 Task: Look for space in Khanna, India from 5th September, 2023 to 13th September, 2023 for 6 adults in price range Rs.15000 to Rs.20000. Place can be entire place with 3 bedrooms having 3 beds and 3 bathrooms. Property type can be house, flat, guest house. Booking option can be shelf check-in. Required host language is English.
Action: Mouse moved to (546, 95)
Screenshot: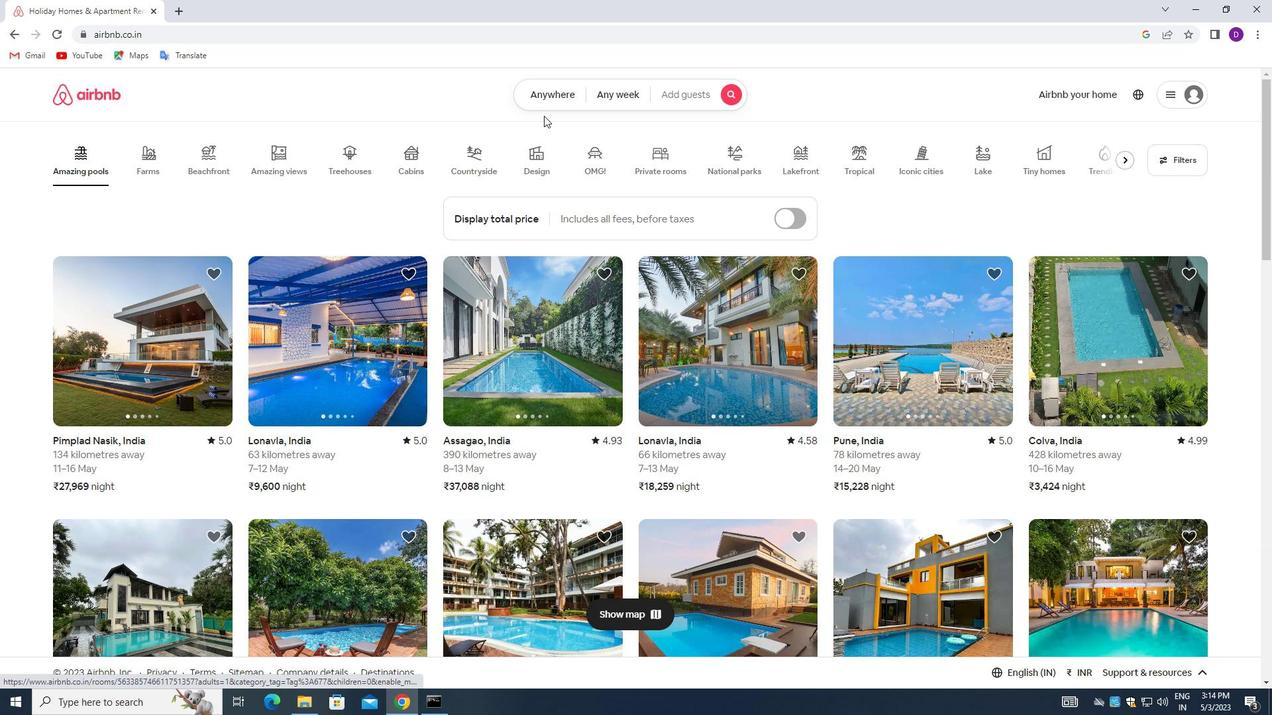 
Action: Mouse pressed left at (546, 95)
Screenshot: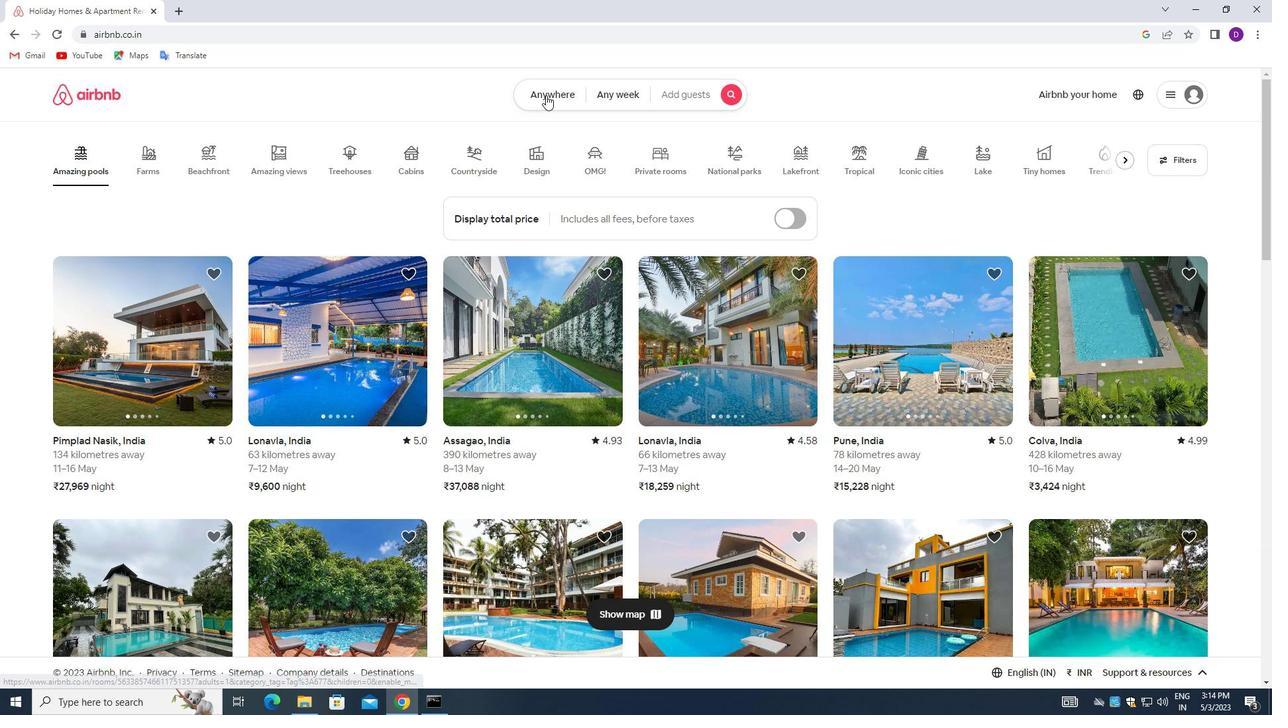 
Action: Mouse moved to (419, 148)
Screenshot: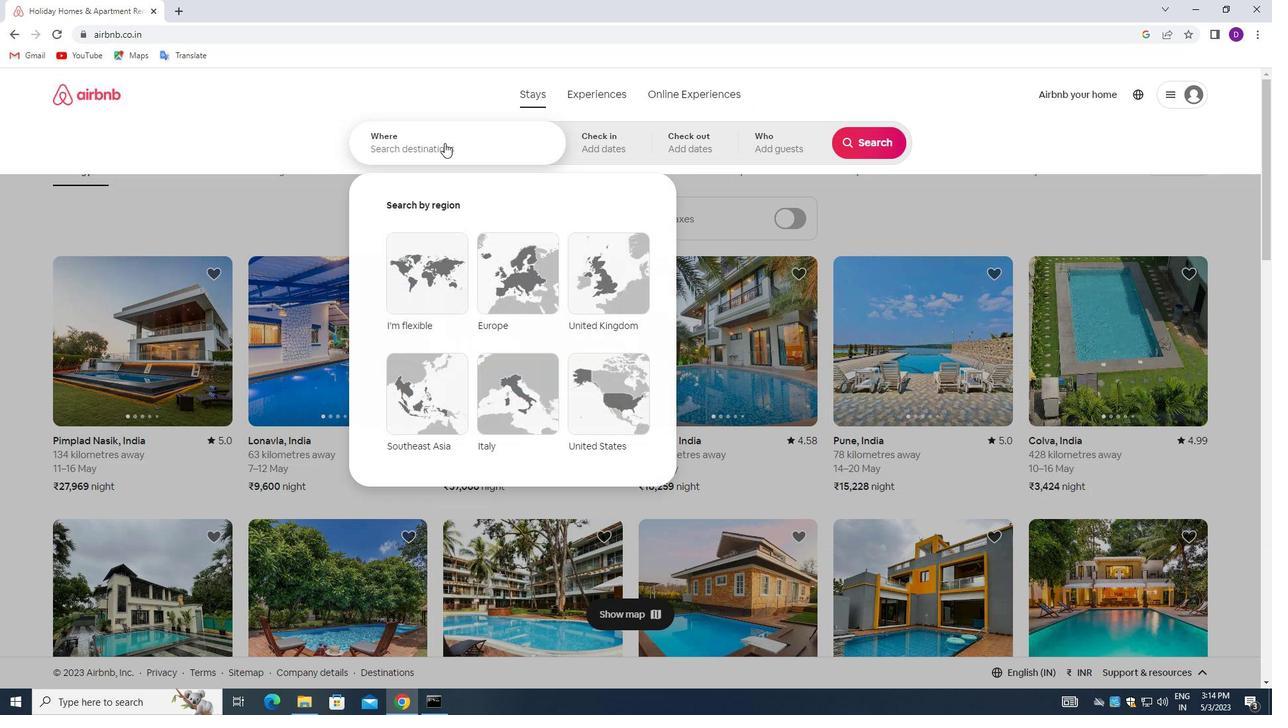 
Action: Mouse pressed left at (419, 148)
Screenshot: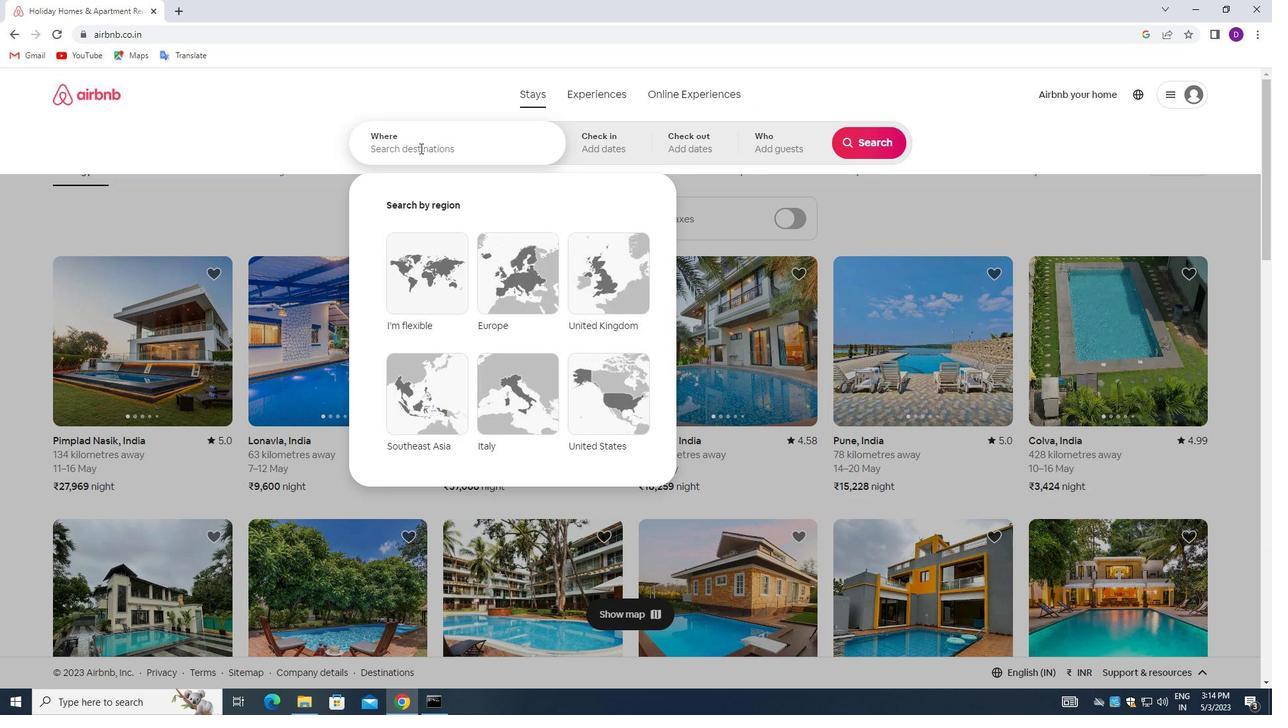 
Action: Mouse moved to (298, 135)
Screenshot: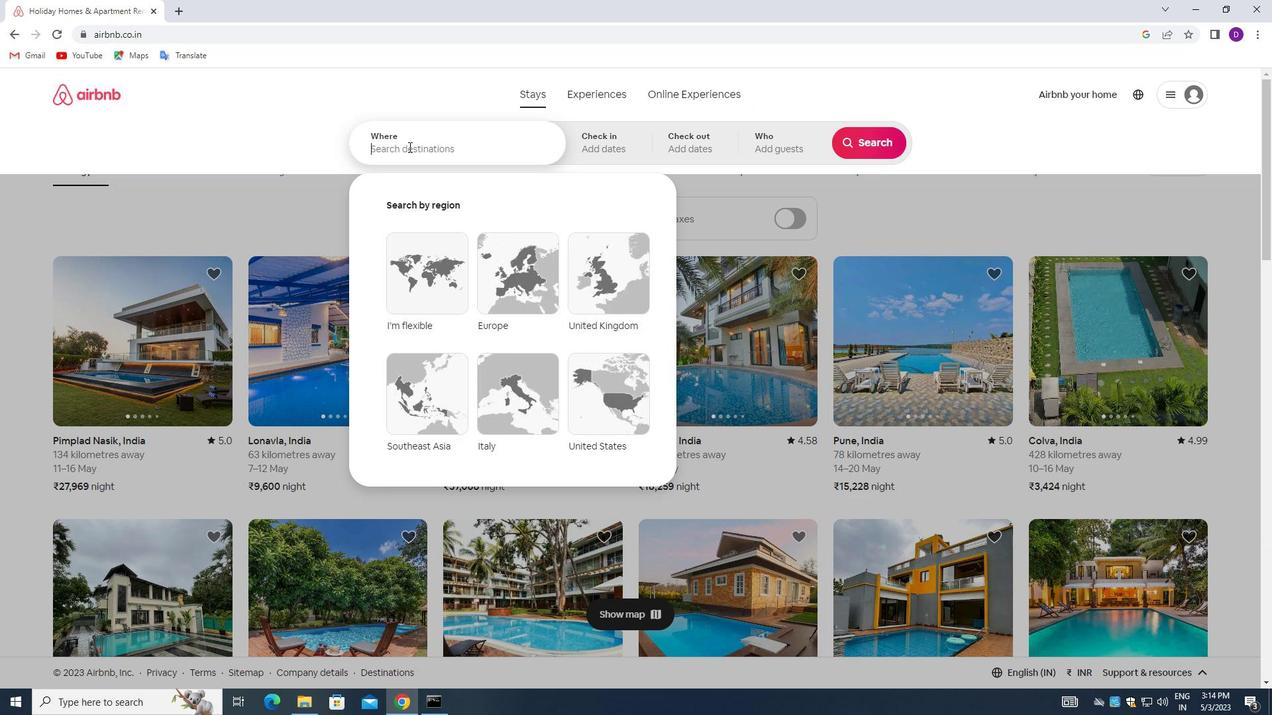 
Action: Key pressed <Key.shift>KHANNA,<Key.space><Key.shift>INDIA<Key.enter>
Screenshot: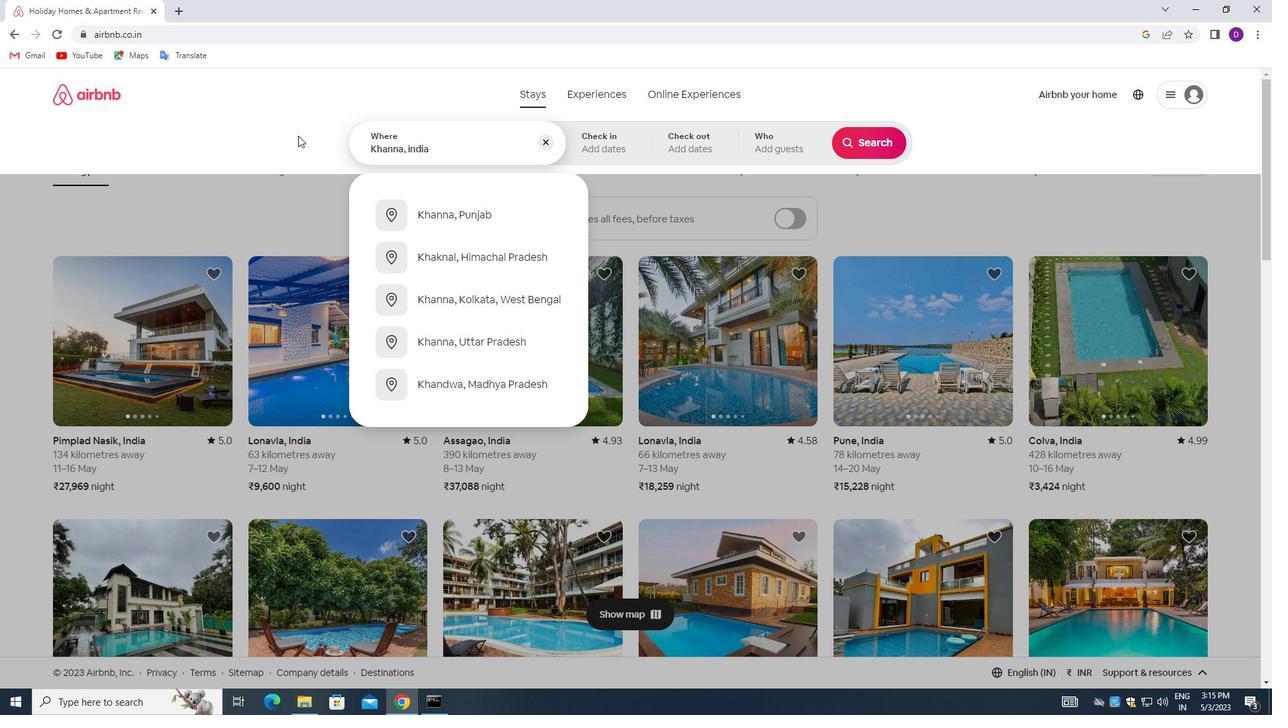 
Action: Mouse moved to (866, 251)
Screenshot: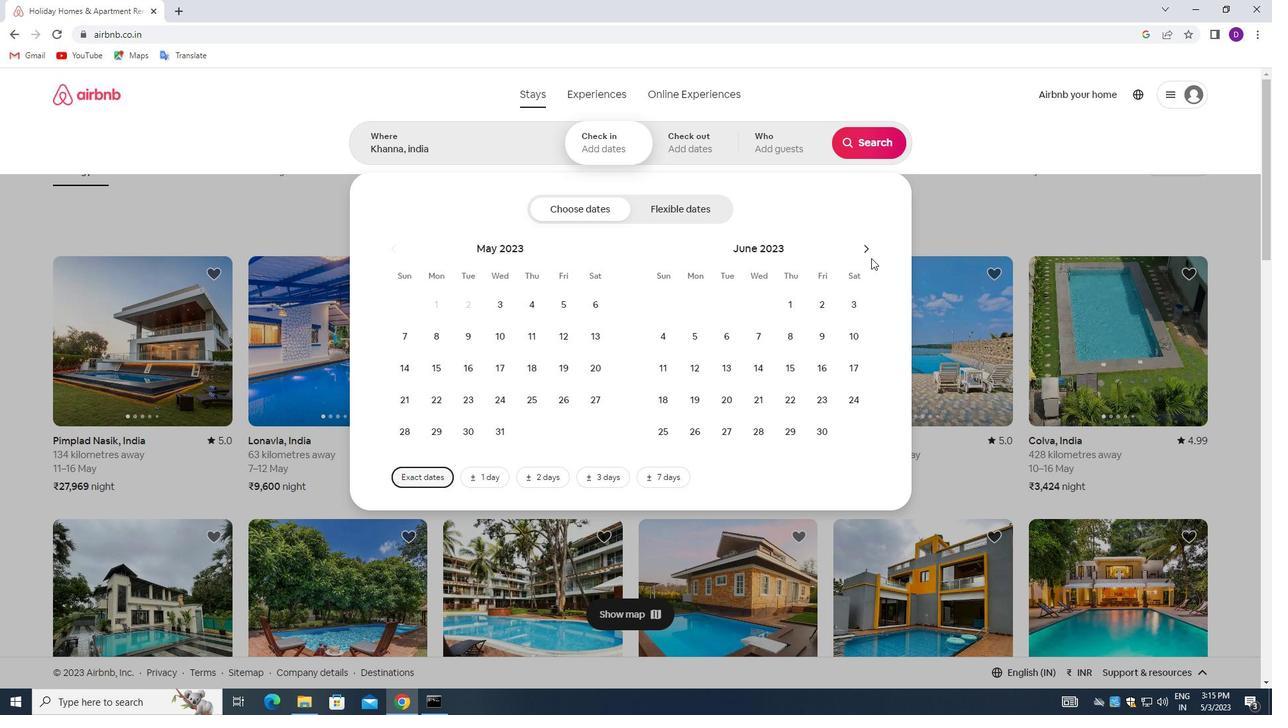 
Action: Mouse pressed left at (866, 251)
Screenshot: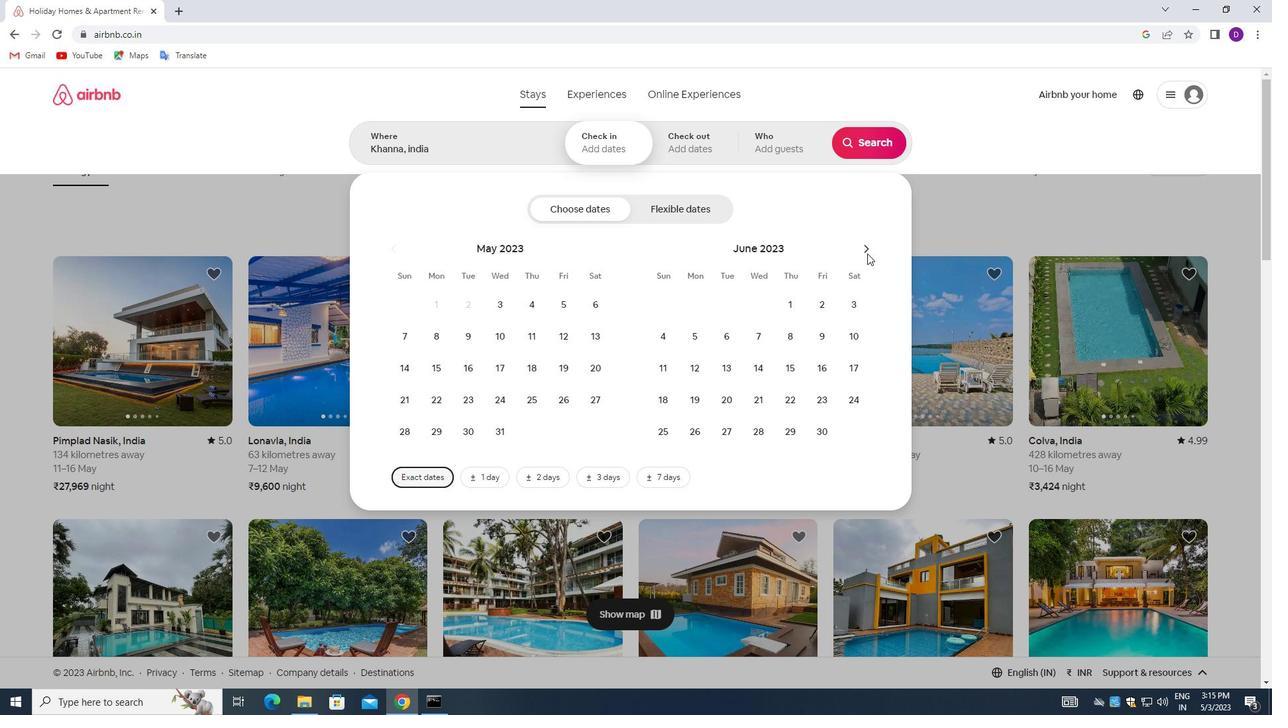 
Action: Mouse pressed left at (866, 251)
Screenshot: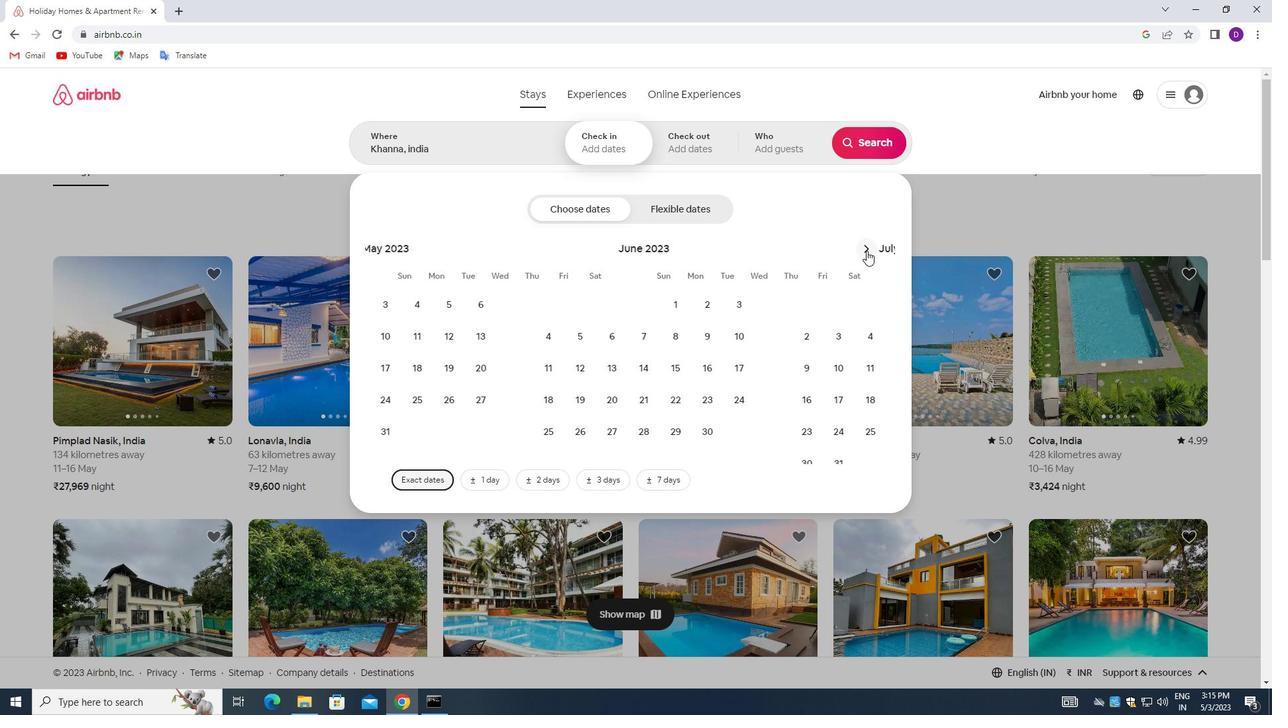 
Action: Mouse pressed left at (866, 251)
Screenshot: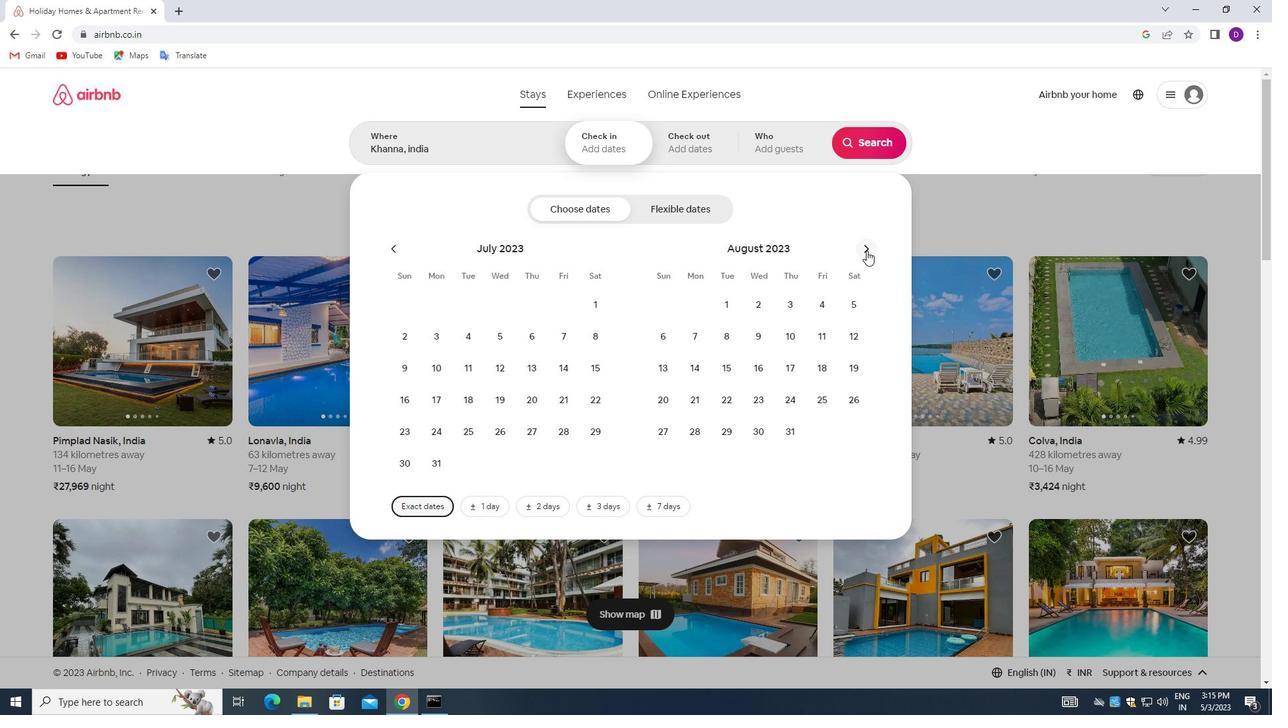 
Action: Mouse moved to (729, 341)
Screenshot: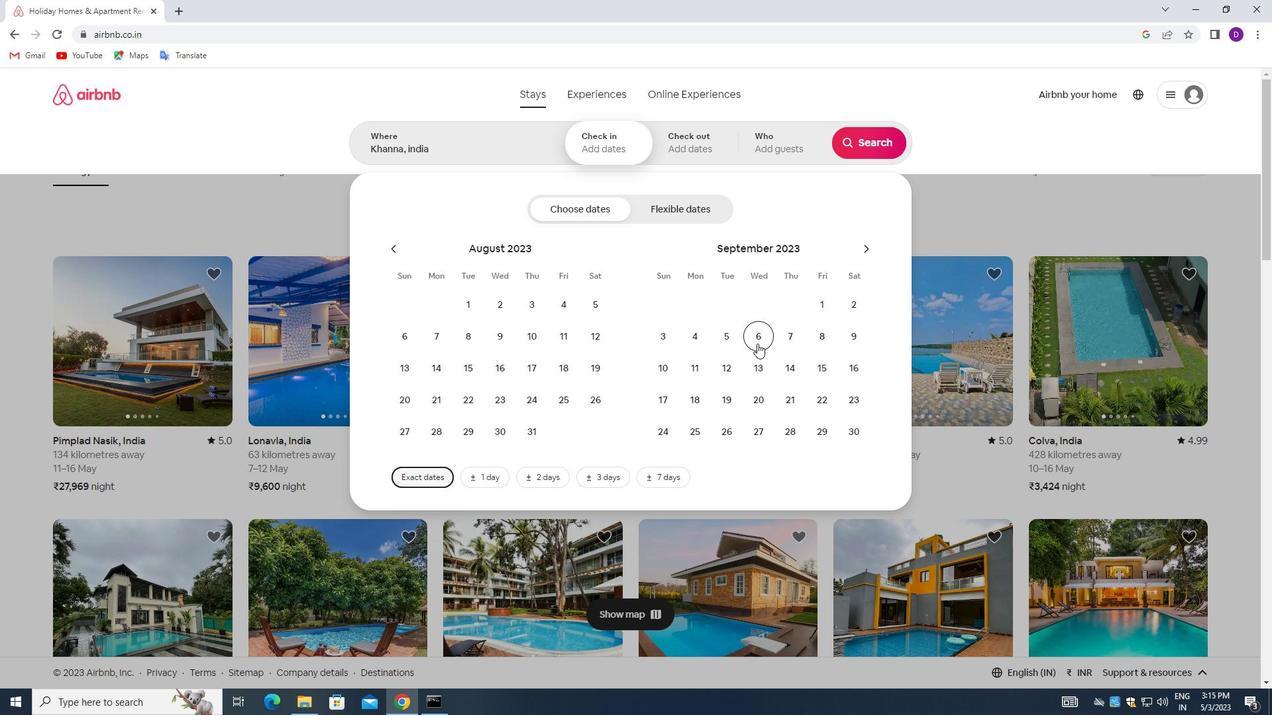 
Action: Mouse pressed left at (729, 341)
Screenshot: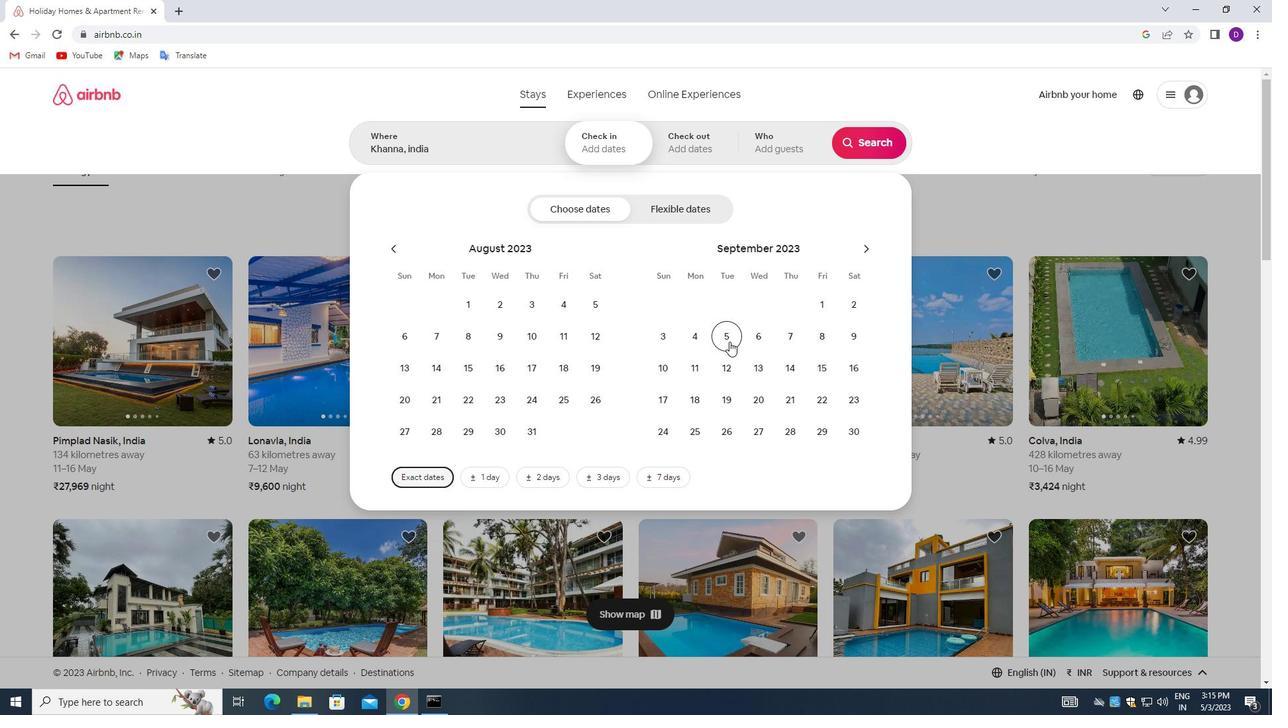 
Action: Mouse moved to (757, 361)
Screenshot: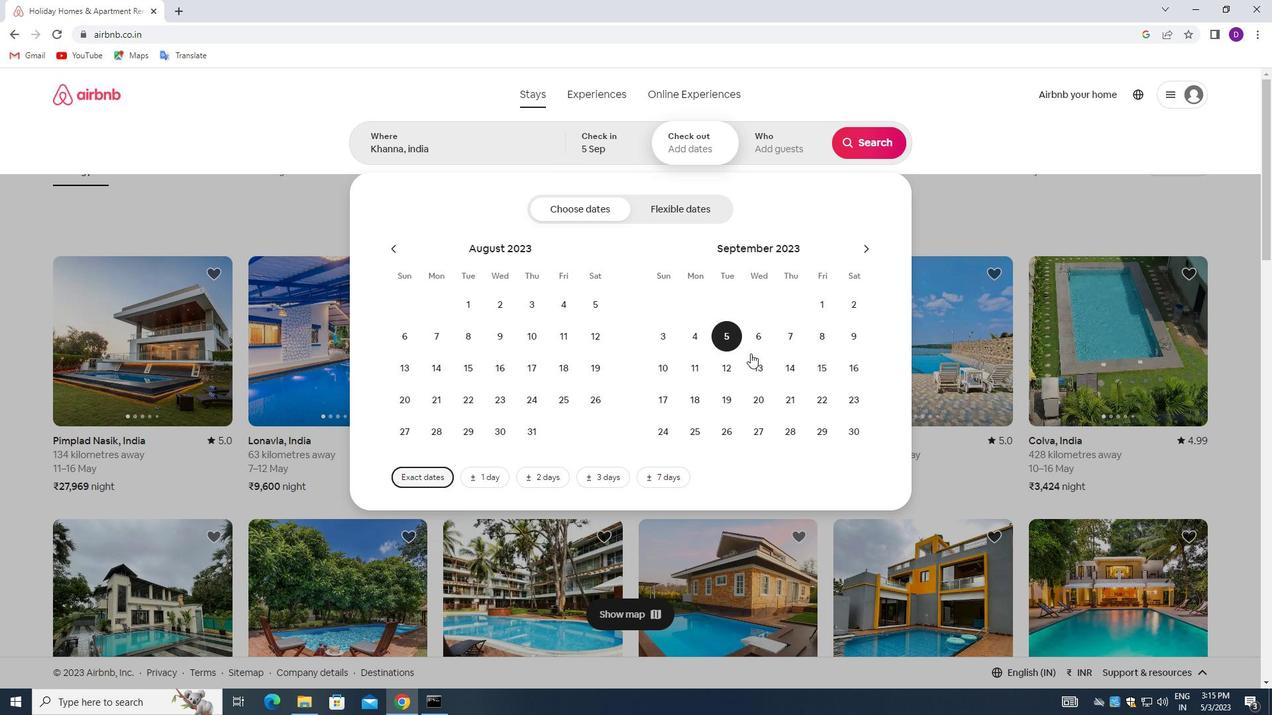 
Action: Mouse pressed left at (757, 361)
Screenshot: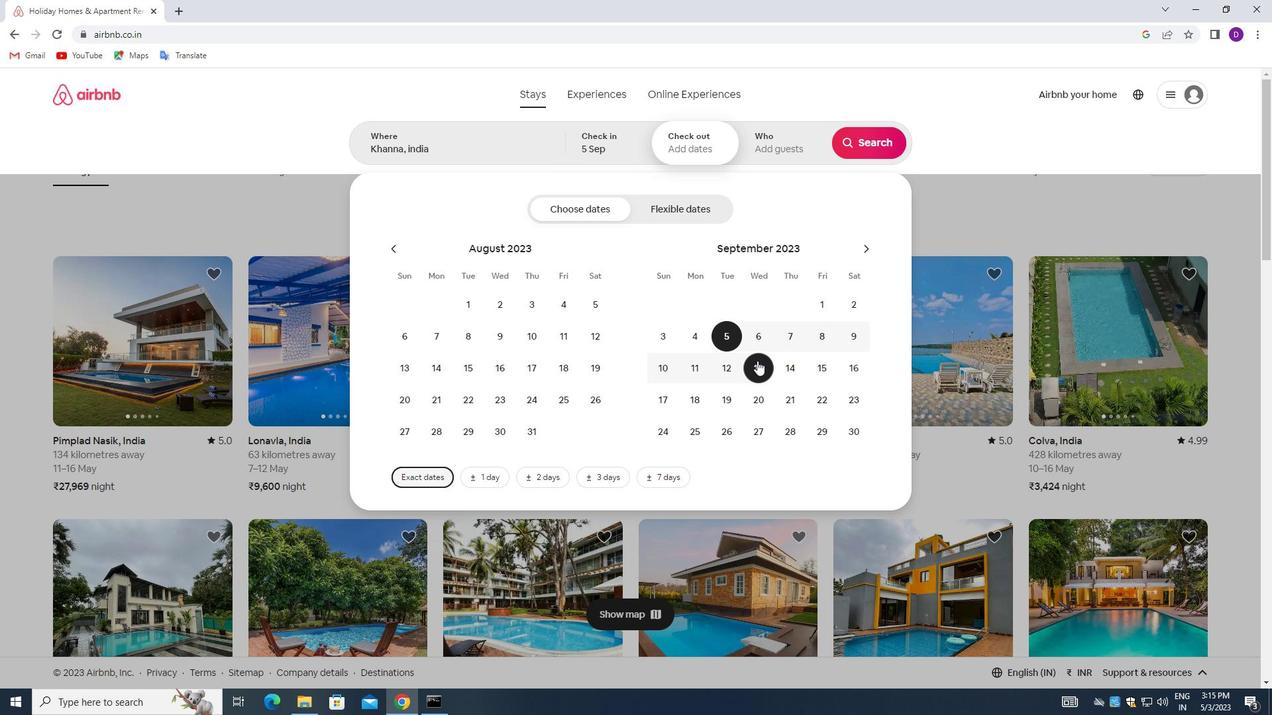 
Action: Mouse moved to (768, 141)
Screenshot: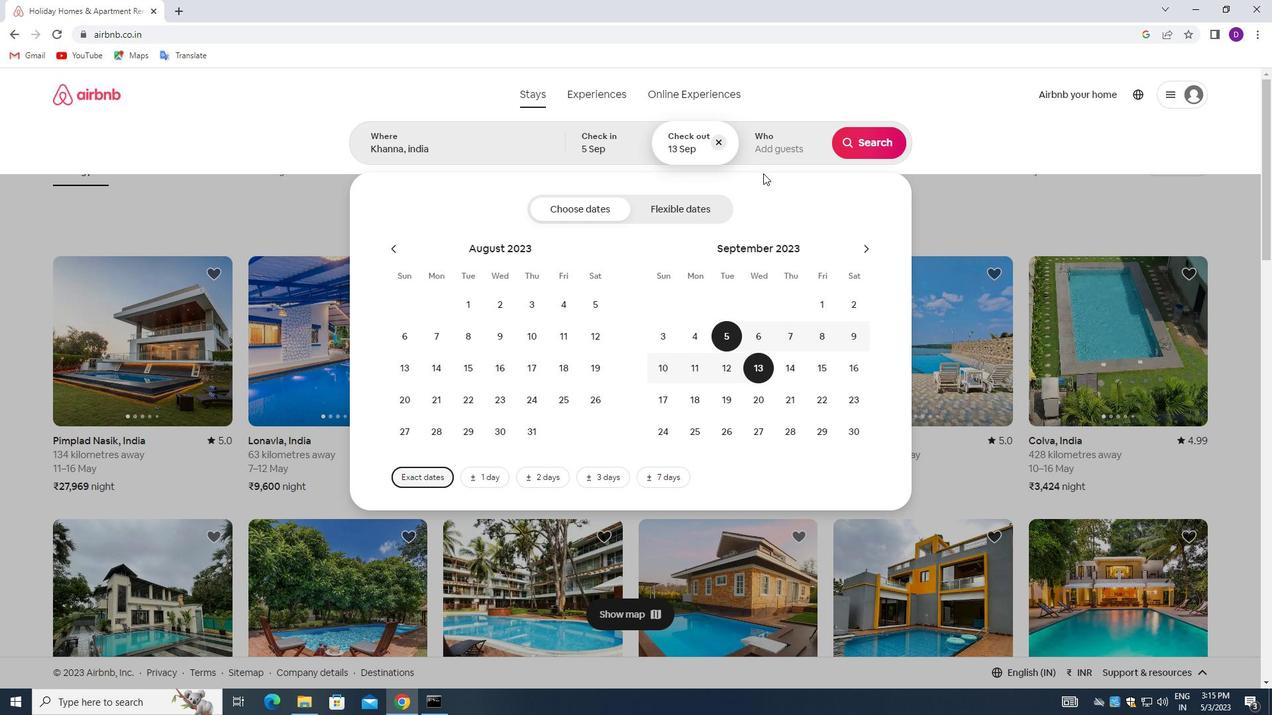 
Action: Mouse pressed left at (768, 141)
Screenshot: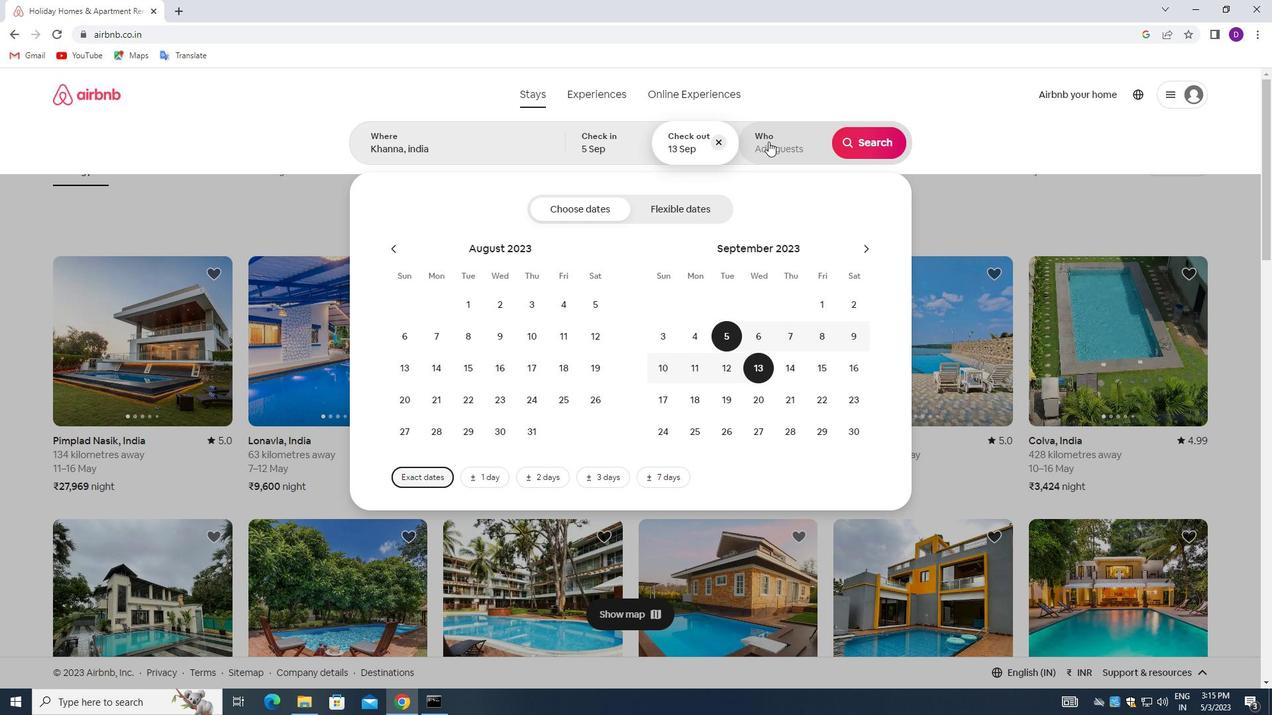 
Action: Mouse moved to (870, 213)
Screenshot: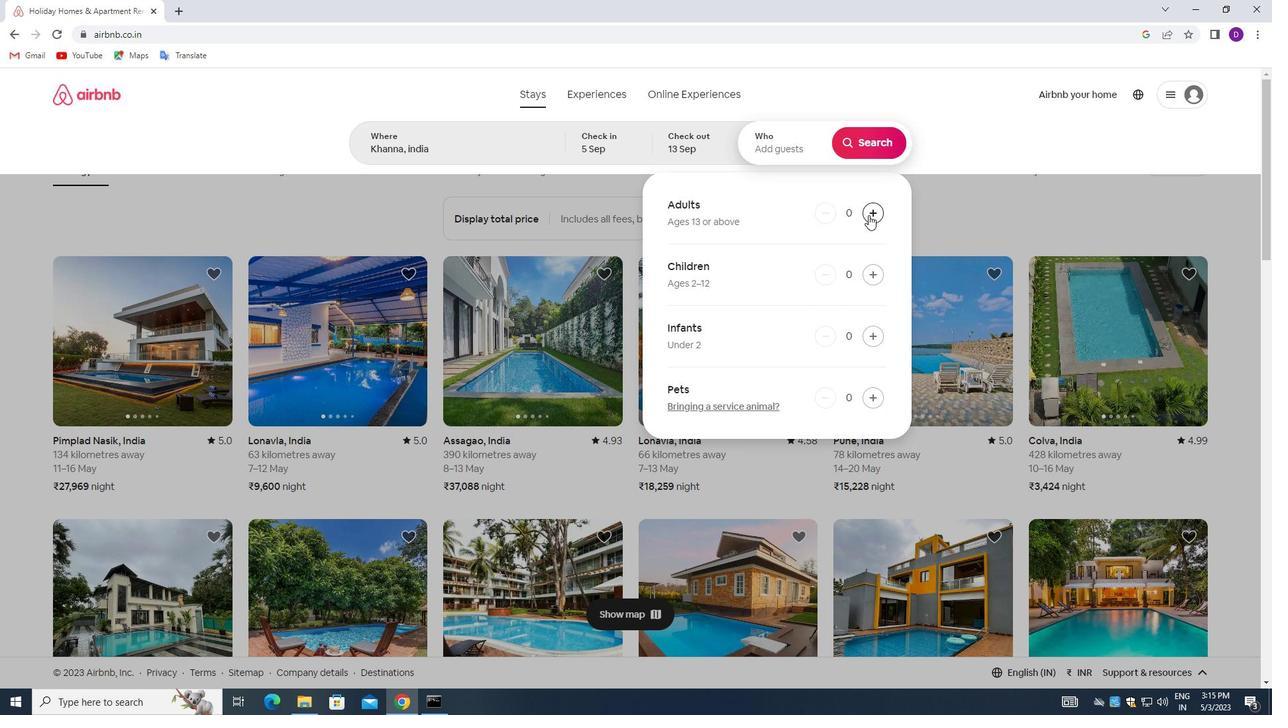 
Action: Mouse pressed left at (870, 213)
Screenshot: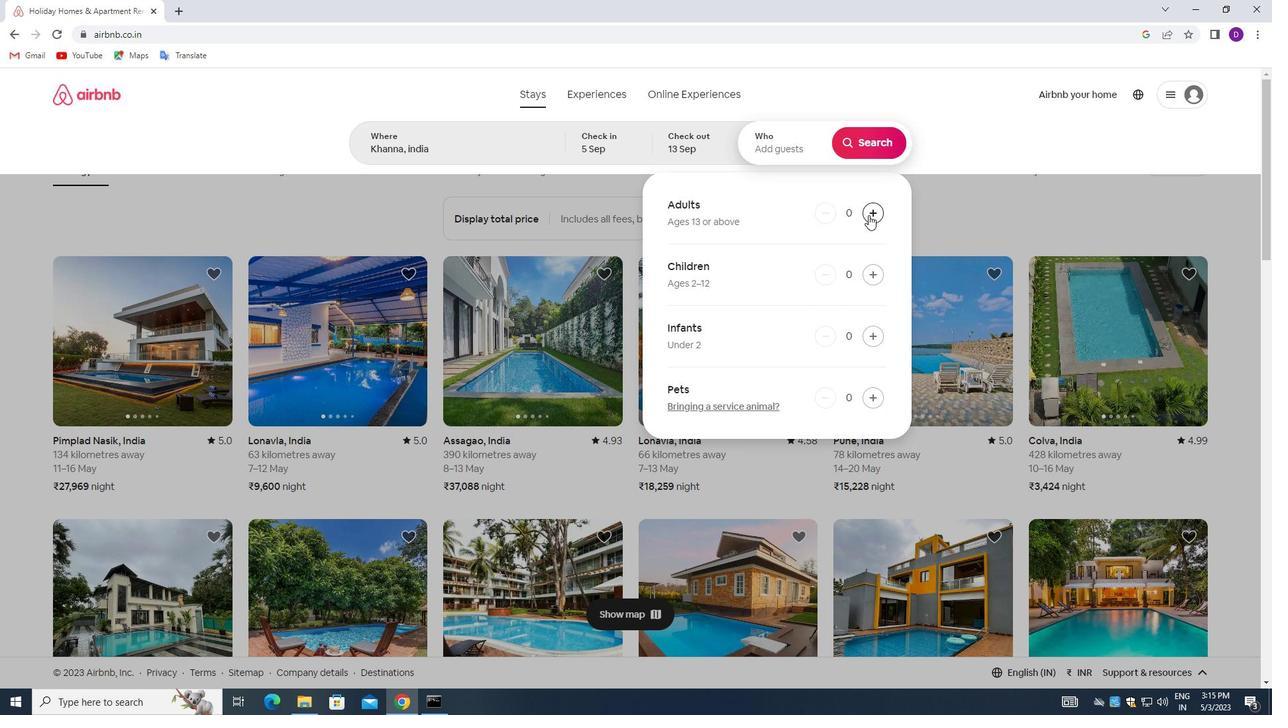 
Action: Mouse moved to (871, 212)
Screenshot: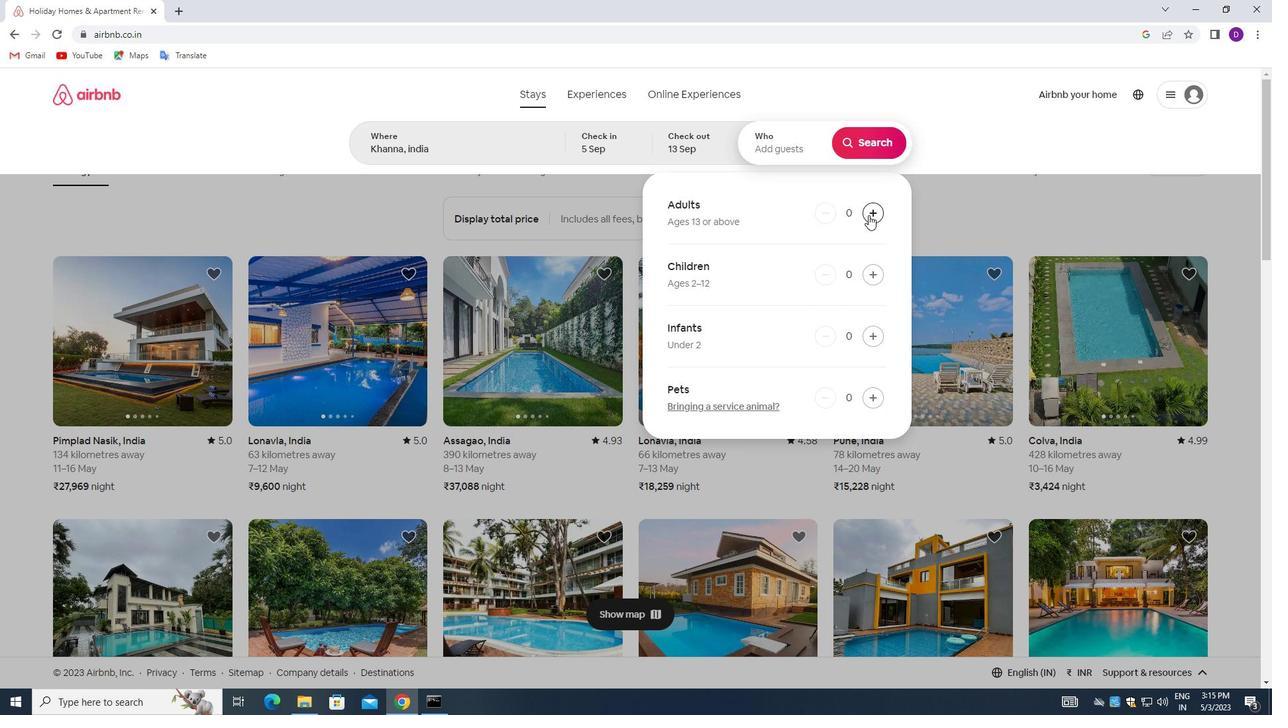 
Action: Mouse pressed left at (871, 212)
Screenshot: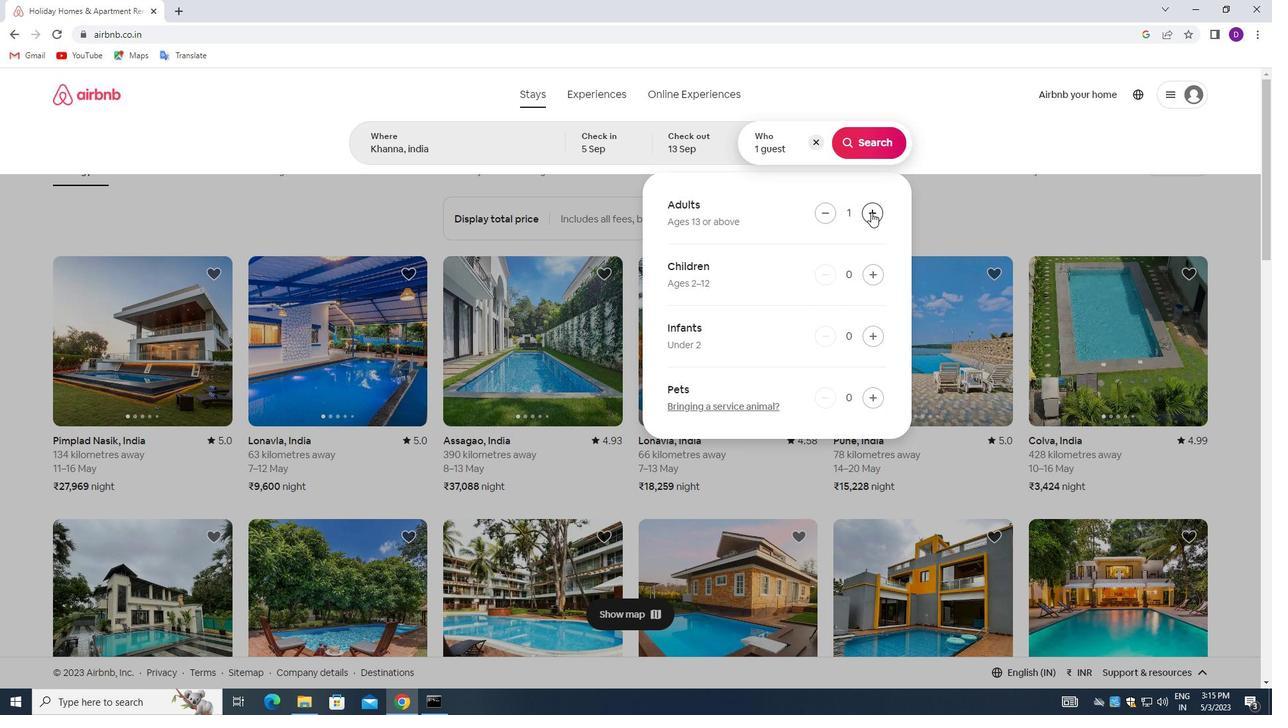 
Action: Mouse pressed left at (871, 212)
Screenshot: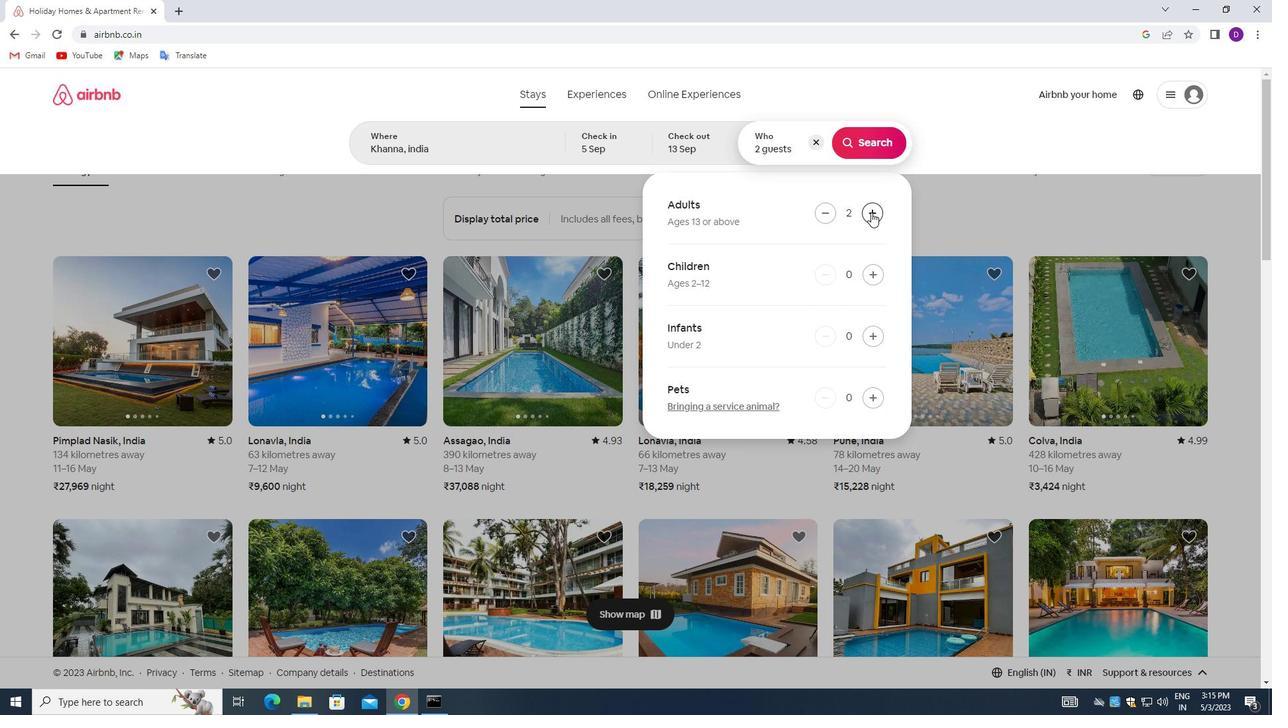 
Action: Mouse pressed left at (871, 212)
Screenshot: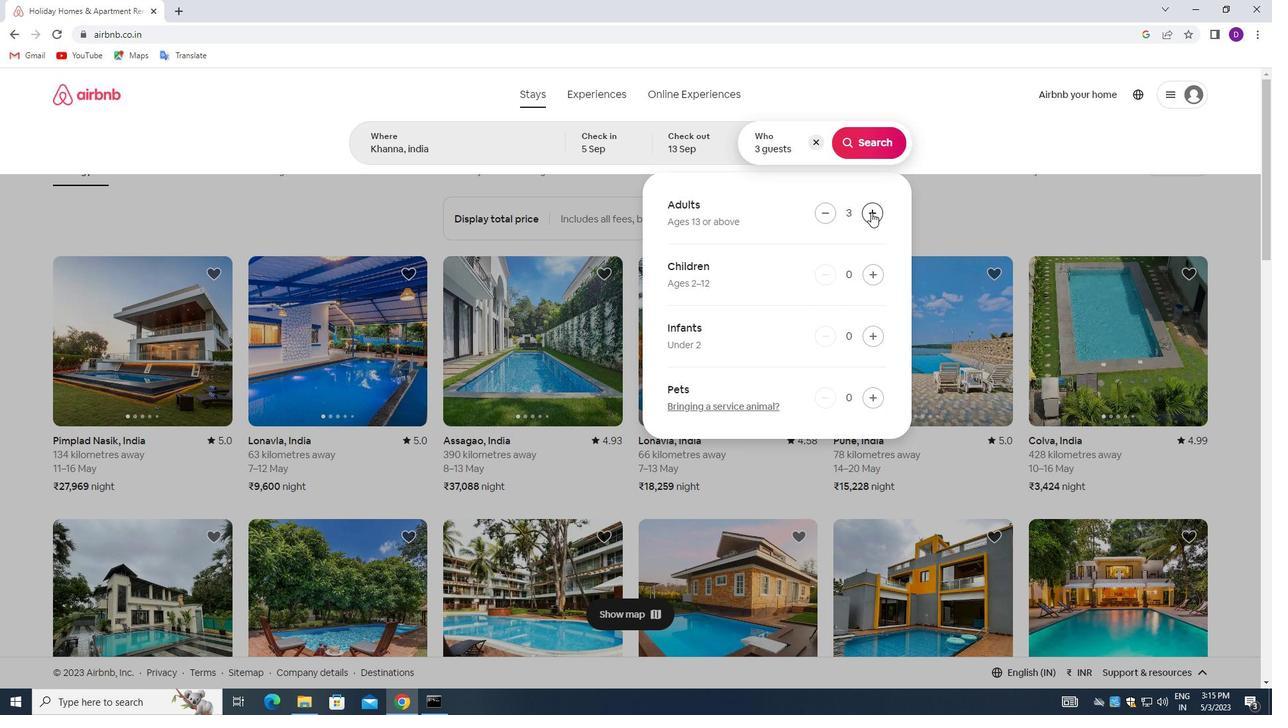 
Action: Mouse pressed left at (871, 212)
Screenshot: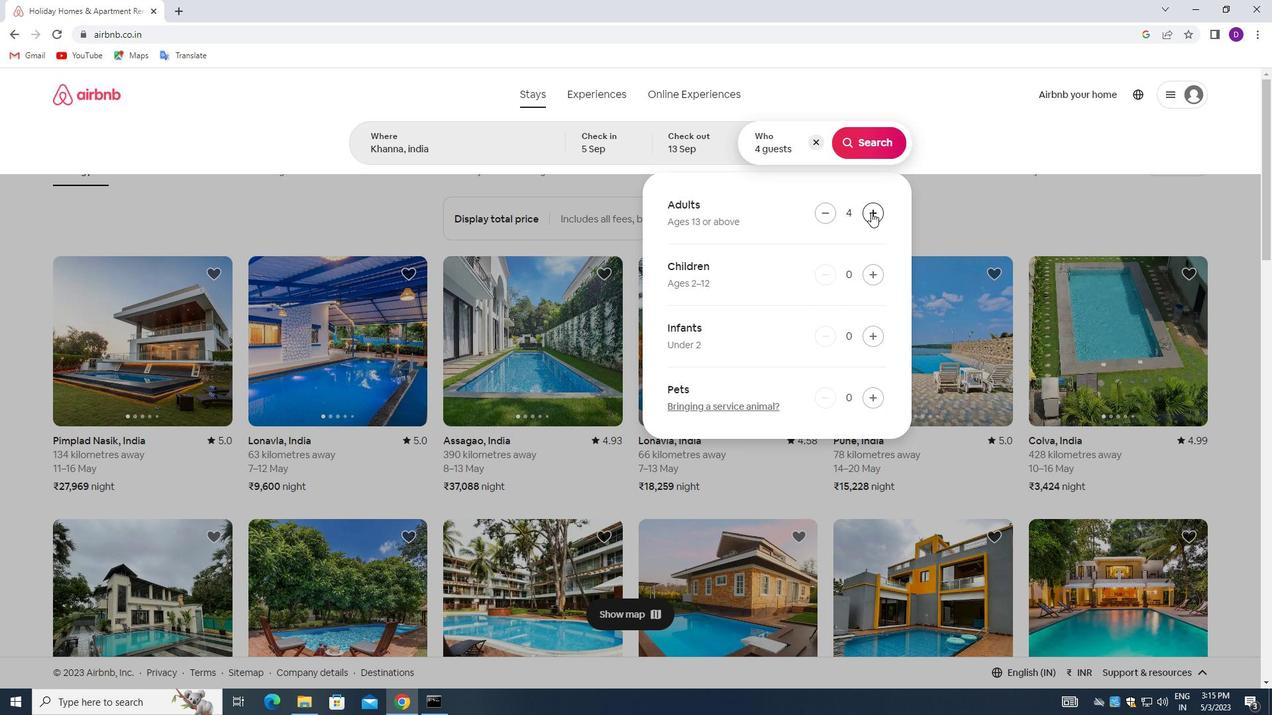 
Action: Mouse pressed left at (871, 212)
Screenshot: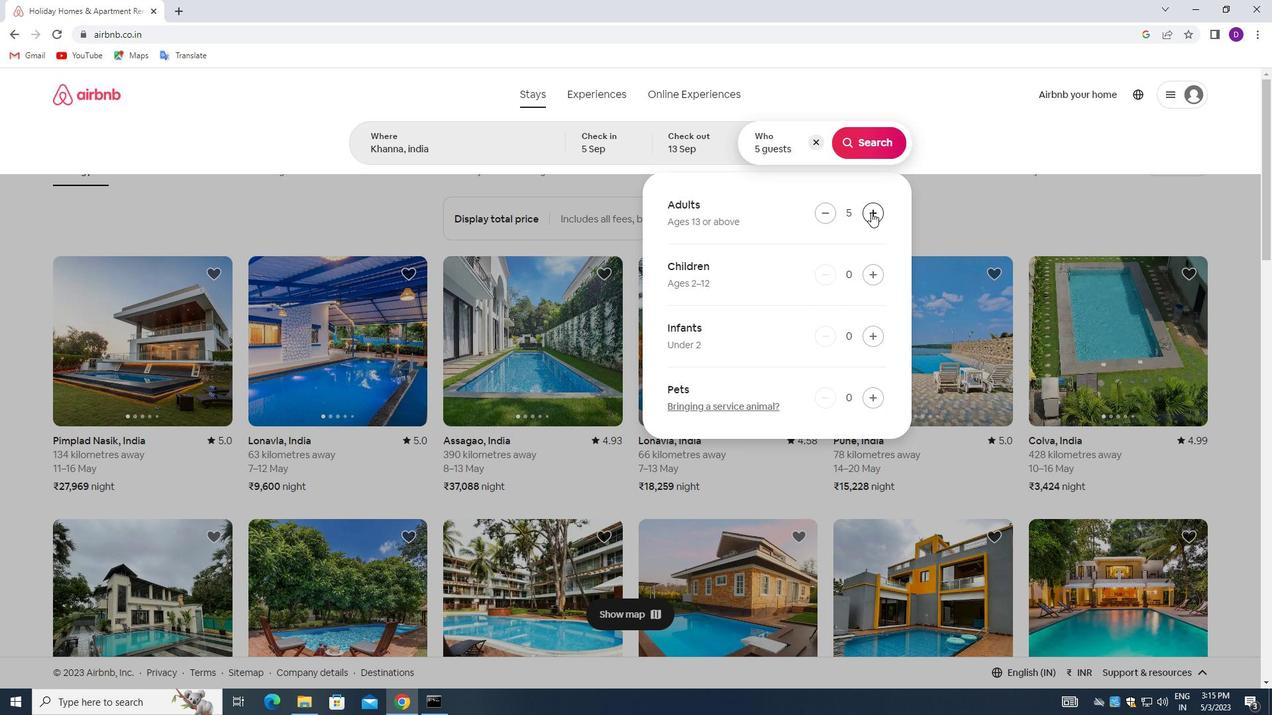 
Action: Mouse moved to (860, 131)
Screenshot: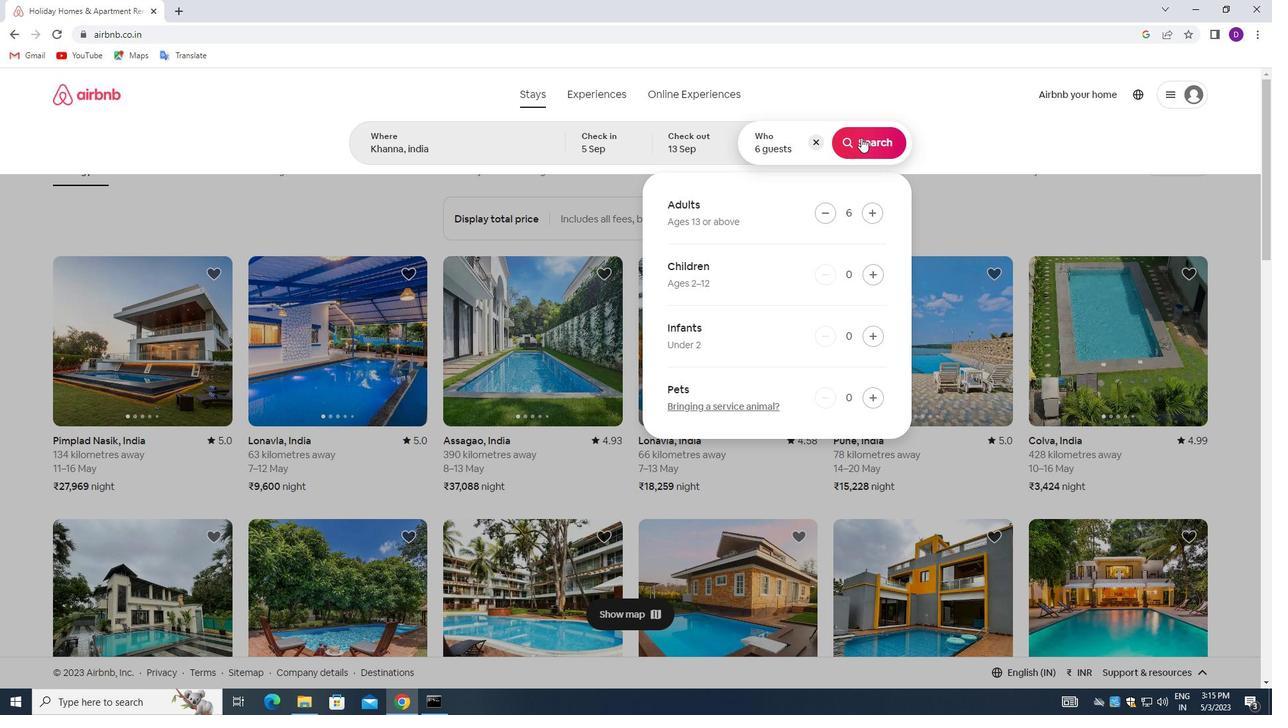
Action: Mouse pressed left at (860, 131)
Screenshot: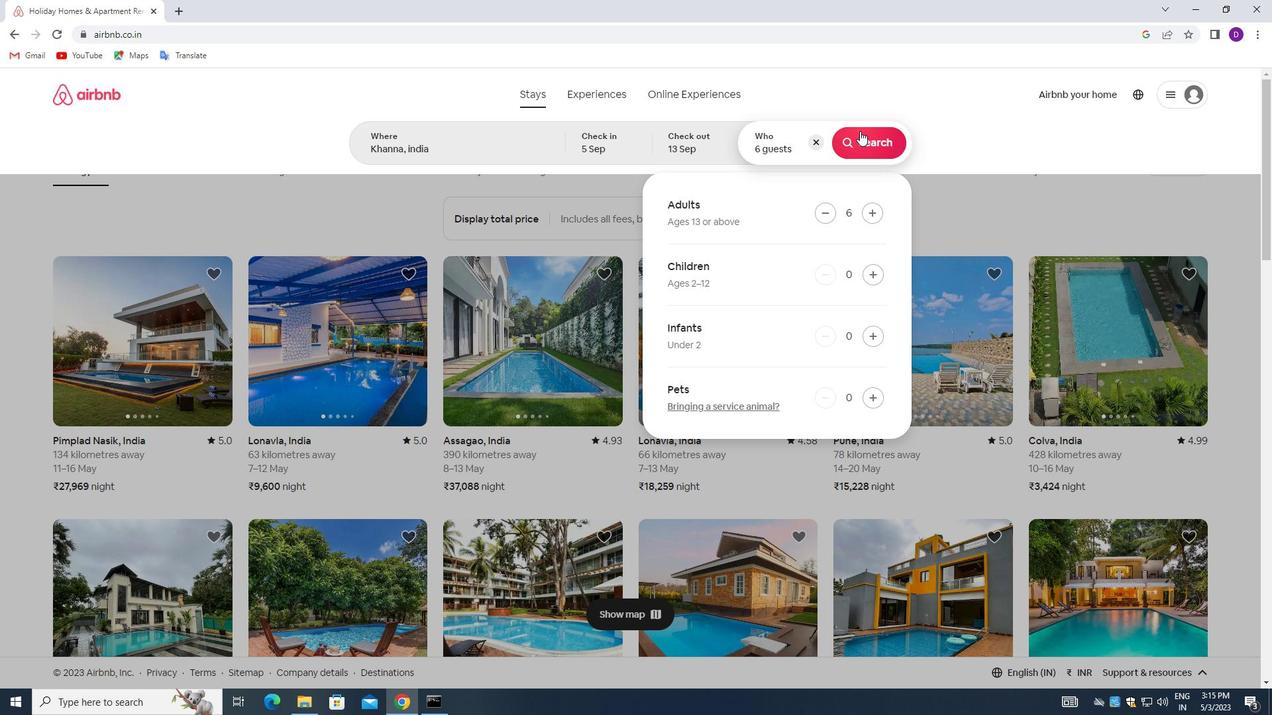 
Action: Mouse moved to (1196, 147)
Screenshot: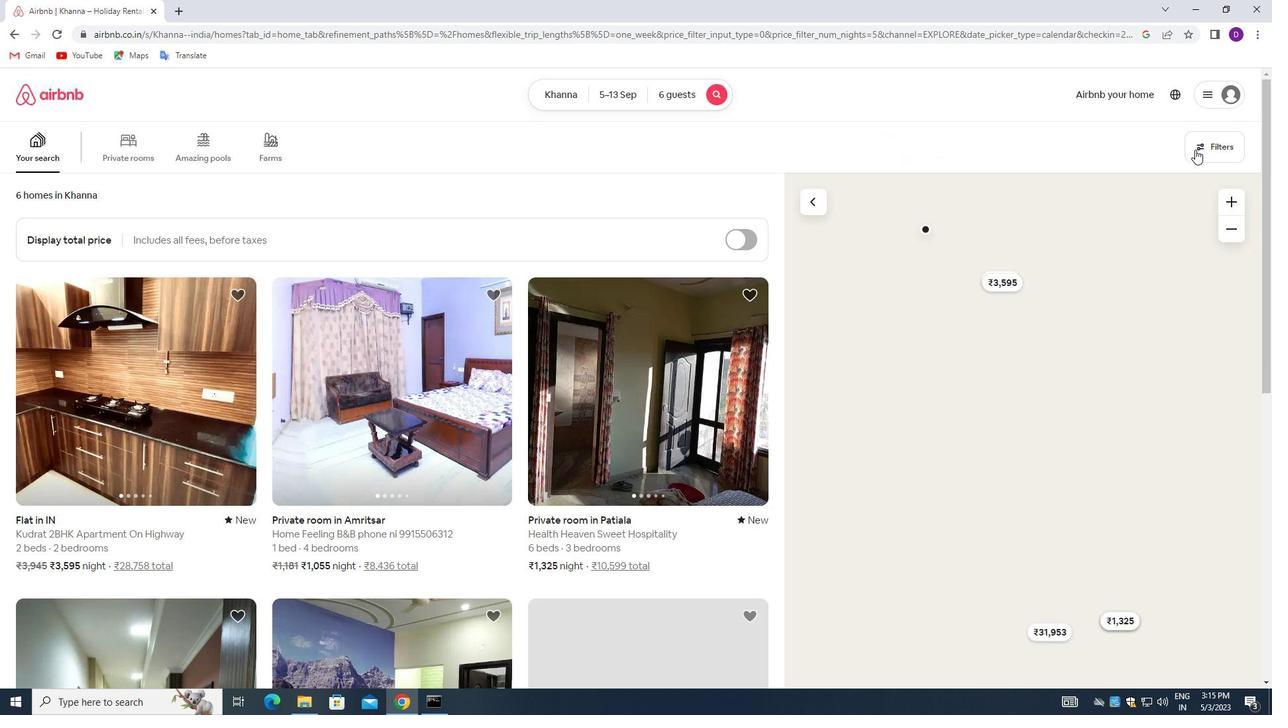 
Action: Mouse pressed left at (1196, 147)
Screenshot: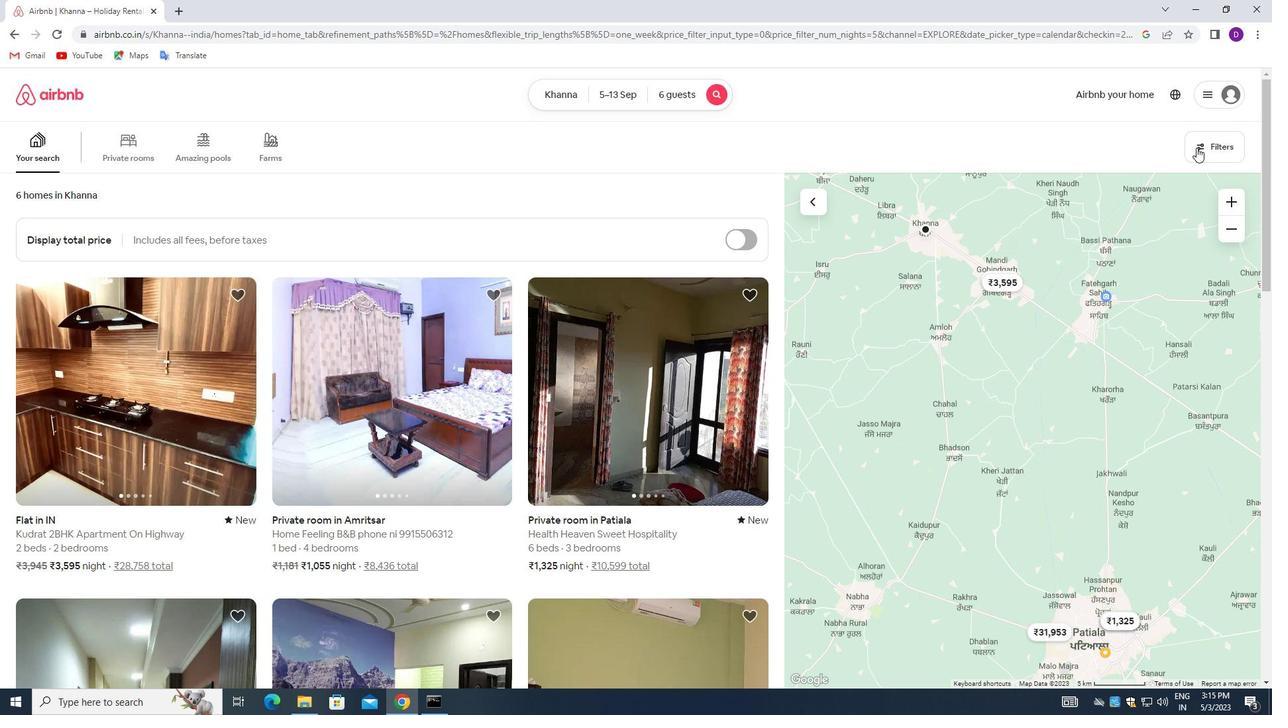 
Action: Mouse moved to (457, 314)
Screenshot: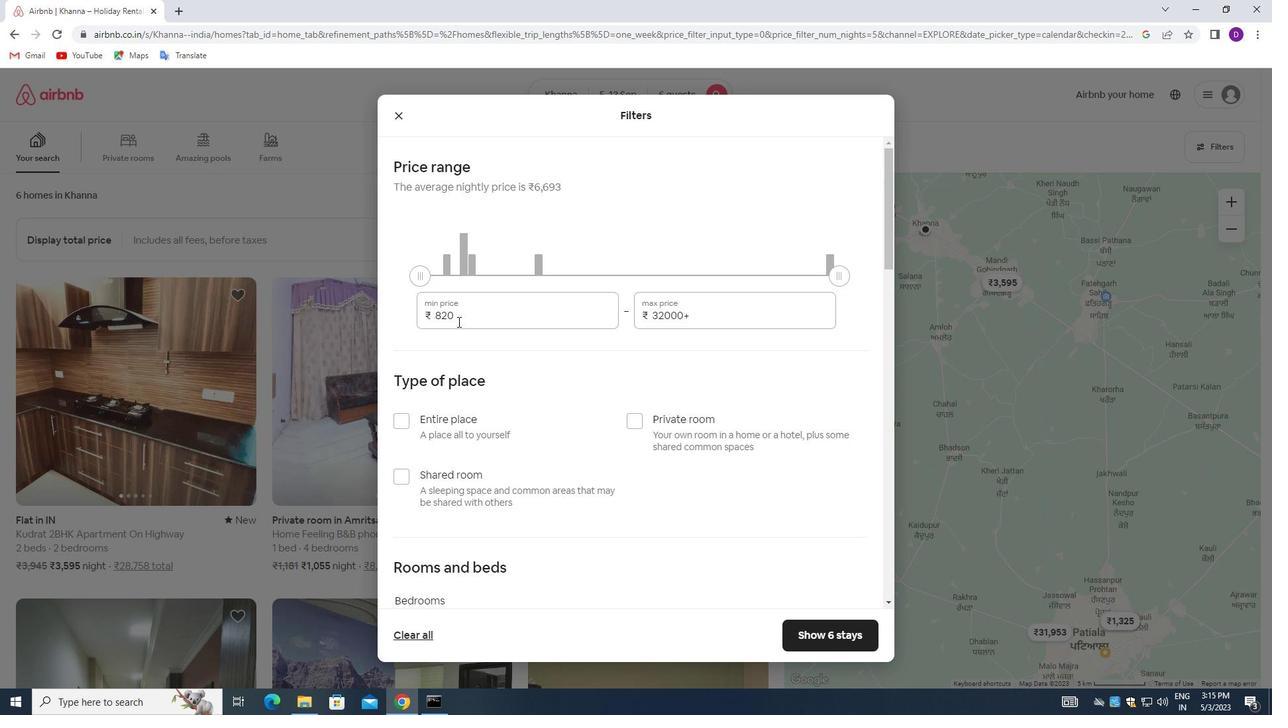 
Action: Mouse pressed left at (457, 314)
Screenshot: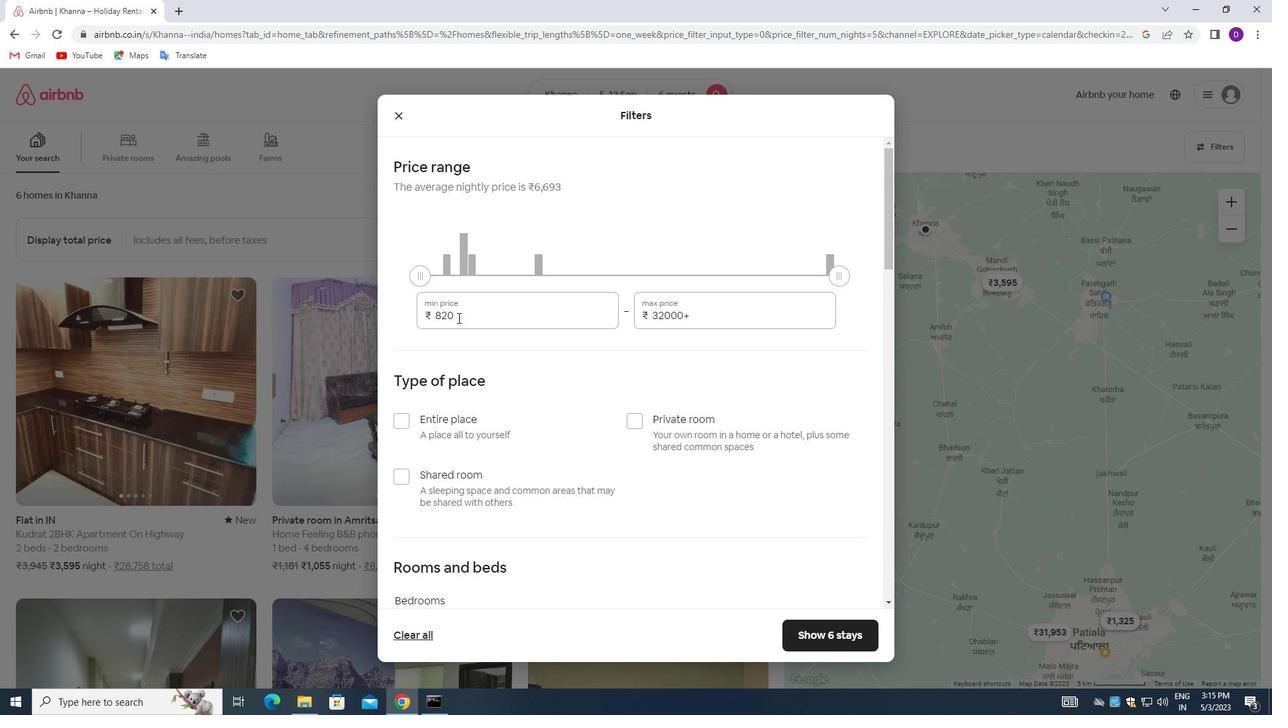 
Action: Mouse moved to (458, 314)
Screenshot: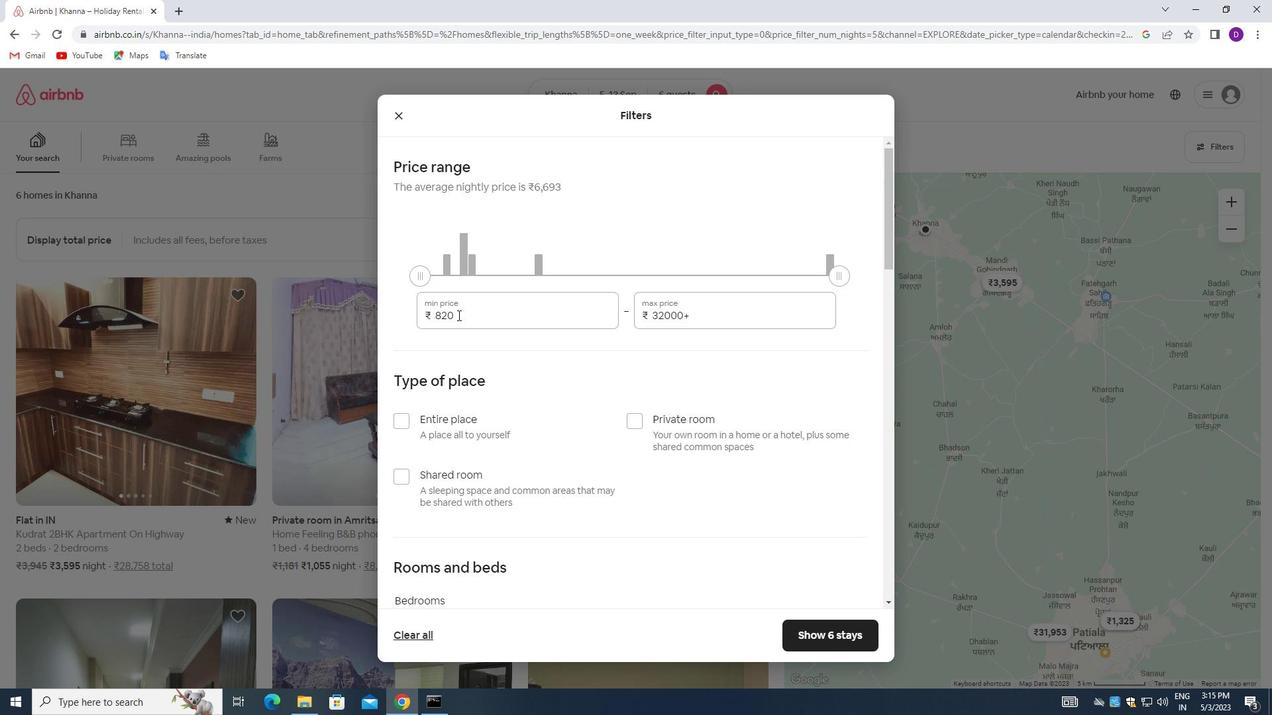 
Action: Mouse pressed left at (458, 314)
Screenshot: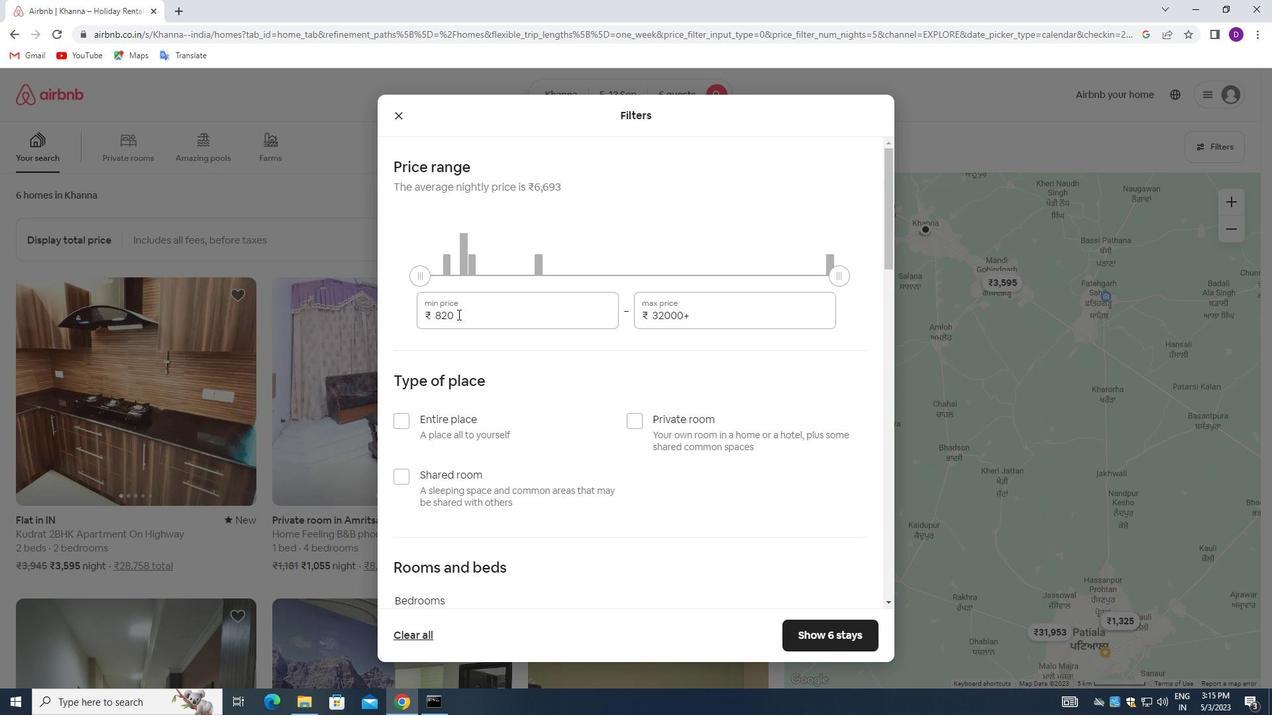 
Action: Key pressed 15000<Key.tab>20000
Screenshot: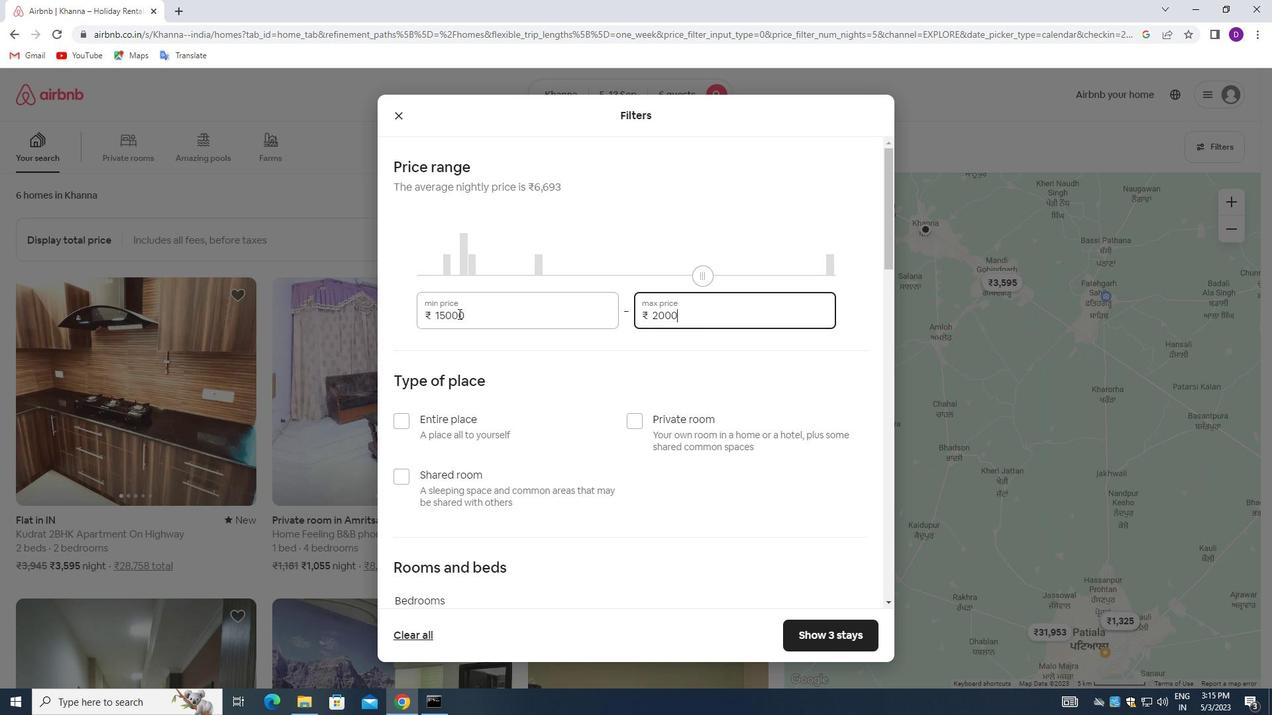 
Action: Mouse moved to (404, 425)
Screenshot: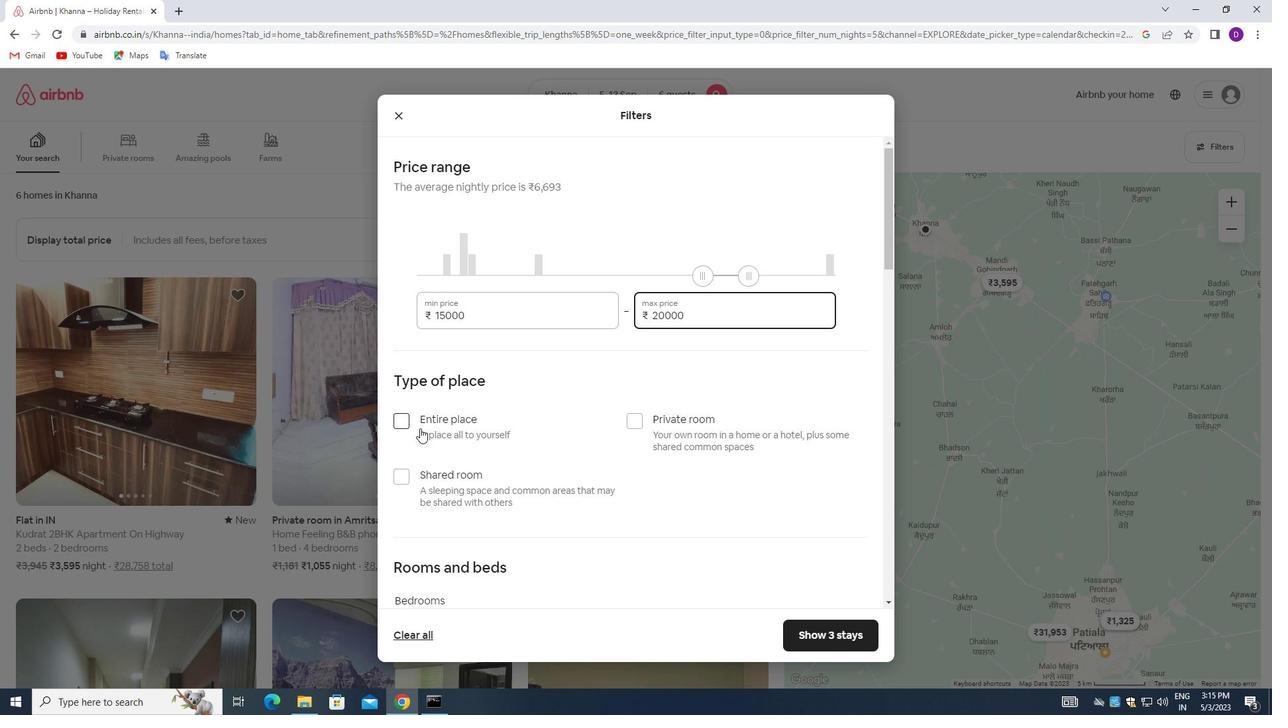 
Action: Mouse pressed left at (404, 425)
Screenshot: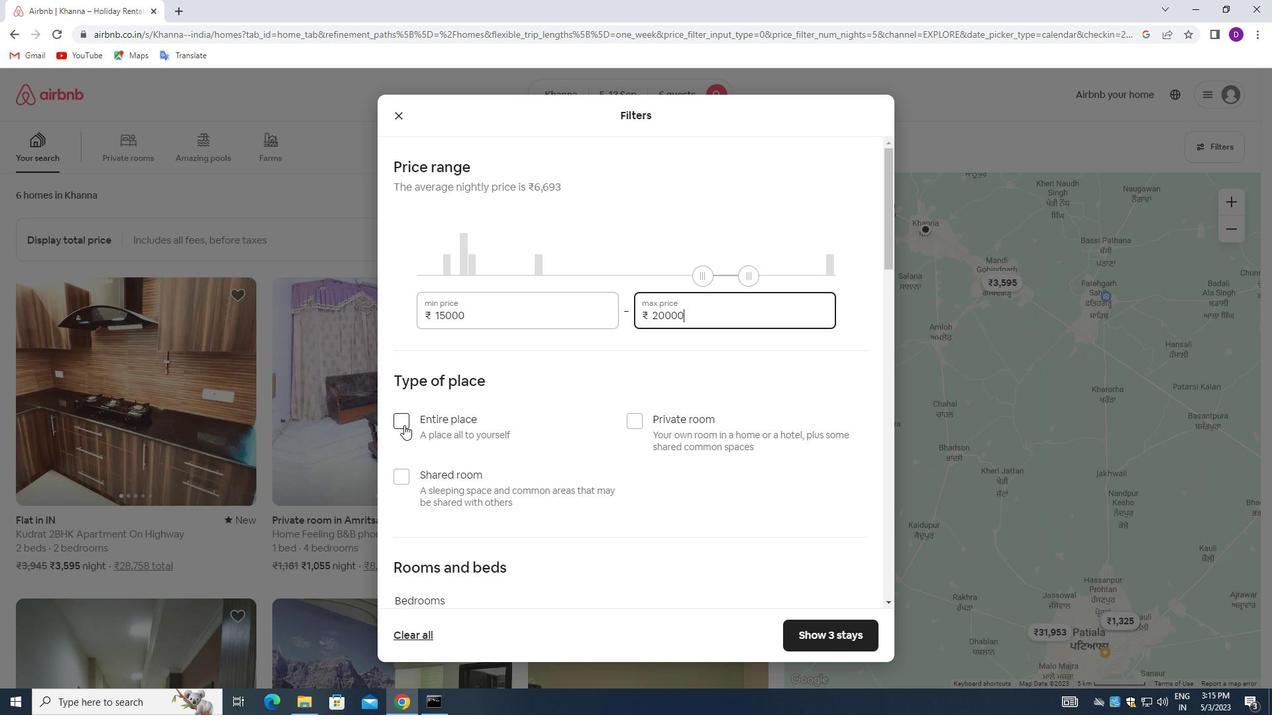 
Action: Mouse moved to (533, 422)
Screenshot: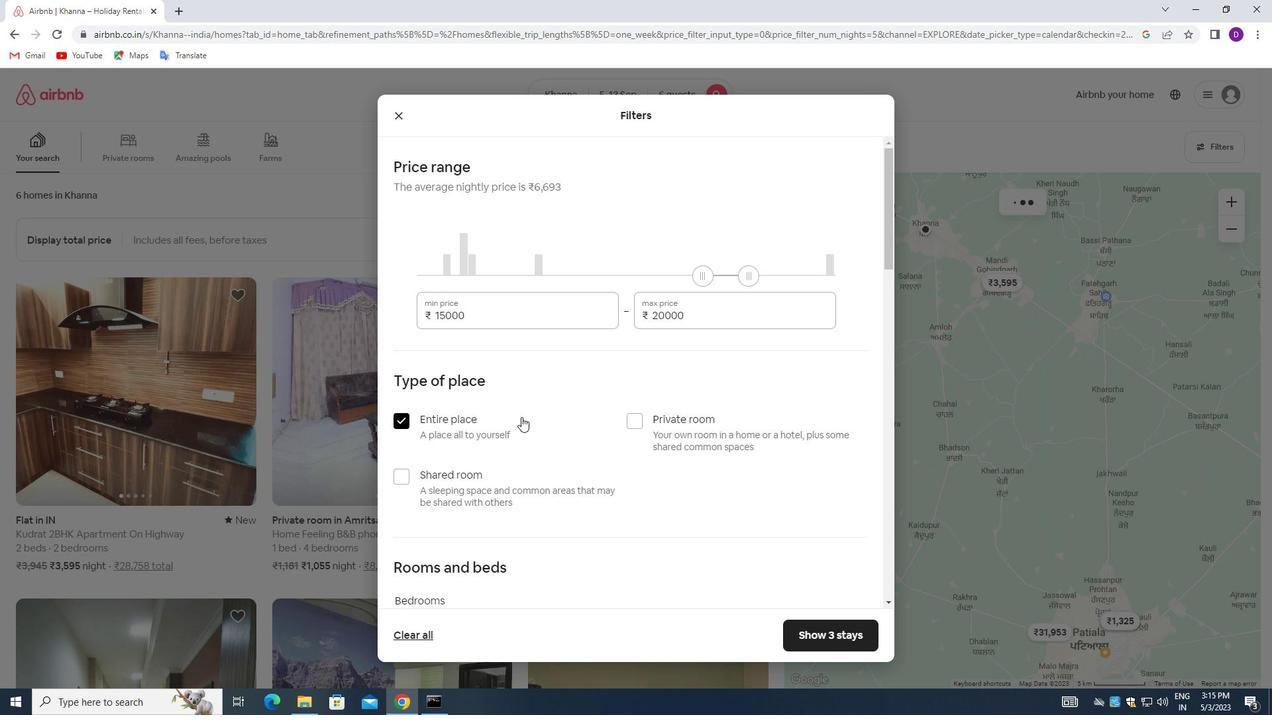 
Action: Mouse scrolled (533, 421) with delta (0, 0)
Screenshot: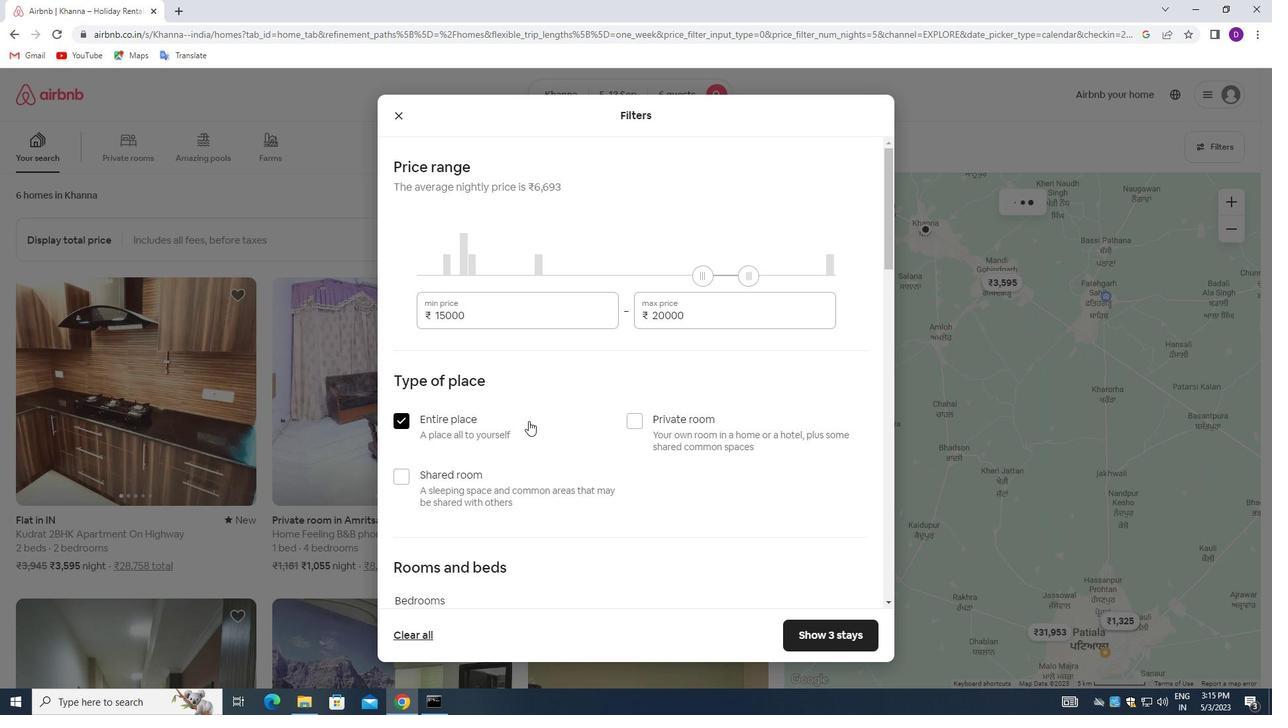 
Action: Mouse moved to (534, 422)
Screenshot: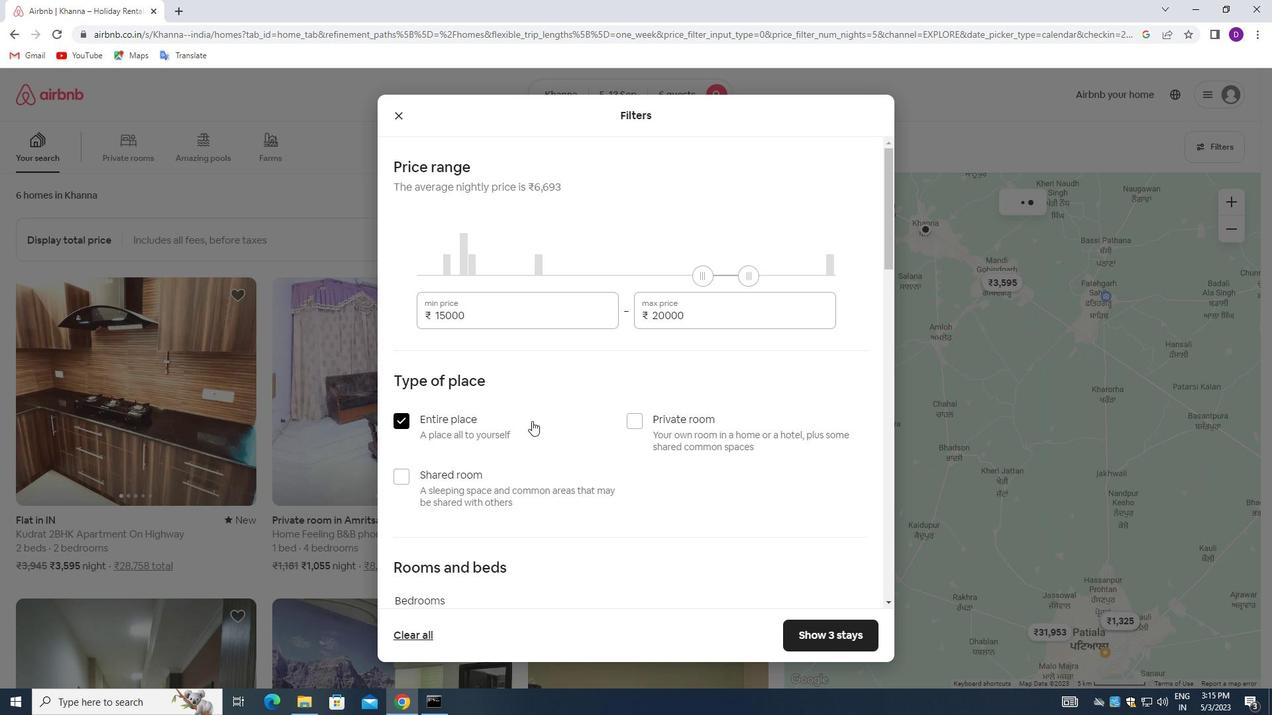 
Action: Mouse scrolled (534, 421) with delta (0, 0)
Screenshot: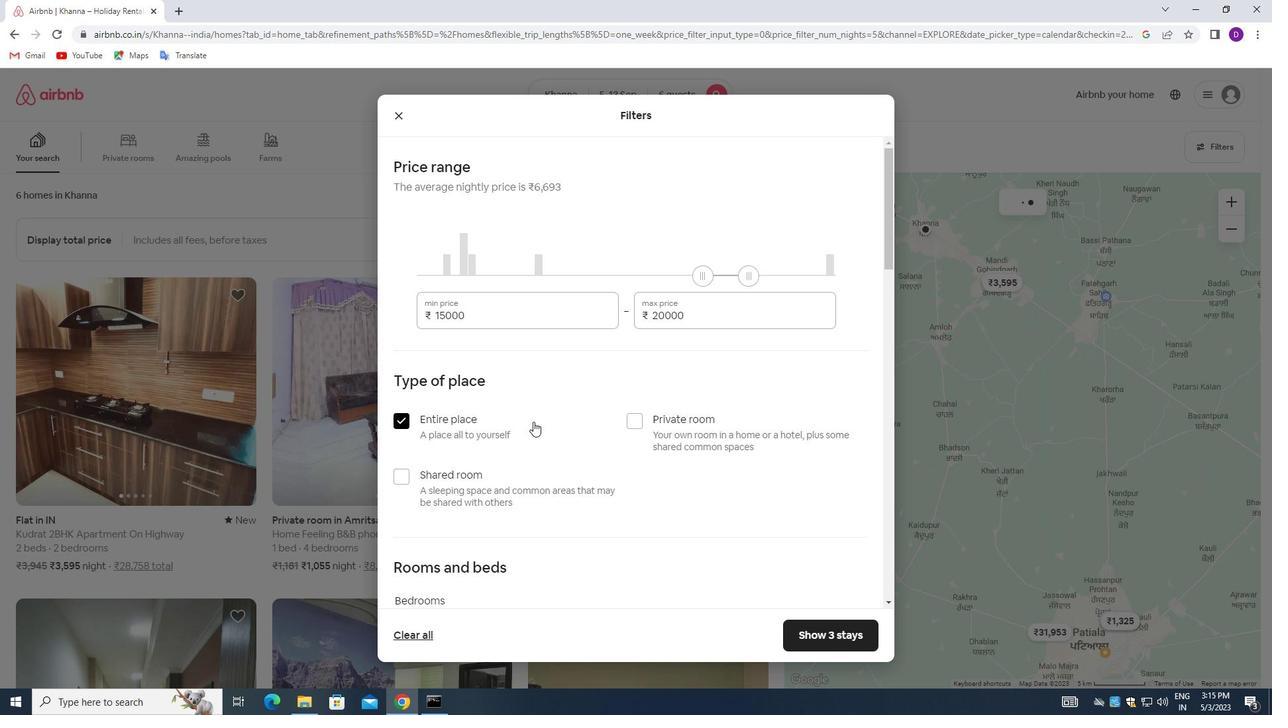 
Action: Mouse moved to (534, 422)
Screenshot: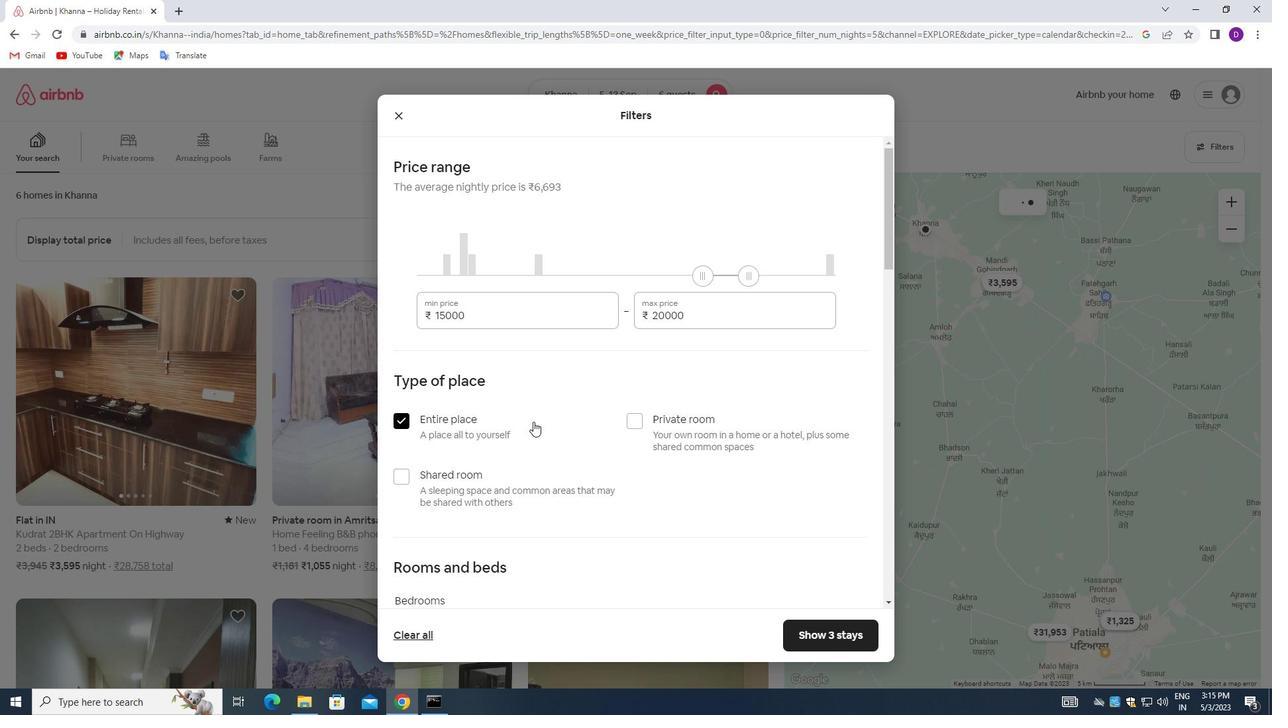 
Action: Mouse scrolled (534, 421) with delta (0, 0)
Screenshot: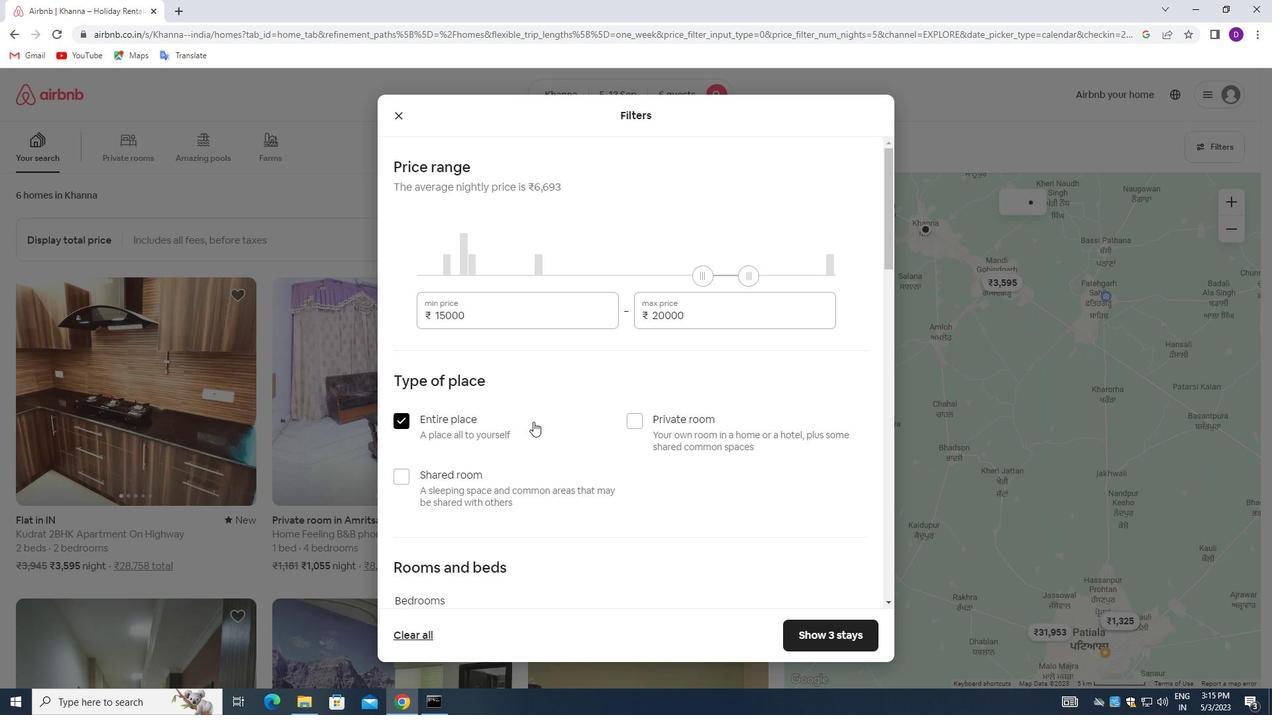 
Action: Mouse scrolled (534, 421) with delta (0, 0)
Screenshot: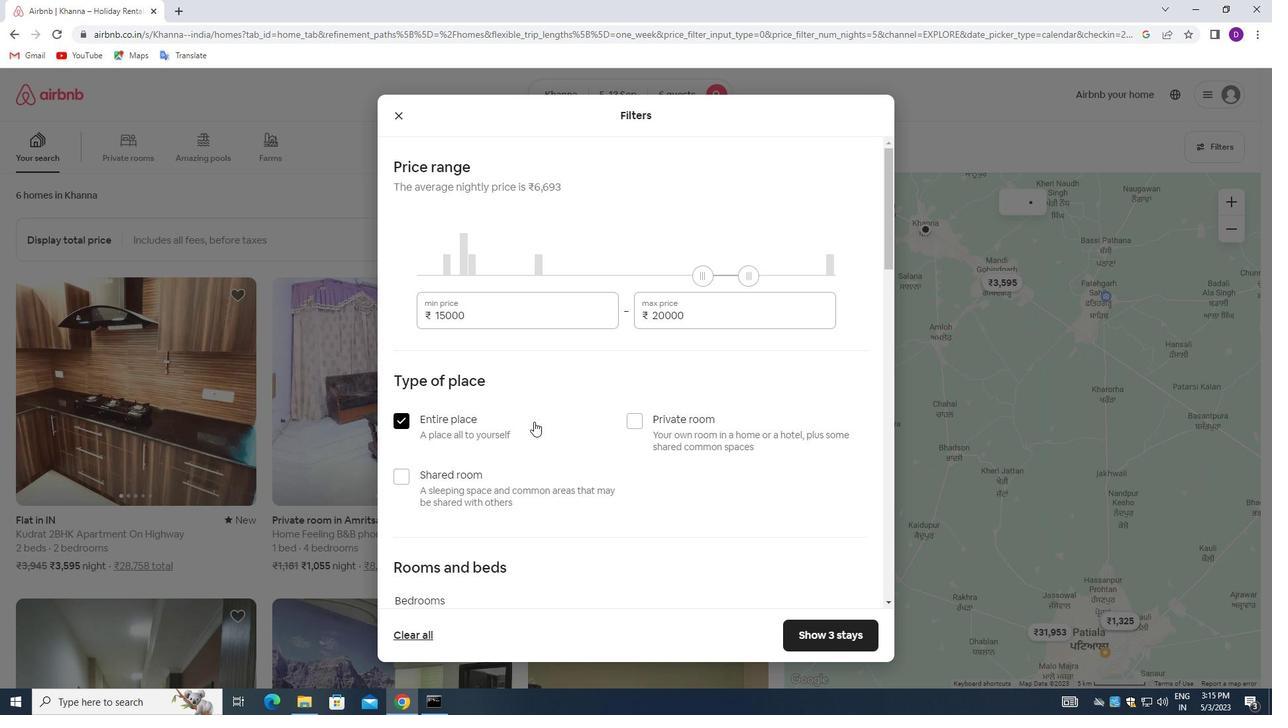 
Action: Mouse scrolled (534, 421) with delta (0, 0)
Screenshot: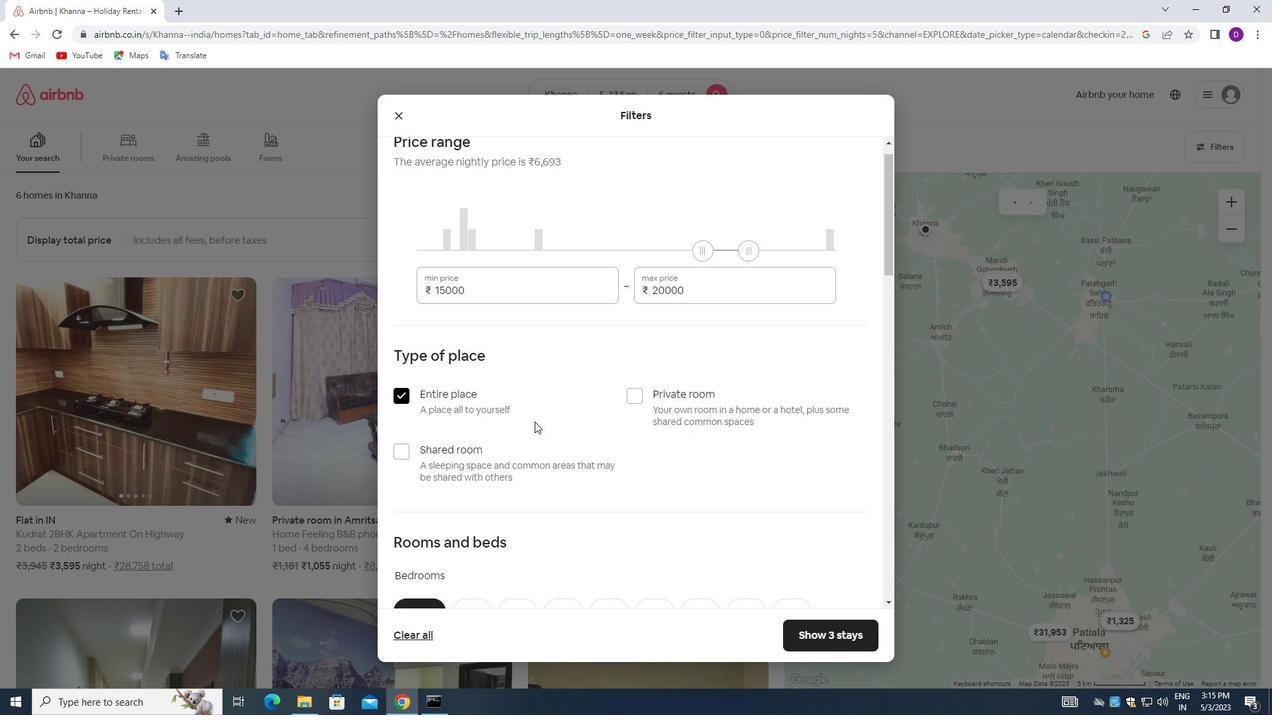 
Action: Mouse moved to (554, 315)
Screenshot: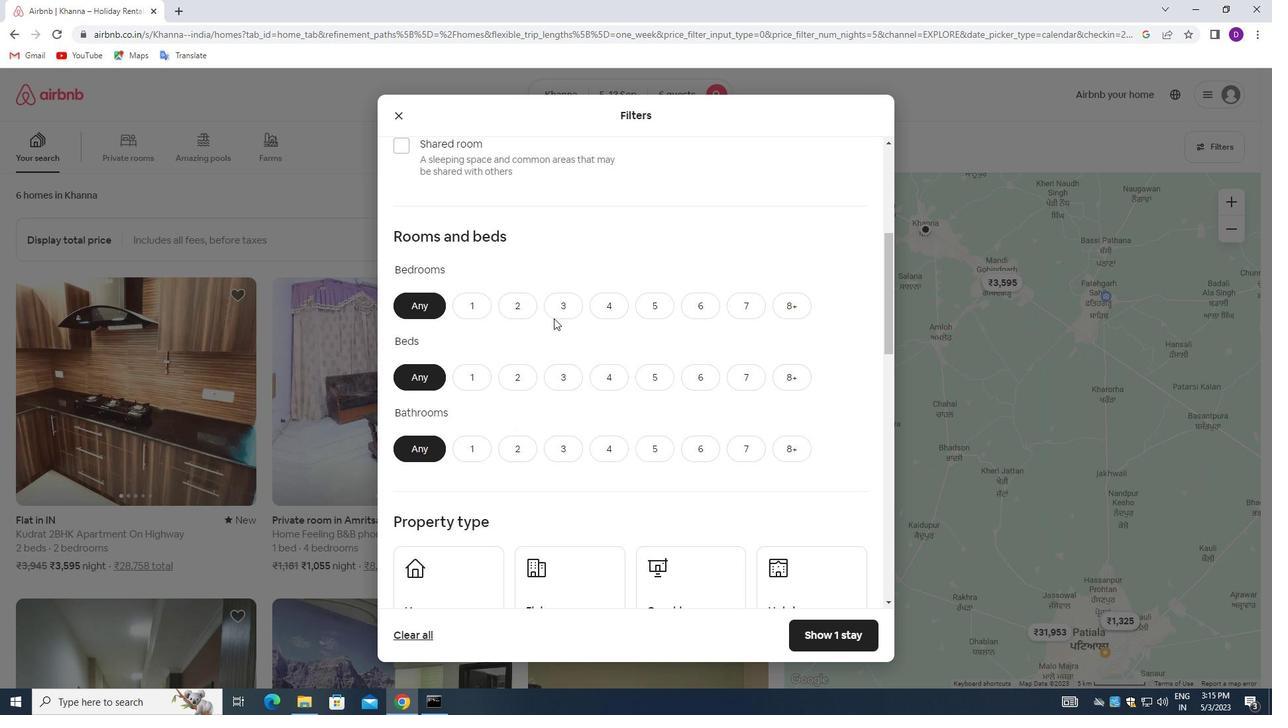 
Action: Mouse pressed left at (554, 315)
Screenshot: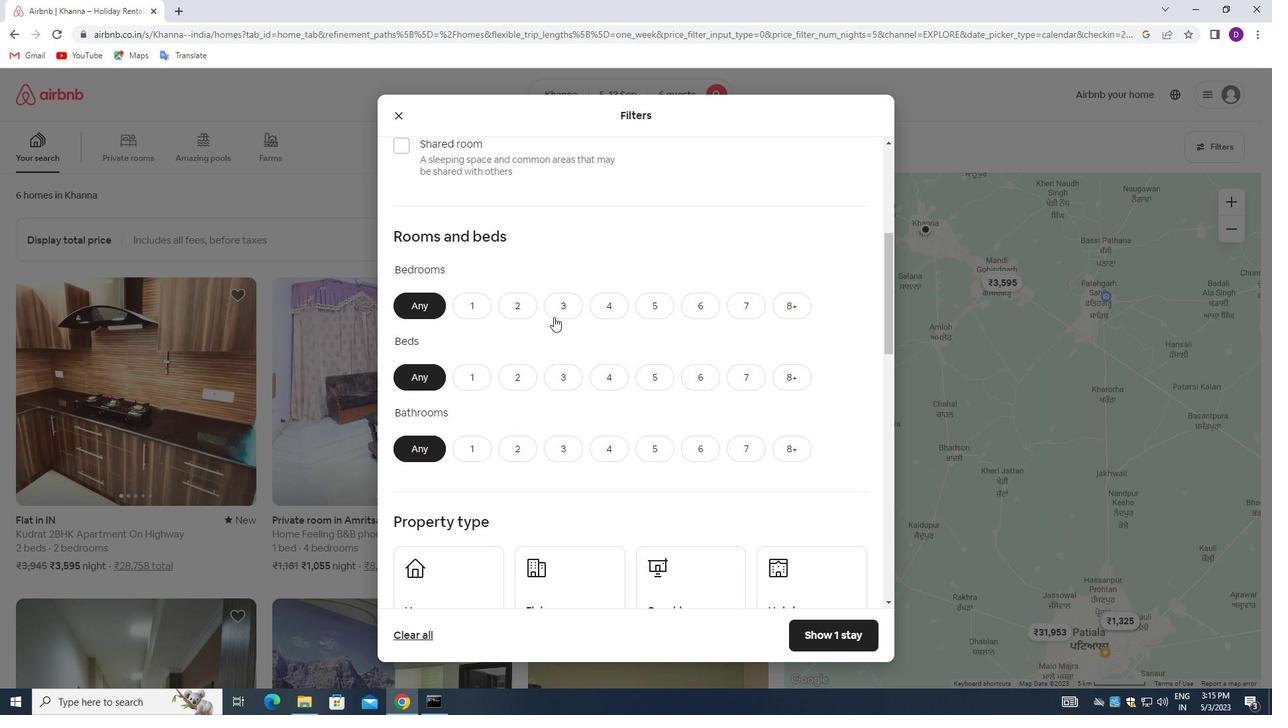 
Action: Mouse moved to (558, 375)
Screenshot: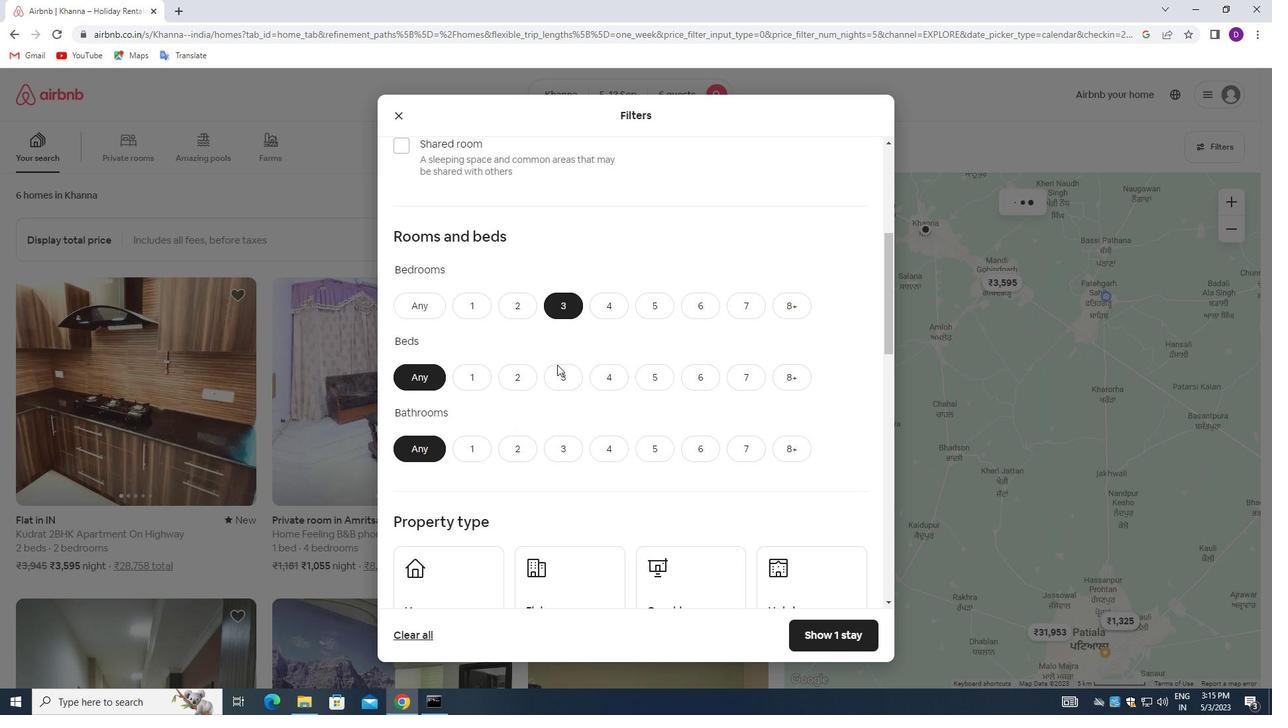 
Action: Mouse pressed left at (558, 375)
Screenshot: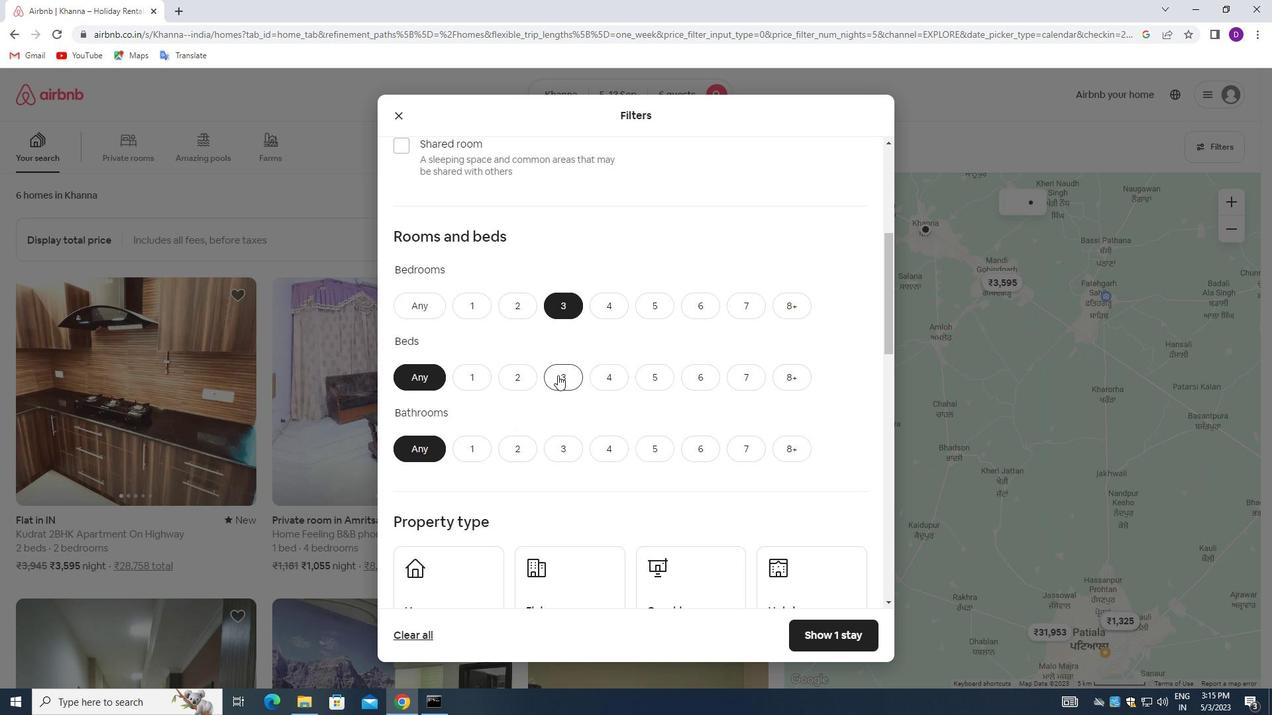 
Action: Mouse moved to (556, 446)
Screenshot: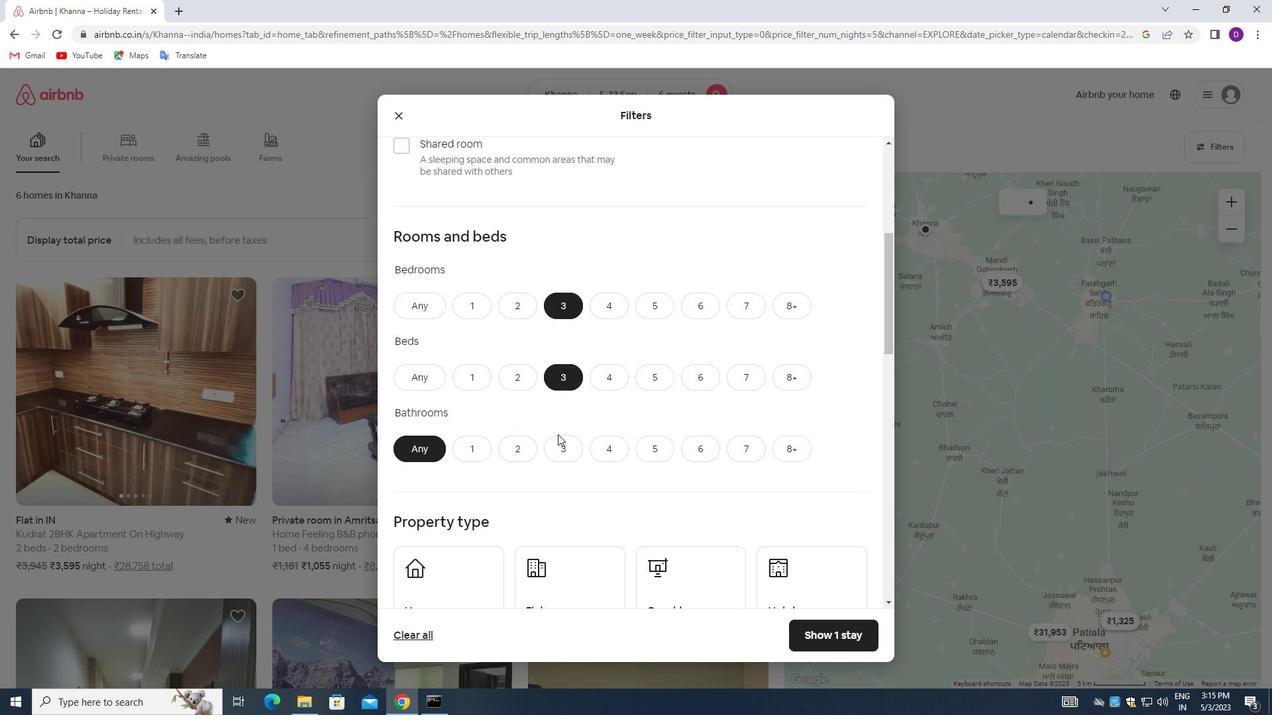 
Action: Mouse pressed left at (556, 446)
Screenshot: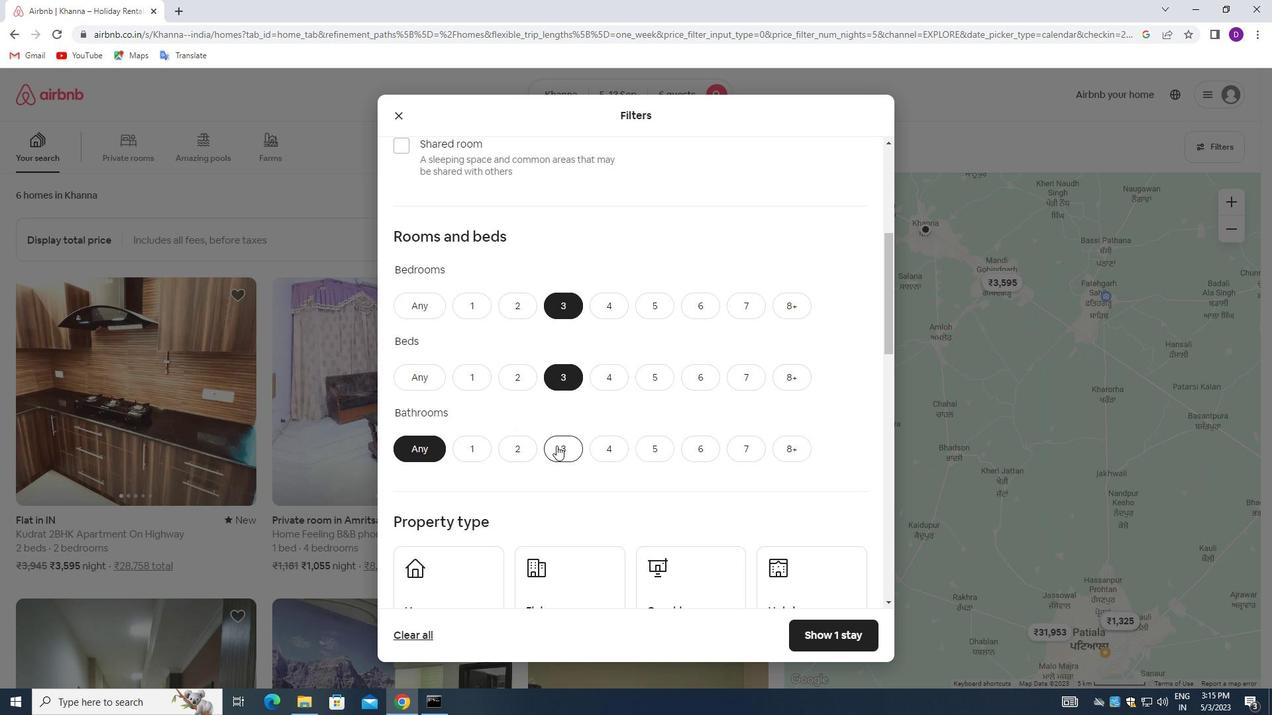 
Action: Mouse moved to (556, 446)
Screenshot: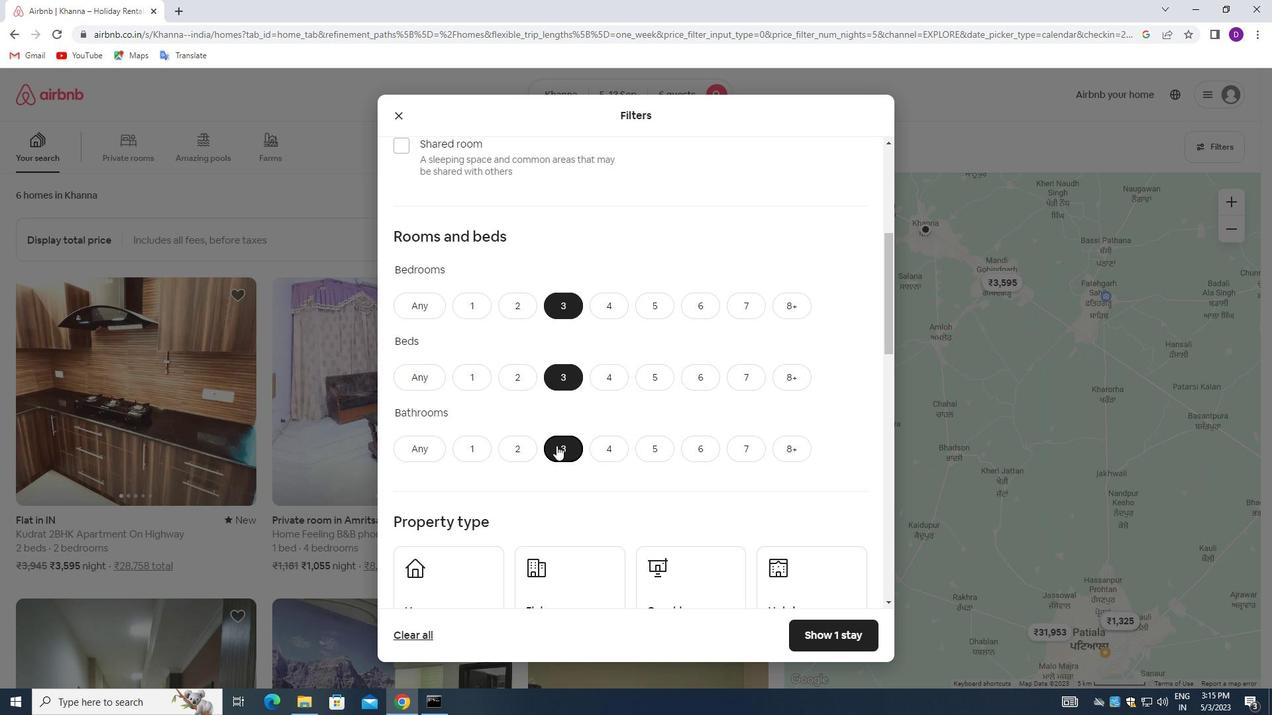 
Action: Mouse scrolled (556, 446) with delta (0, 0)
Screenshot: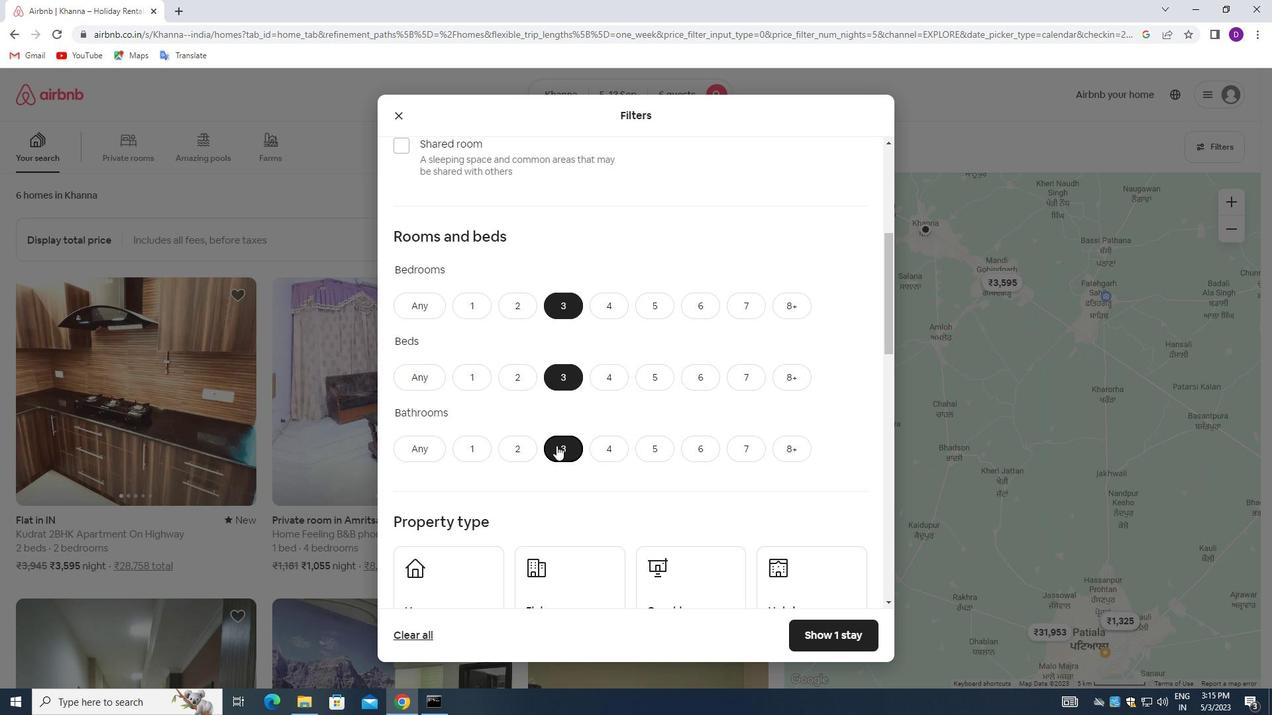 
Action: Mouse scrolled (556, 446) with delta (0, 0)
Screenshot: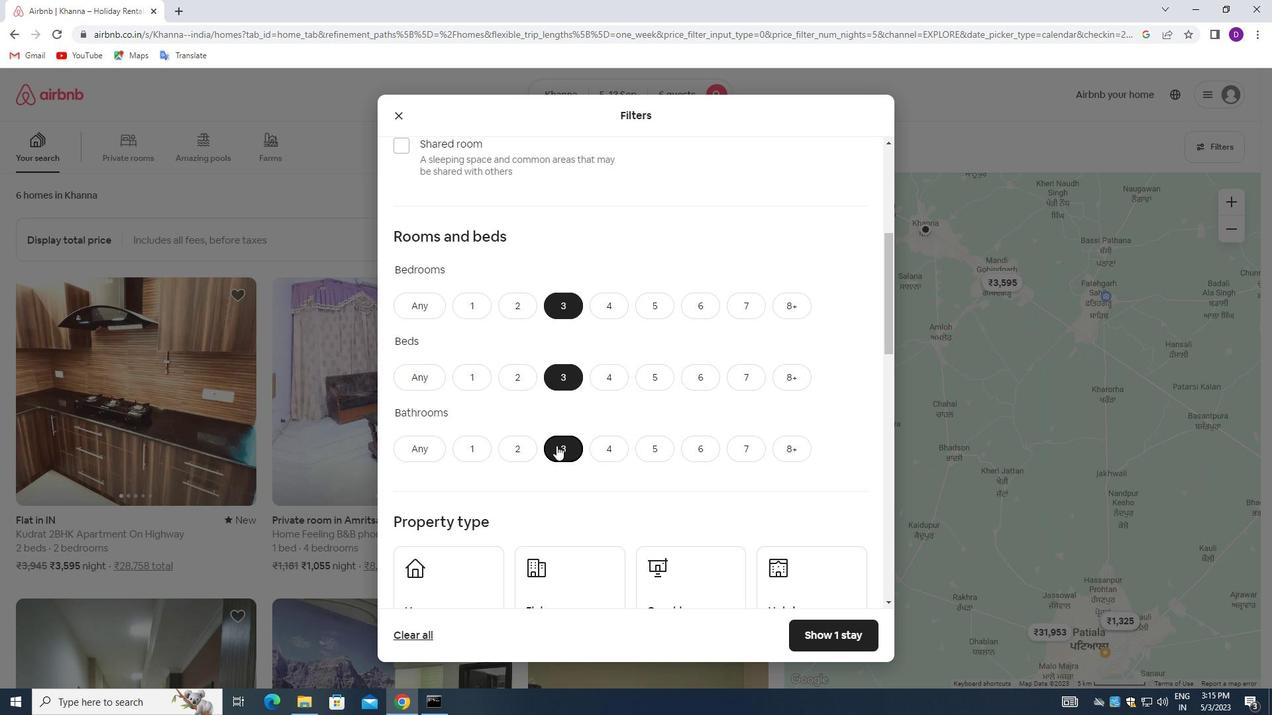 
Action: Mouse scrolled (556, 446) with delta (0, 0)
Screenshot: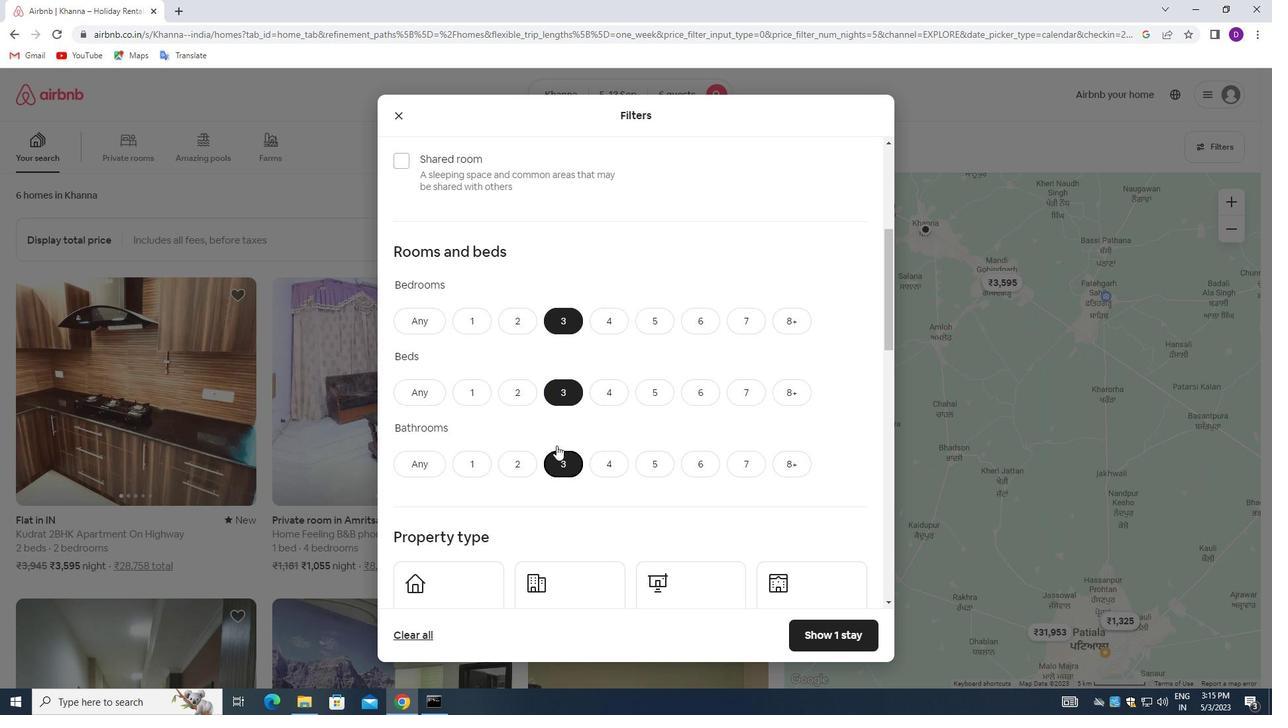 
Action: Mouse moved to (556, 446)
Screenshot: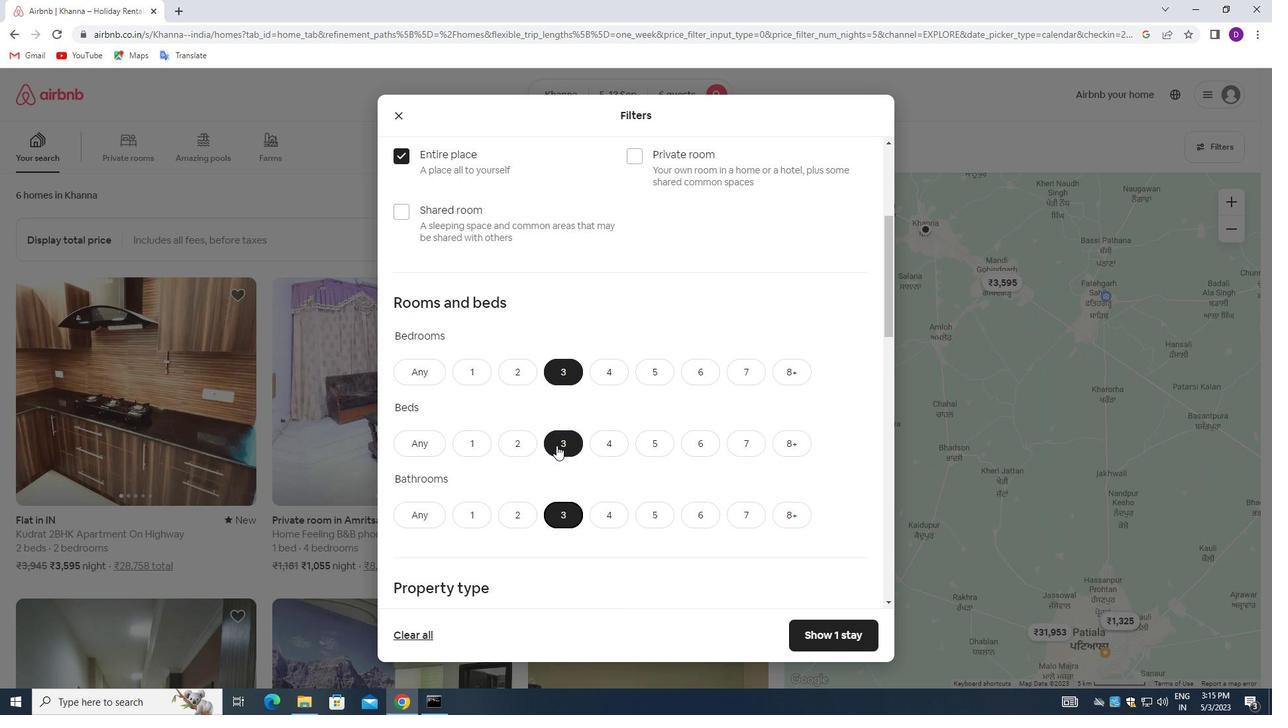 
Action: Mouse scrolled (556, 445) with delta (0, 0)
Screenshot: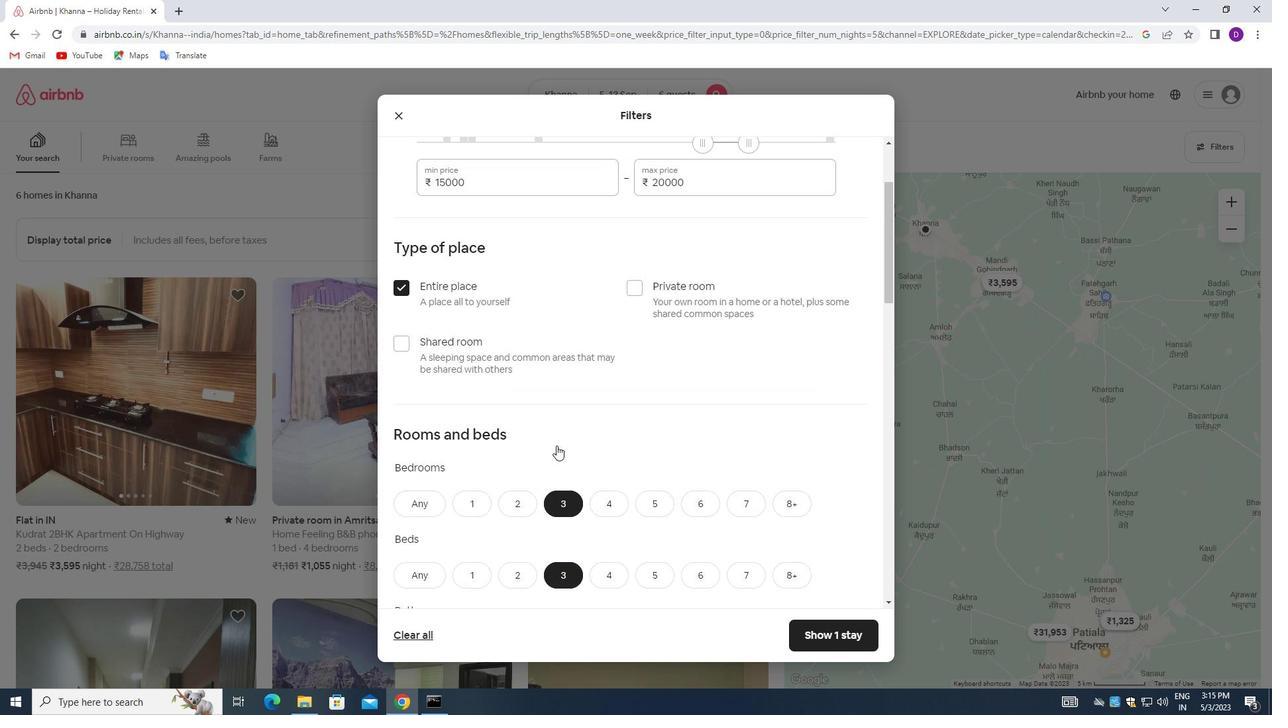 
Action: Mouse scrolled (556, 445) with delta (0, 0)
Screenshot: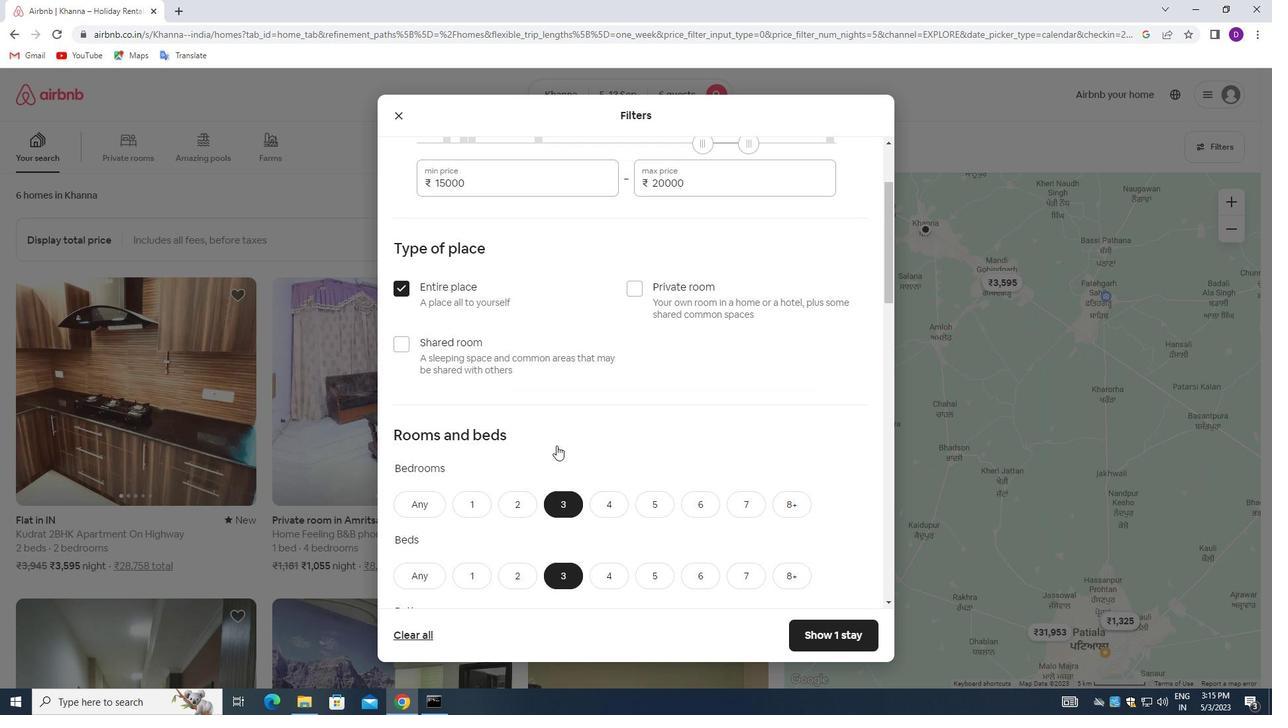 
Action: Mouse scrolled (556, 445) with delta (0, 0)
Screenshot: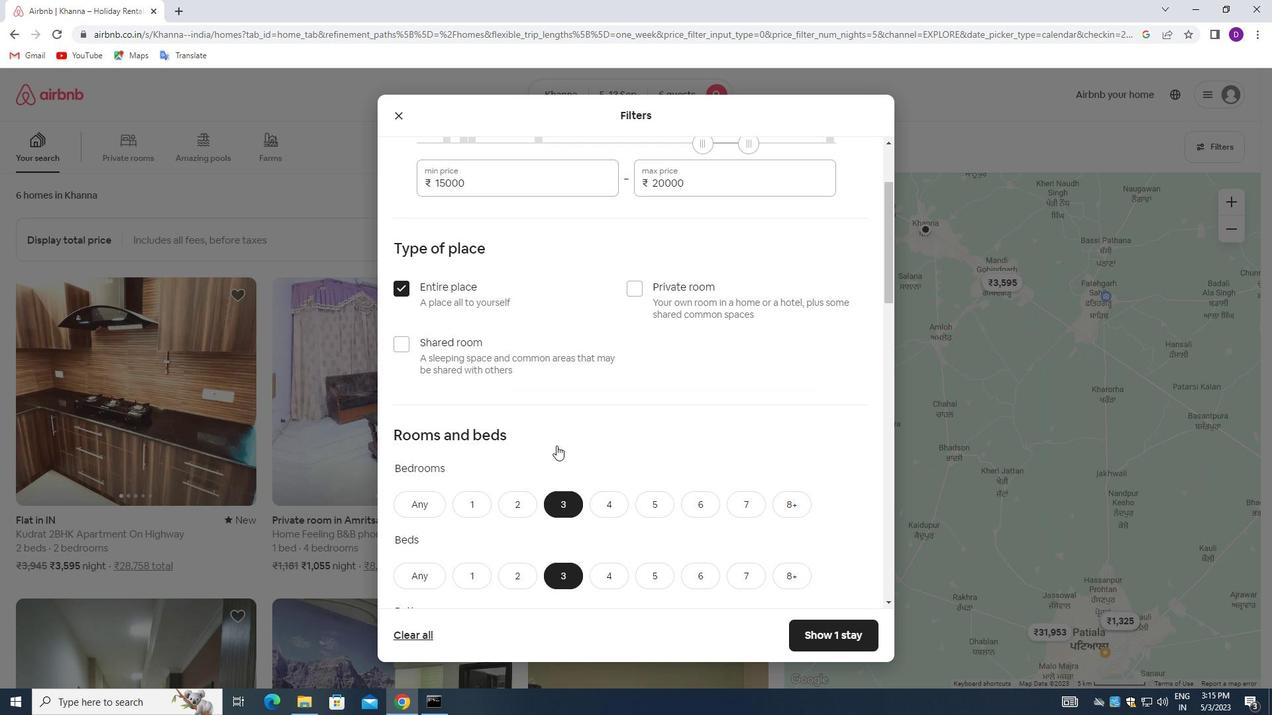 
Action: Mouse scrolled (556, 445) with delta (0, 0)
Screenshot: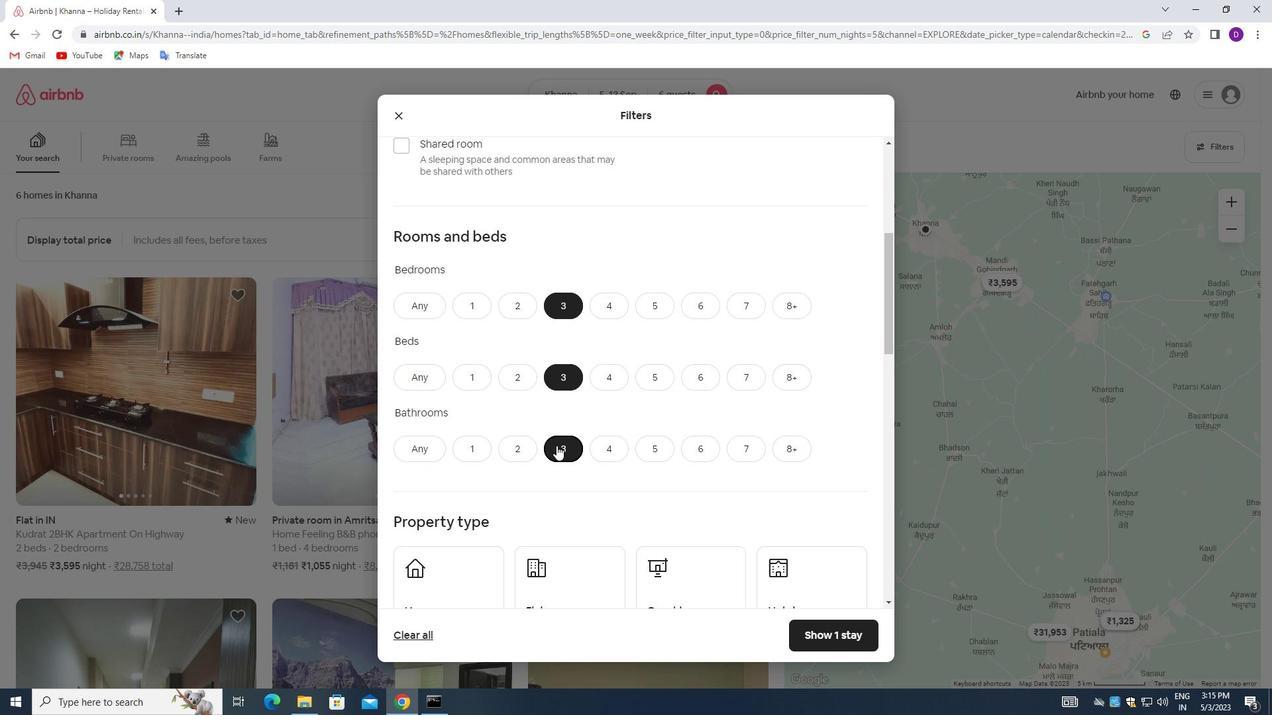 
Action: Mouse scrolled (556, 445) with delta (0, 0)
Screenshot: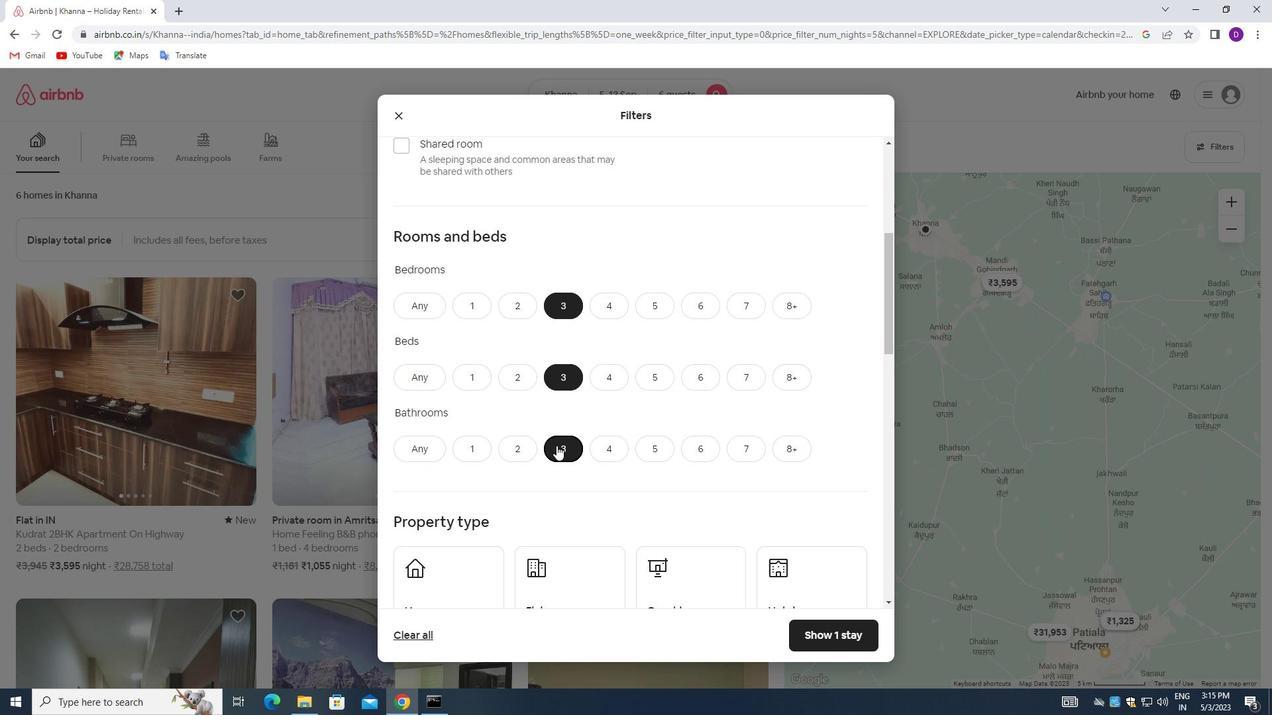 
Action: Mouse moved to (475, 455)
Screenshot: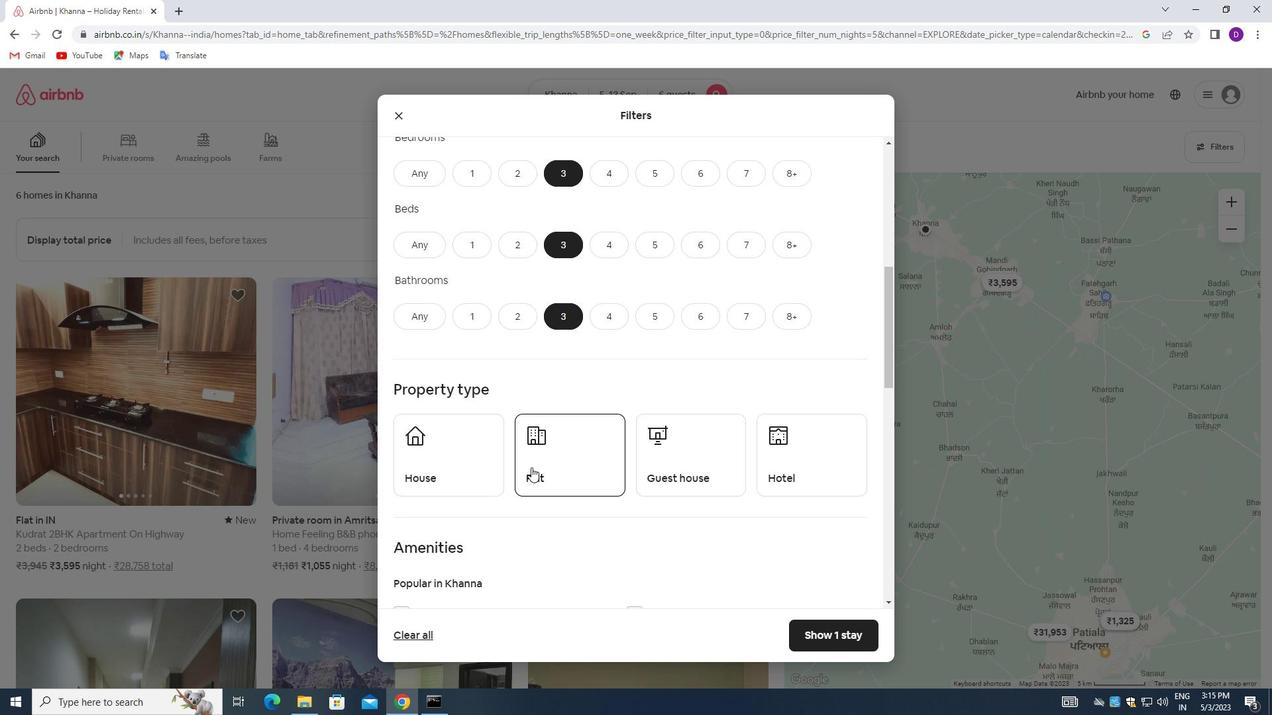 
Action: Mouse pressed left at (475, 455)
Screenshot: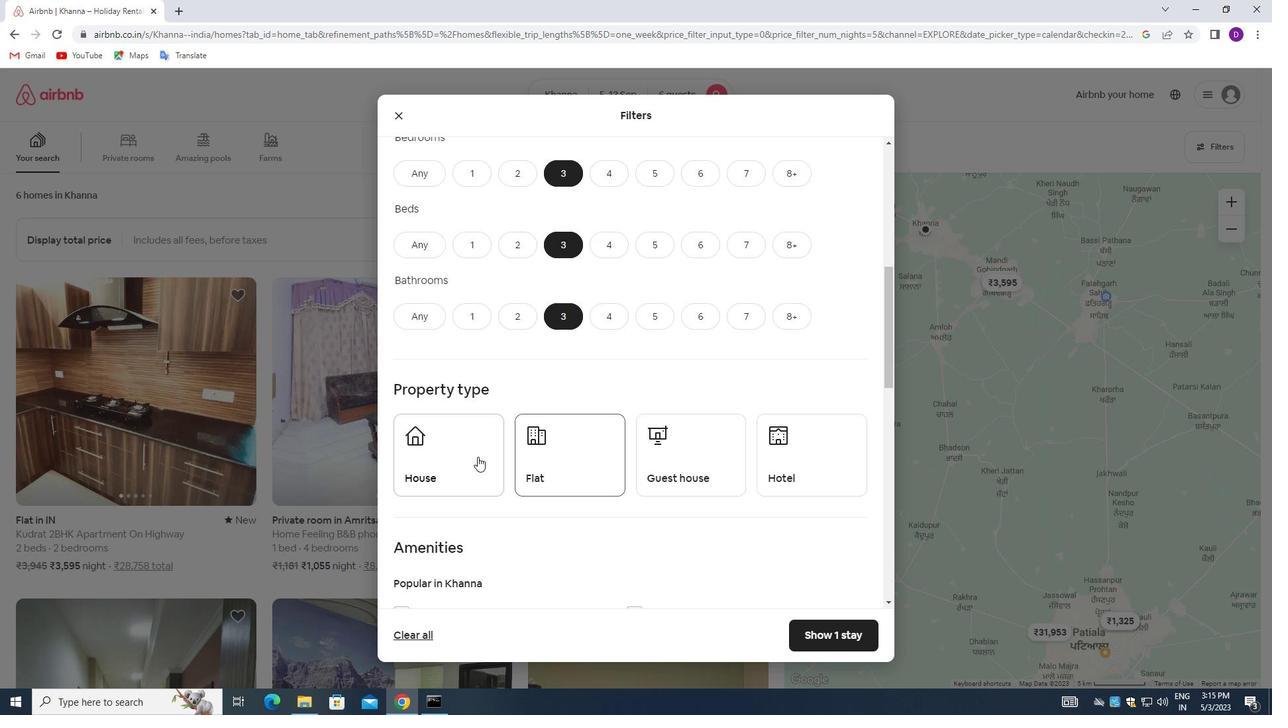 
Action: Mouse moved to (558, 453)
Screenshot: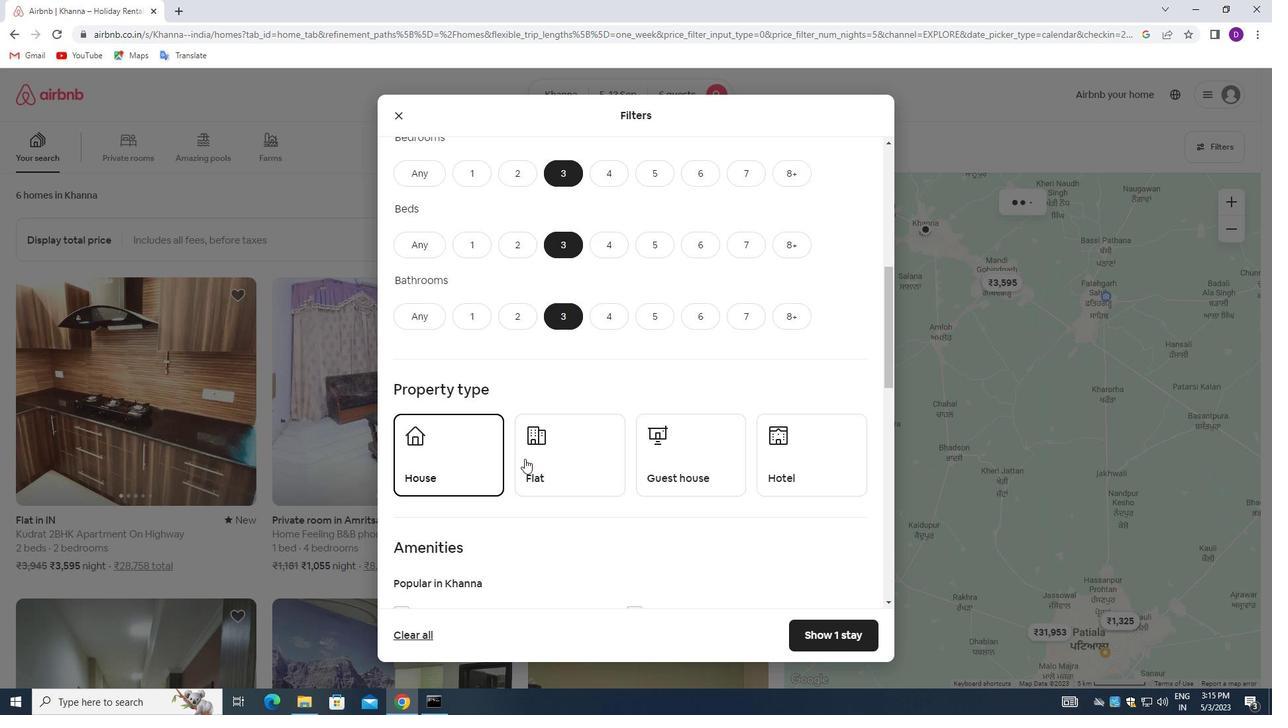 
Action: Mouse pressed left at (558, 453)
Screenshot: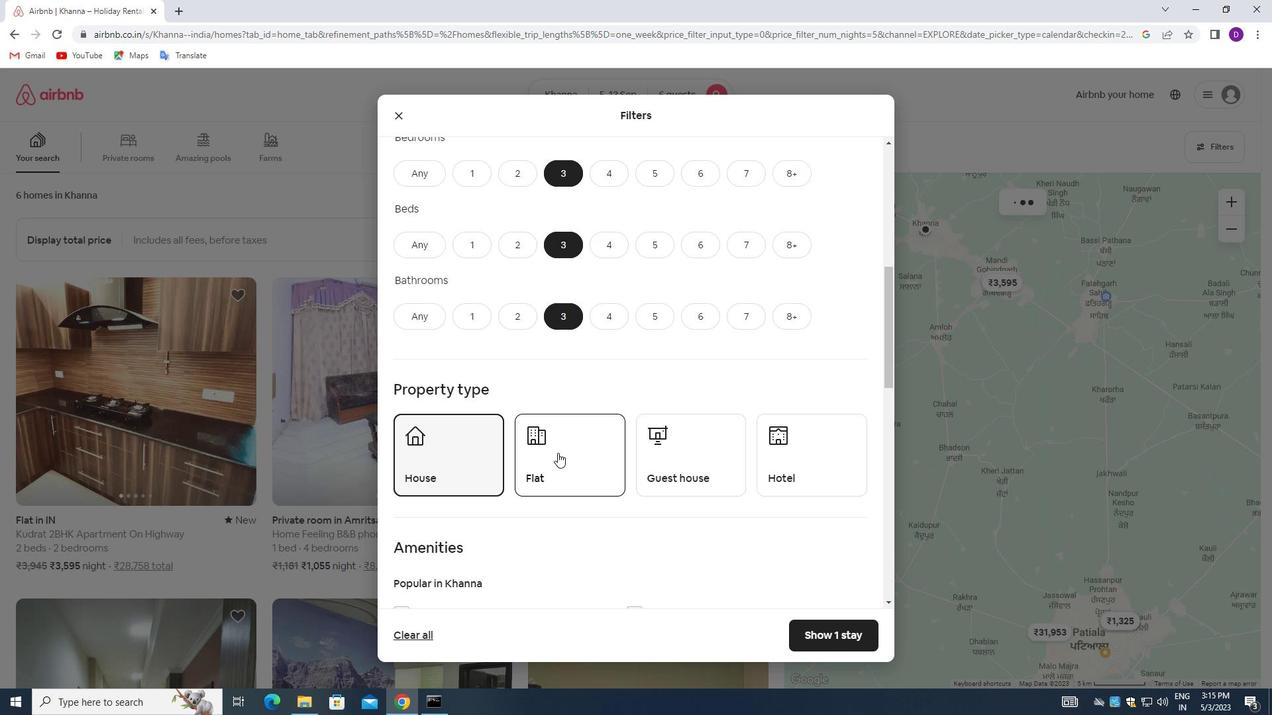 
Action: Mouse moved to (679, 454)
Screenshot: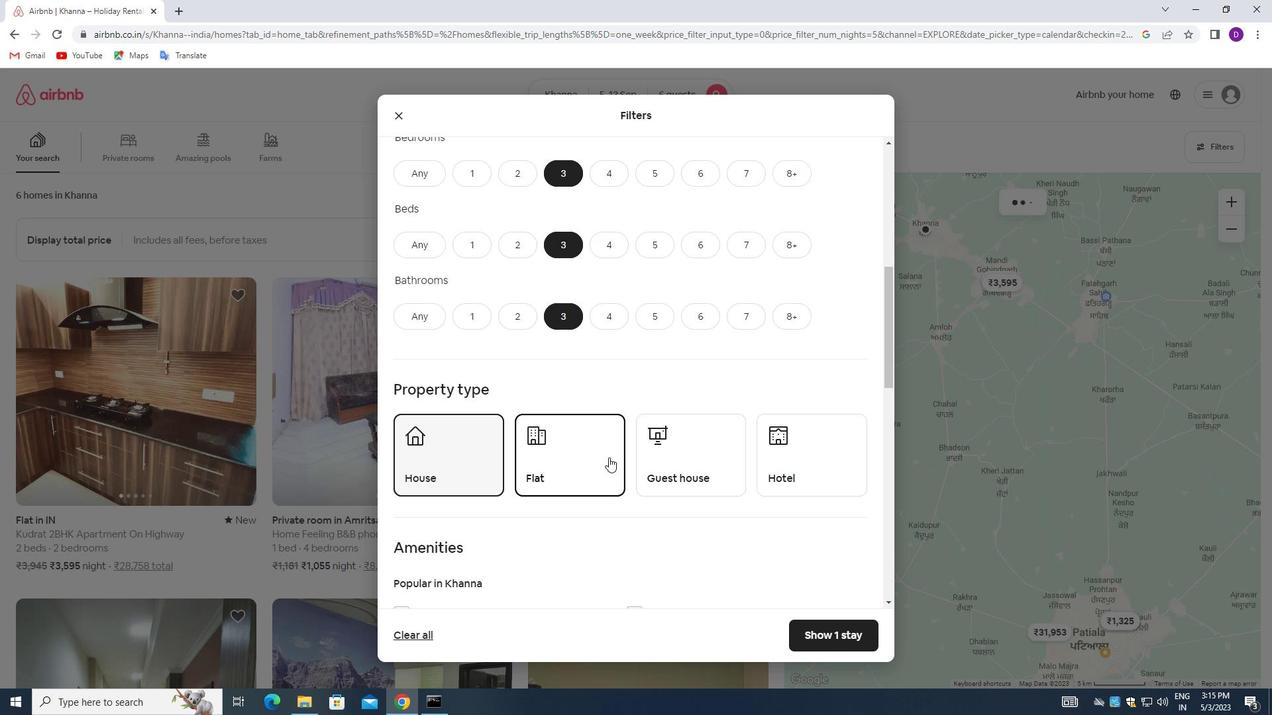 
Action: Mouse pressed left at (679, 454)
Screenshot: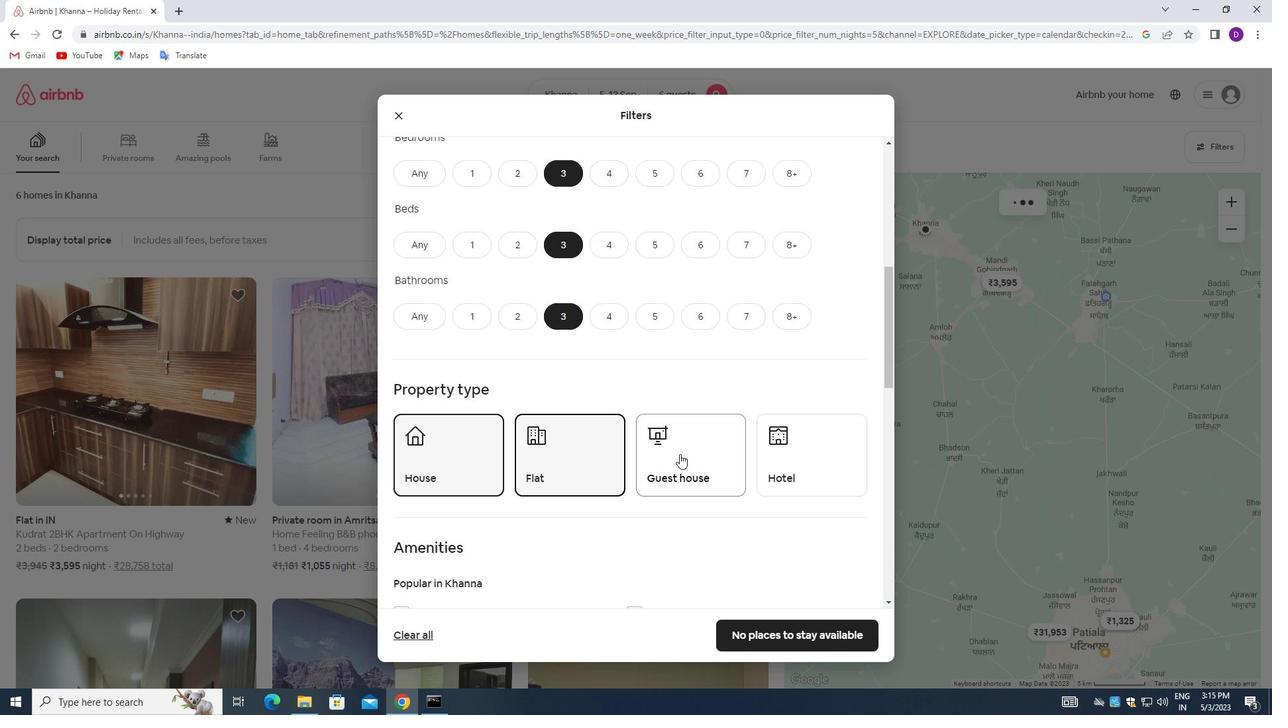 
Action: Mouse moved to (592, 426)
Screenshot: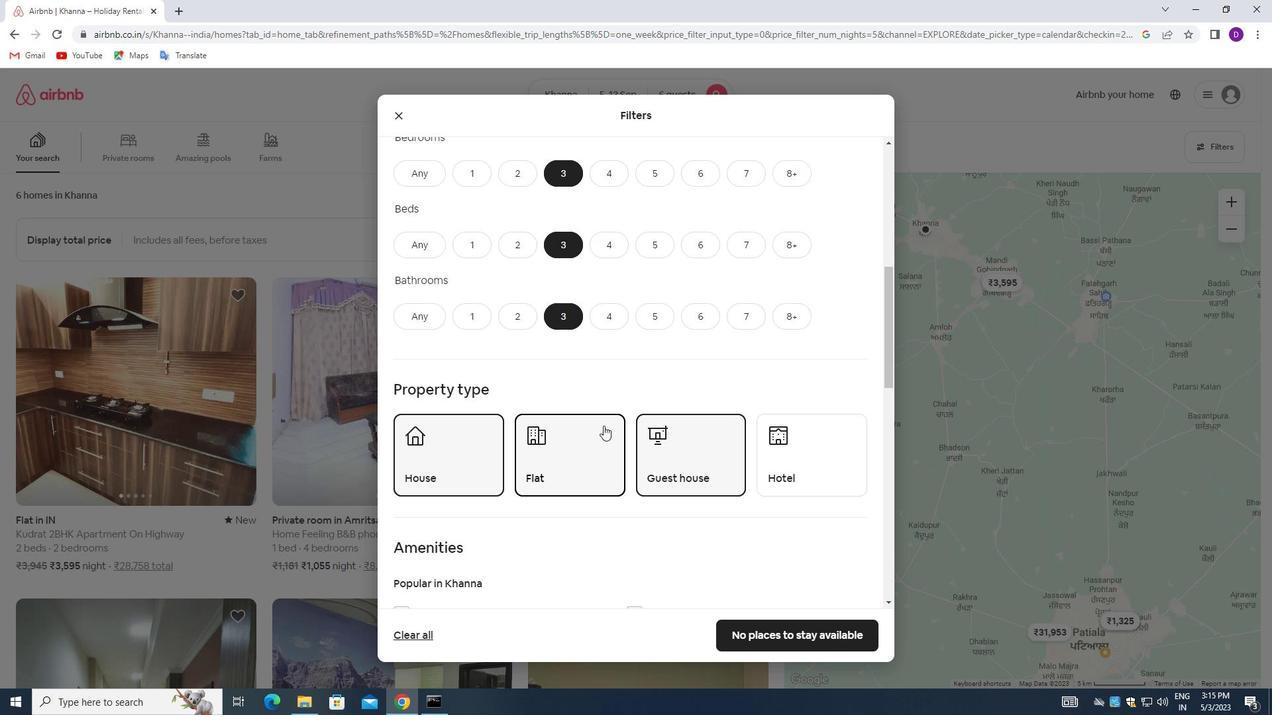 
Action: Mouse scrolled (592, 426) with delta (0, 0)
Screenshot: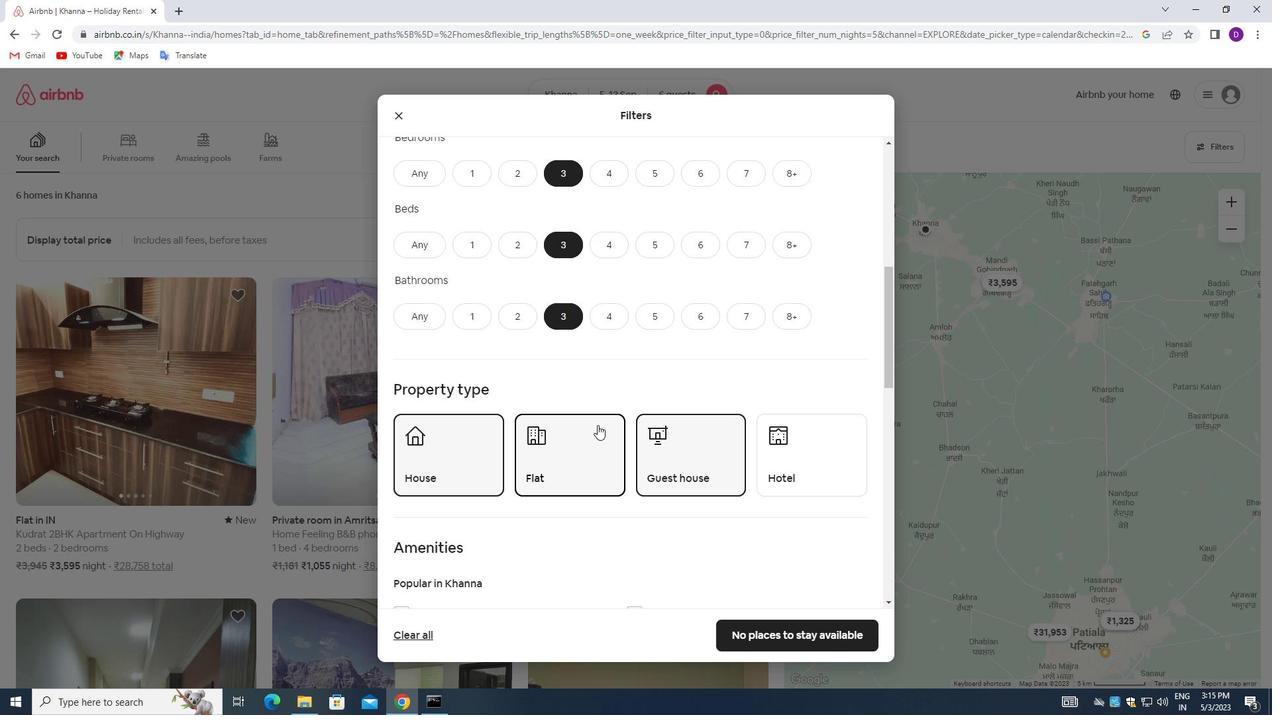 
Action: Mouse scrolled (592, 426) with delta (0, 0)
Screenshot: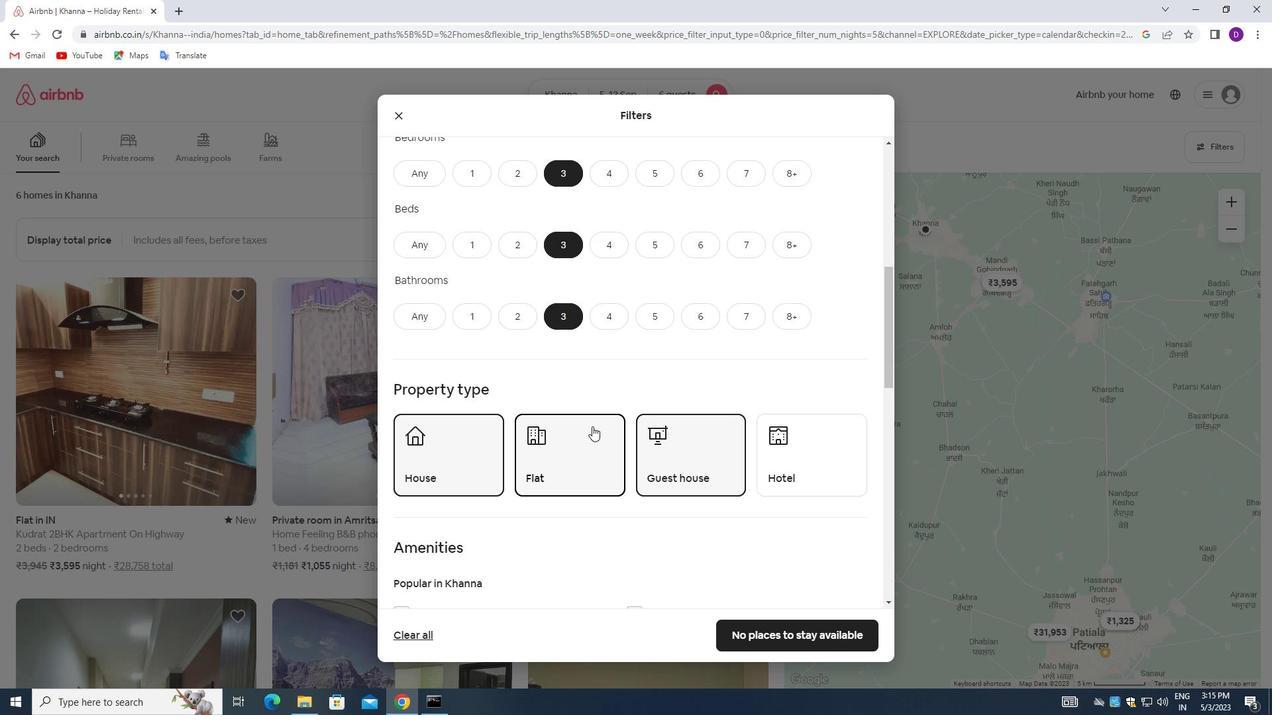 
Action: Mouse moved to (593, 427)
Screenshot: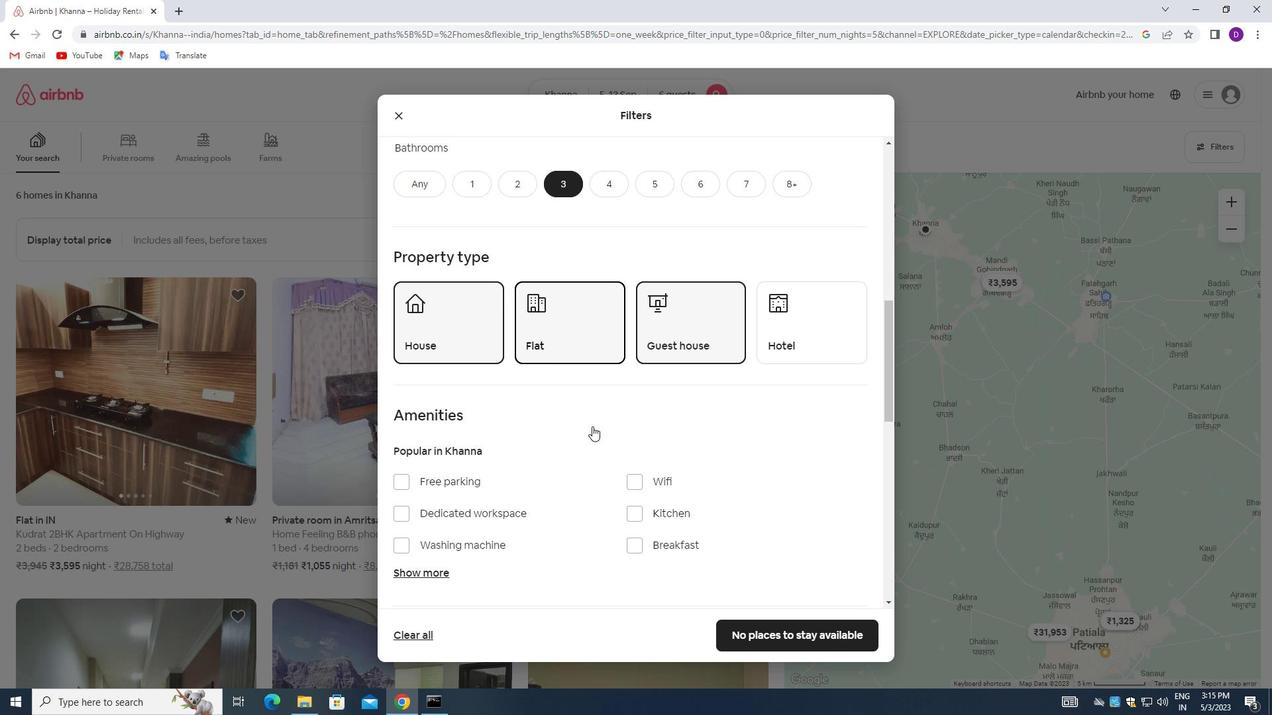
Action: Mouse scrolled (593, 426) with delta (0, 0)
Screenshot: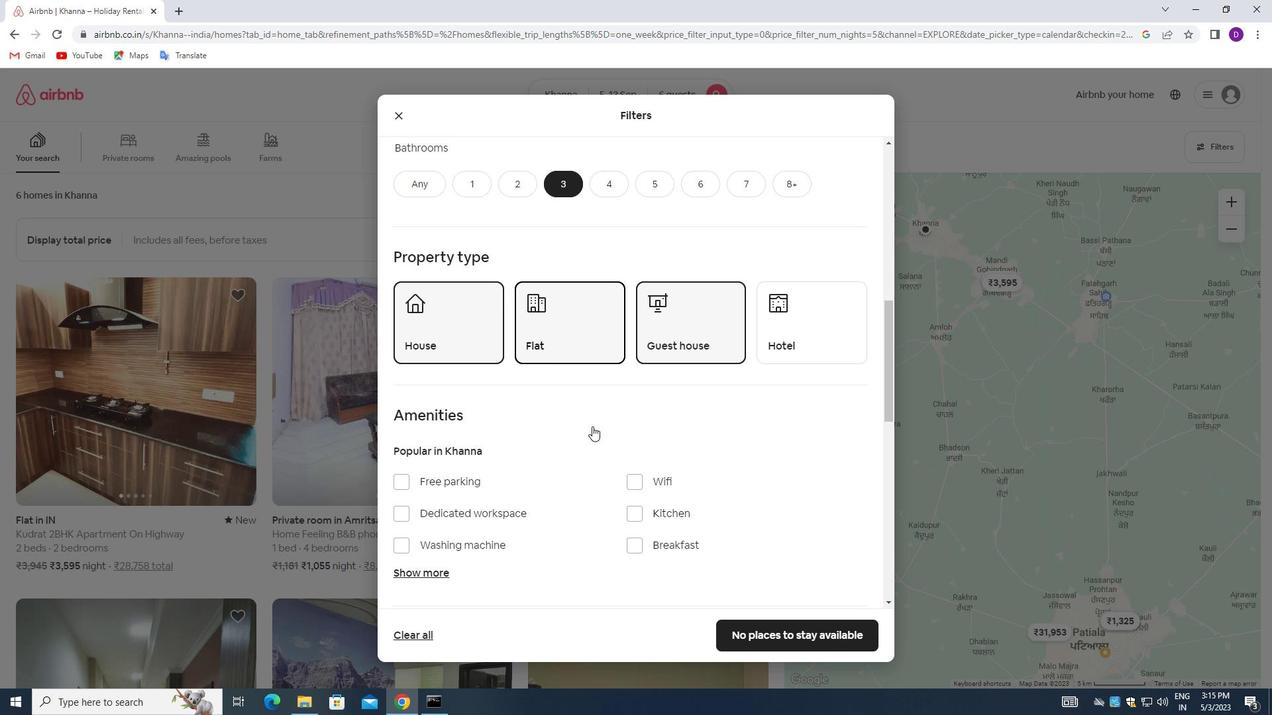 
Action: Mouse moved to (594, 428)
Screenshot: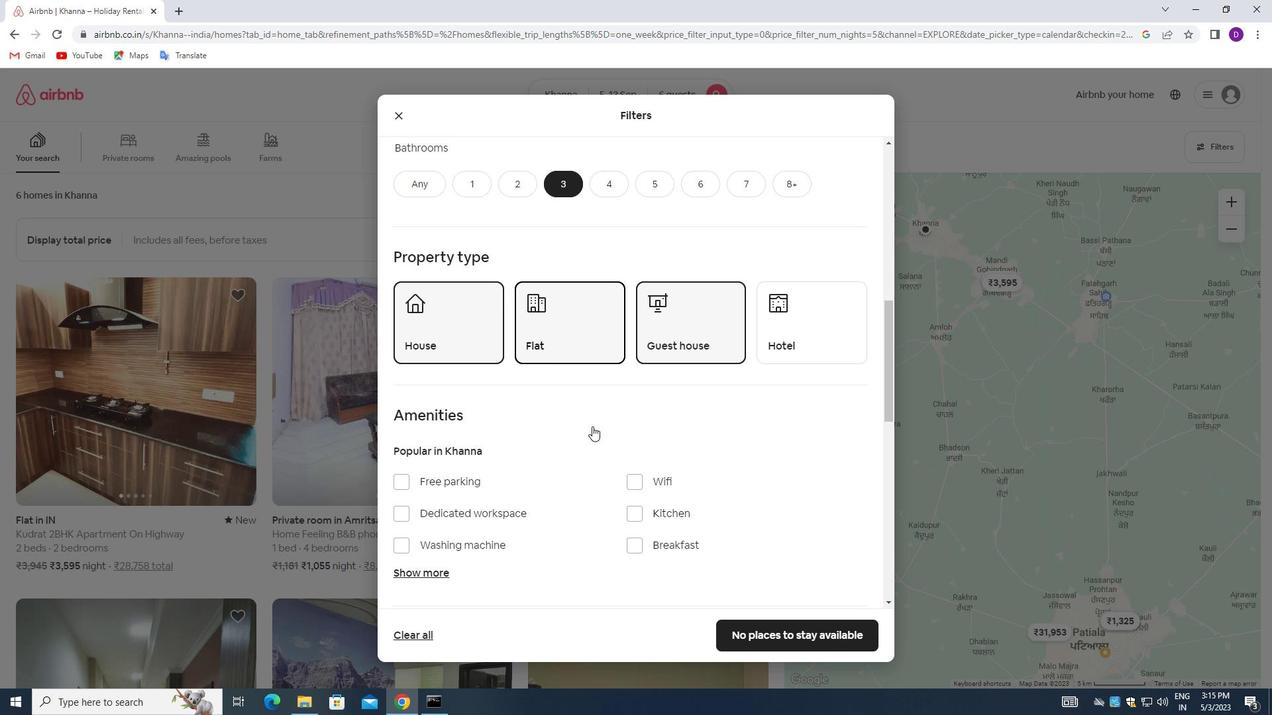 
Action: Mouse scrolled (594, 427) with delta (0, 0)
Screenshot: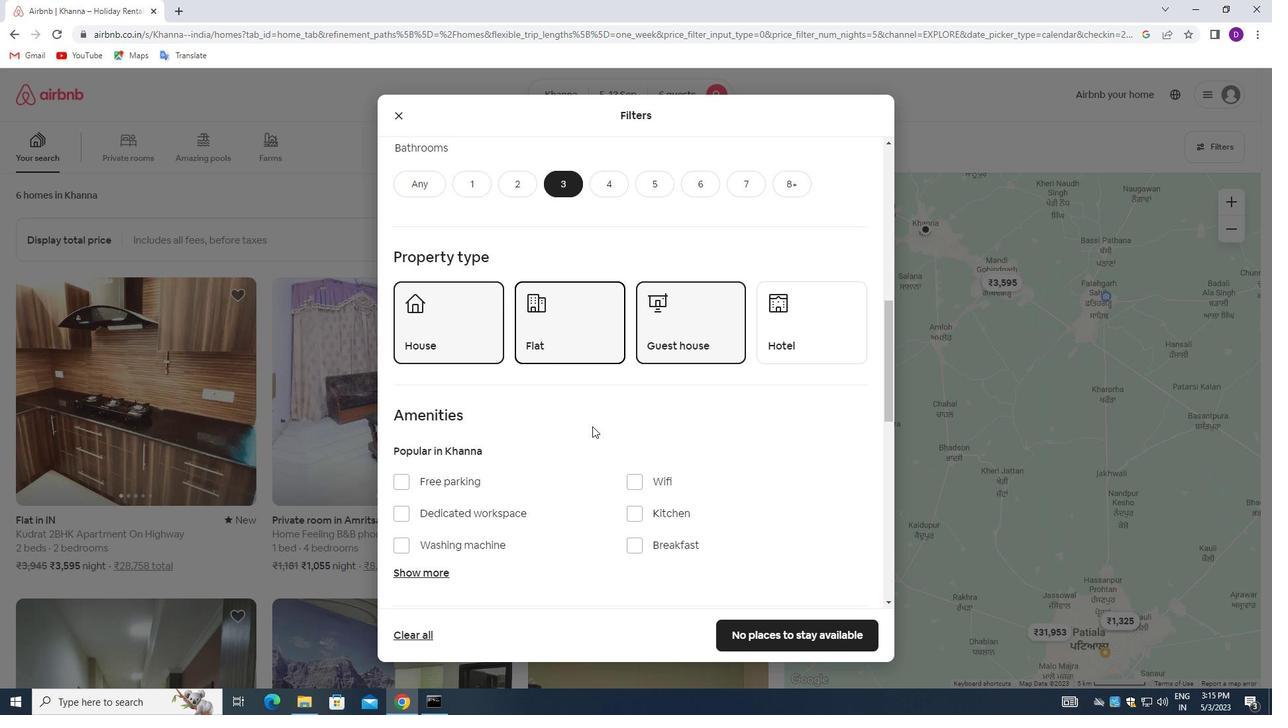 
Action: Mouse scrolled (594, 427) with delta (0, 0)
Screenshot: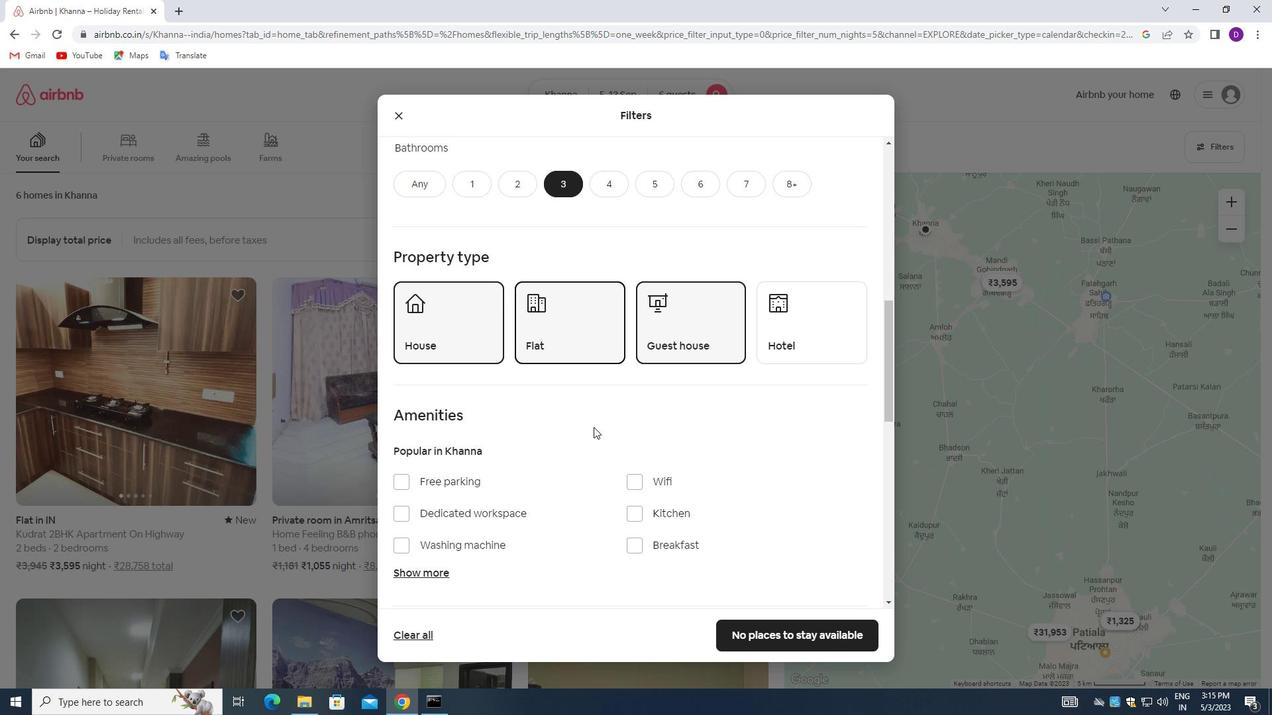 
Action: Mouse moved to (665, 435)
Screenshot: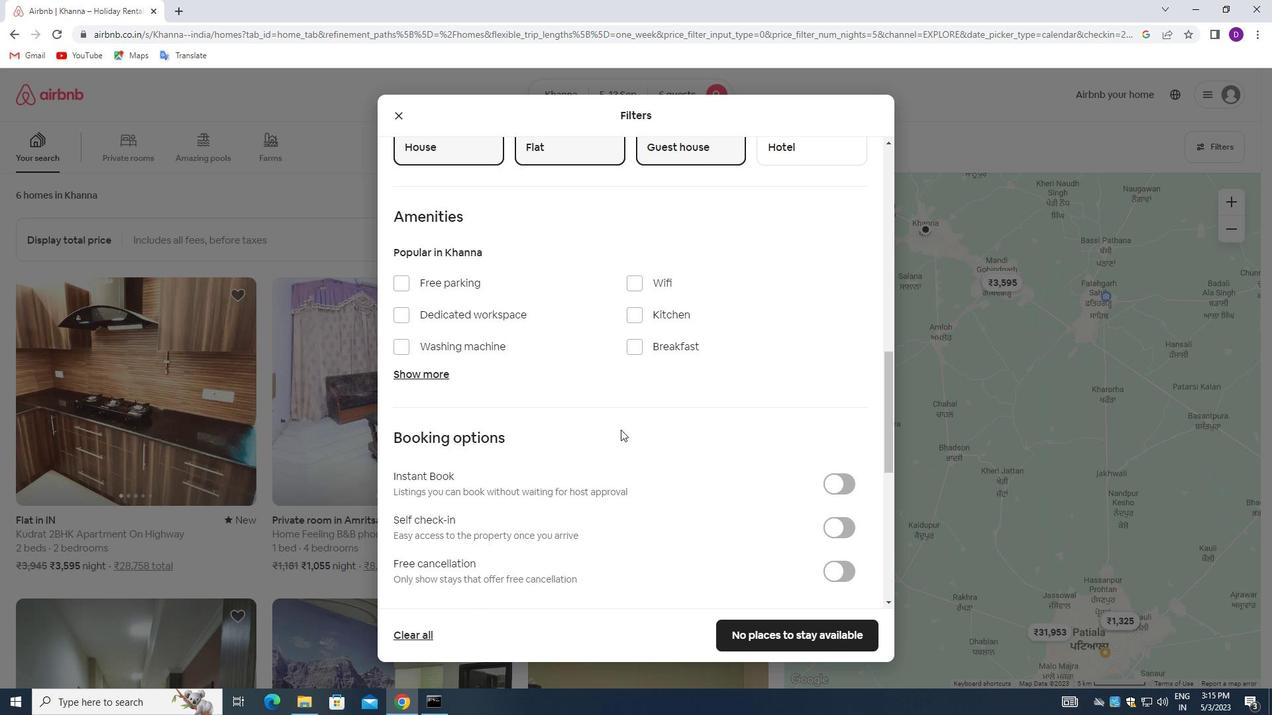 
Action: Mouse scrolled (665, 434) with delta (0, 0)
Screenshot: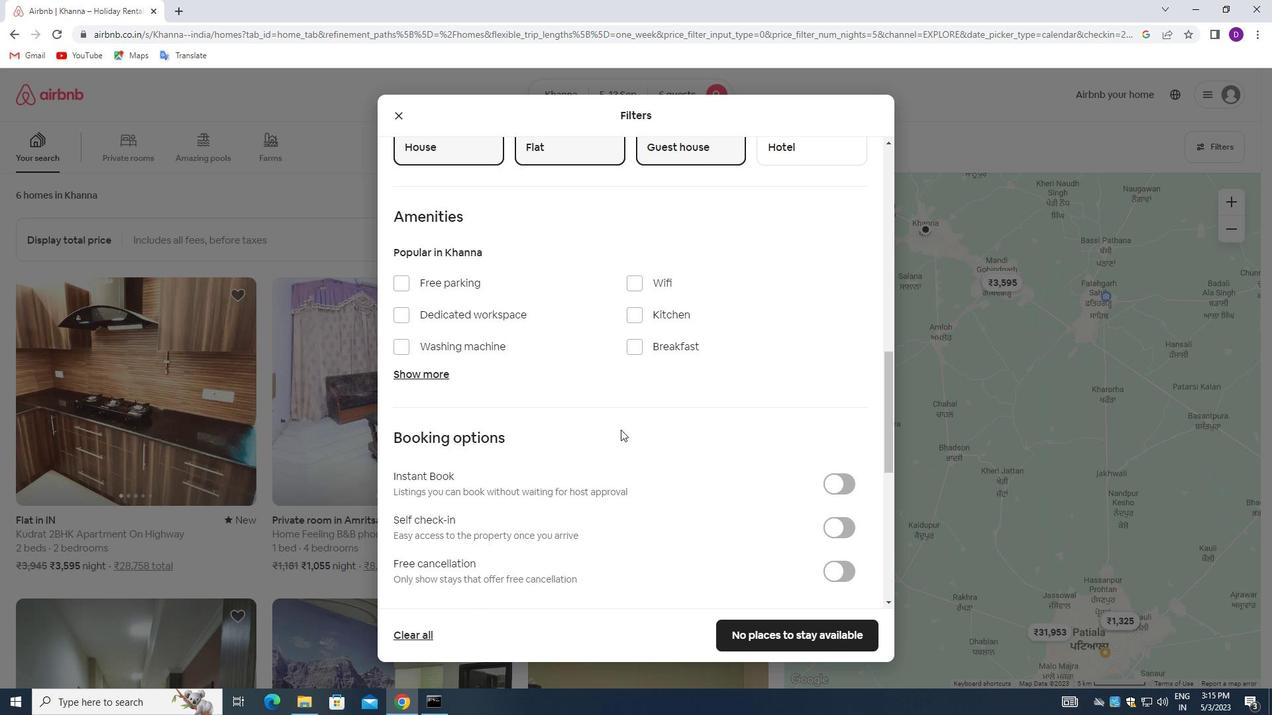 
Action: Mouse moved to (666, 435)
Screenshot: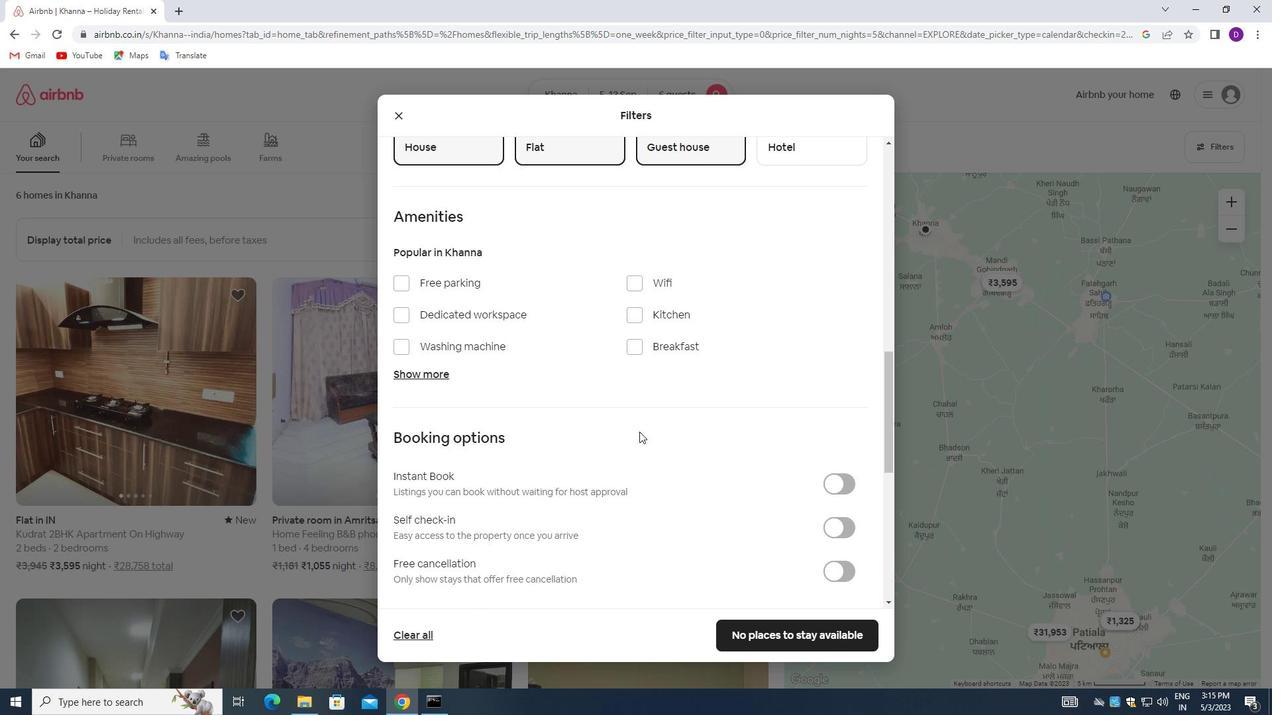 
Action: Mouse scrolled (666, 434) with delta (0, 0)
Screenshot: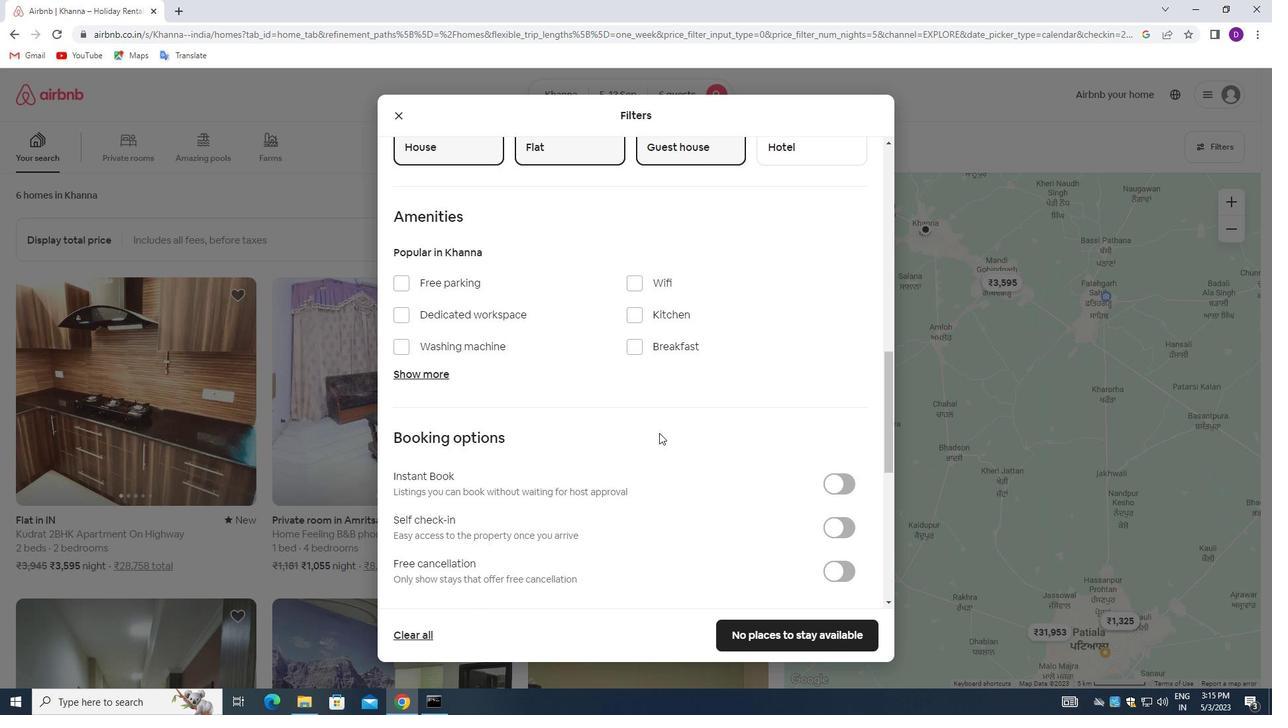 
Action: Mouse moved to (830, 394)
Screenshot: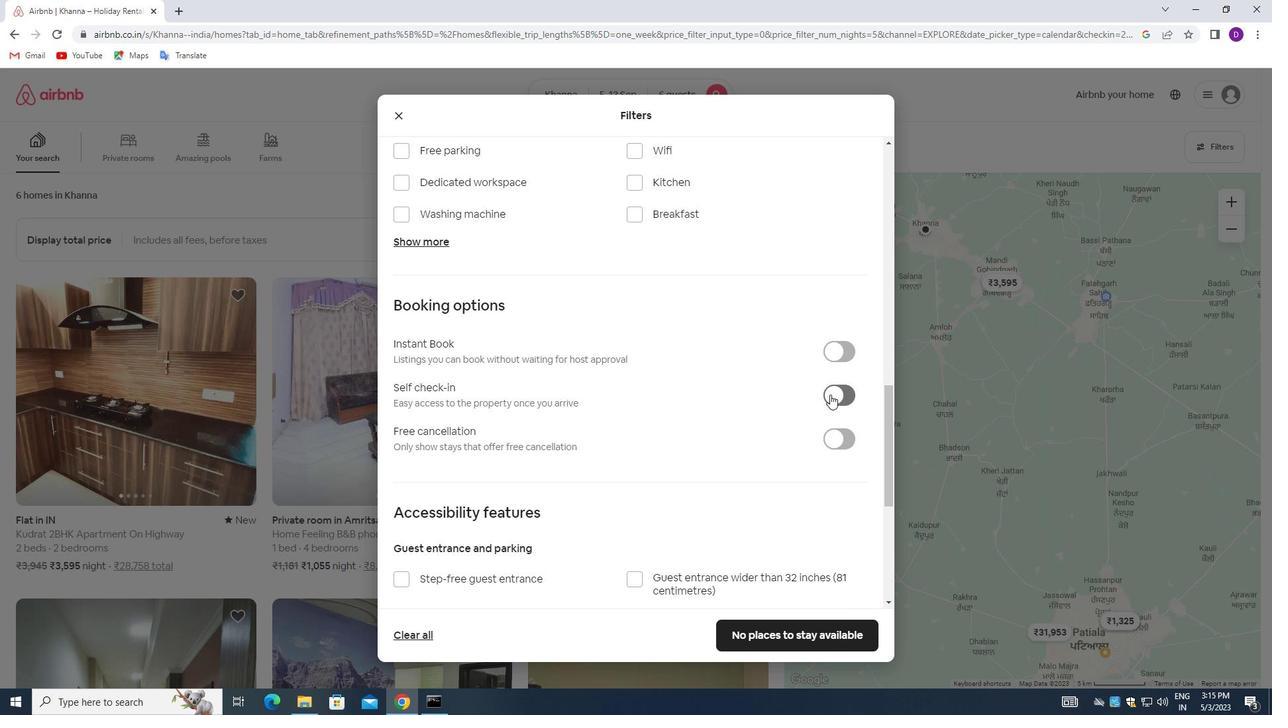 
Action: Mouse pressed left at (830, 394)
Screenshot: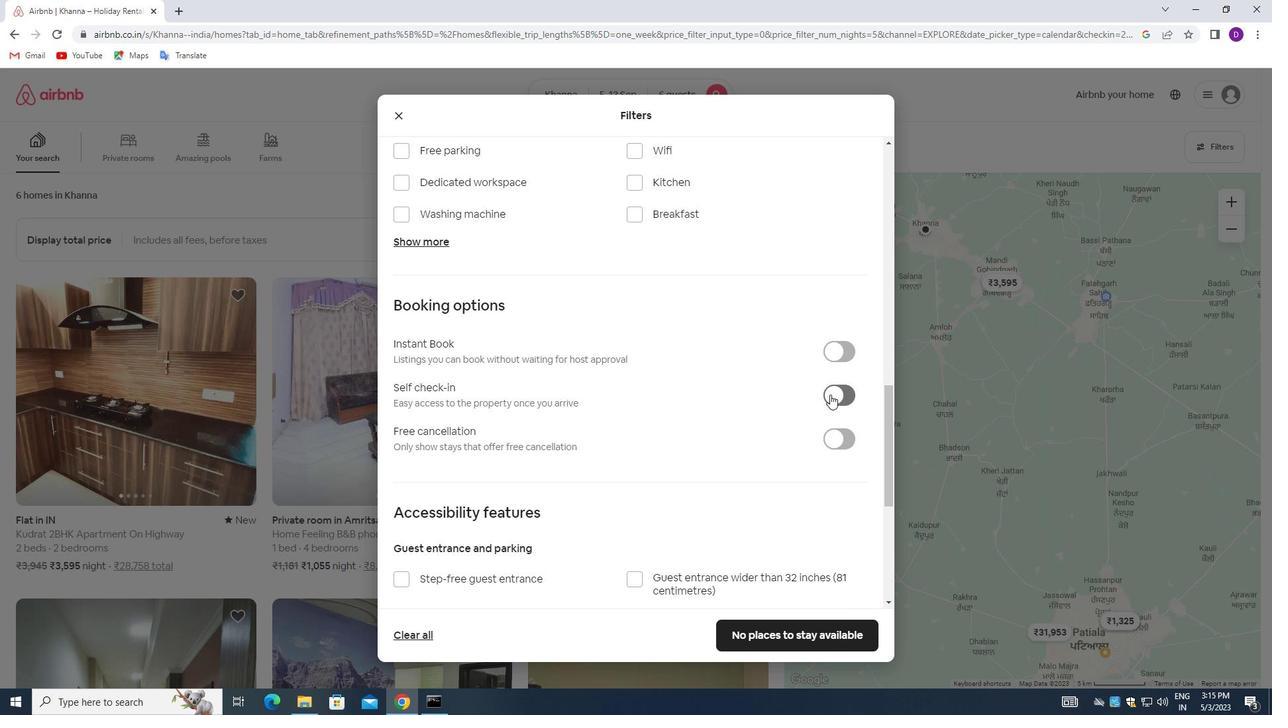 
Action: Mouse moved to (585, 432)
Screenshot: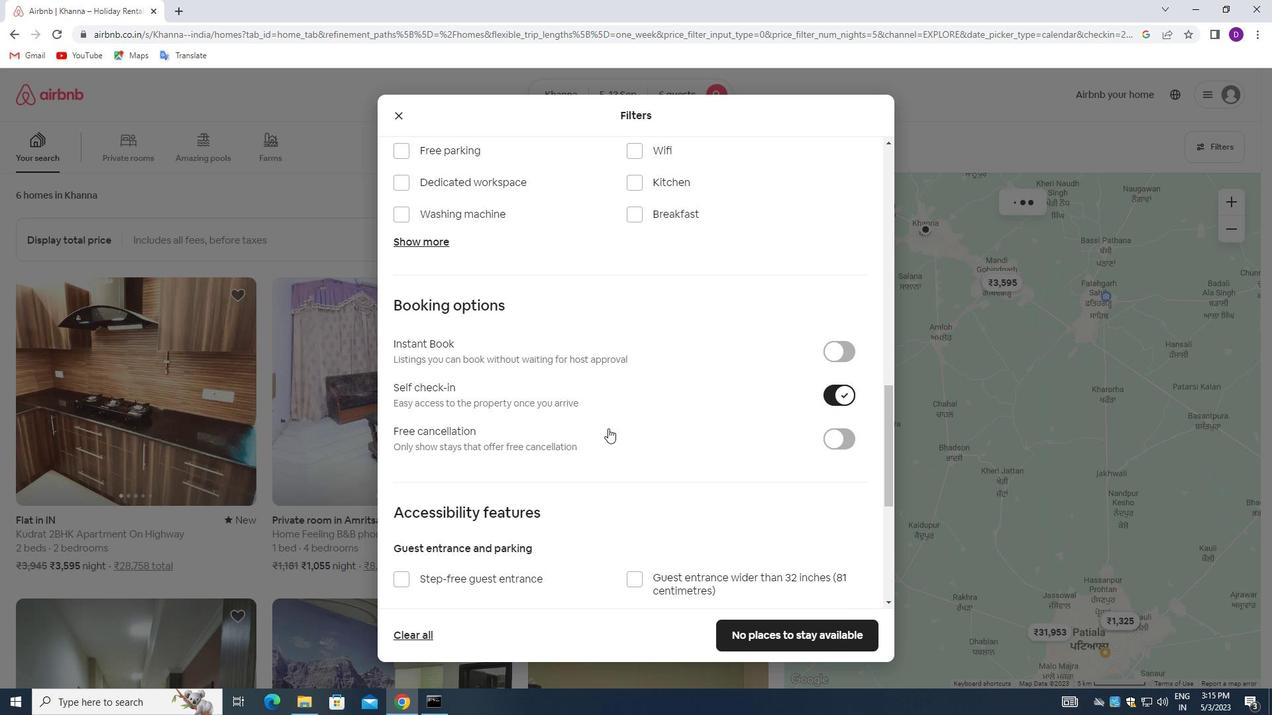 
Action: Mouse scrolled (585, 432) with delta (0, 0)
Screenshot: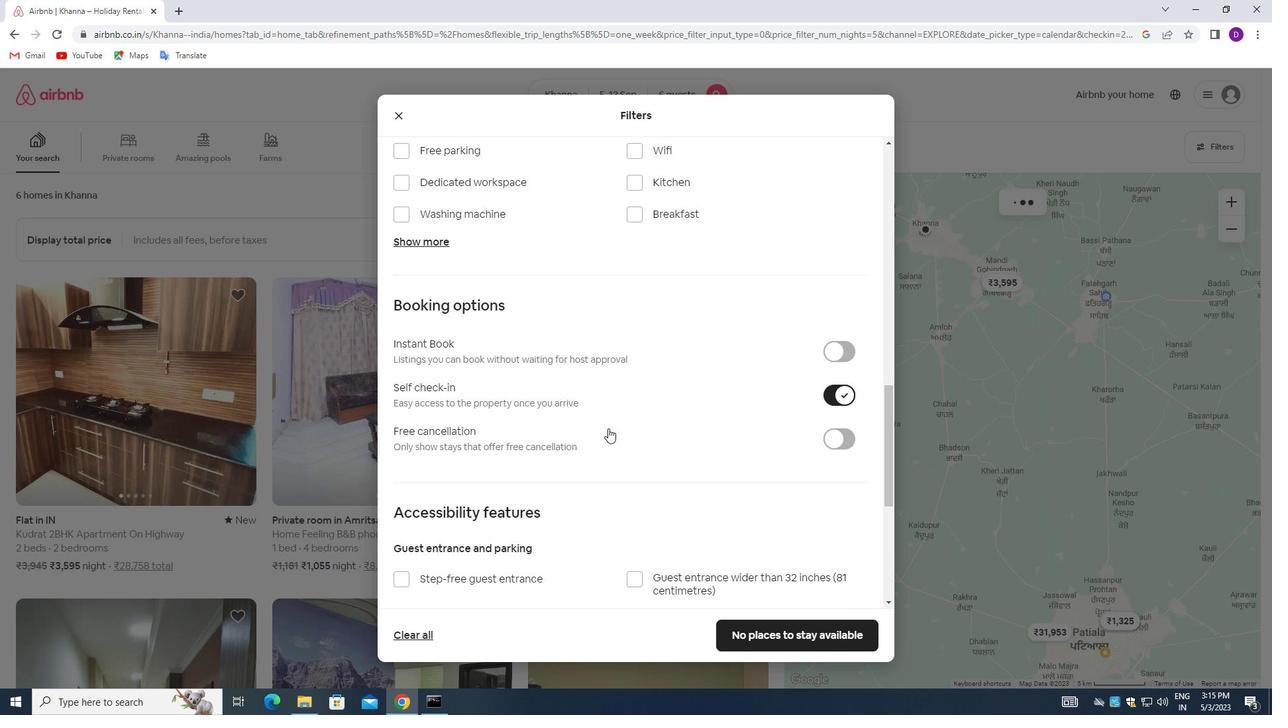 
Action: Mouse moved to (585, 432)
Screenshot: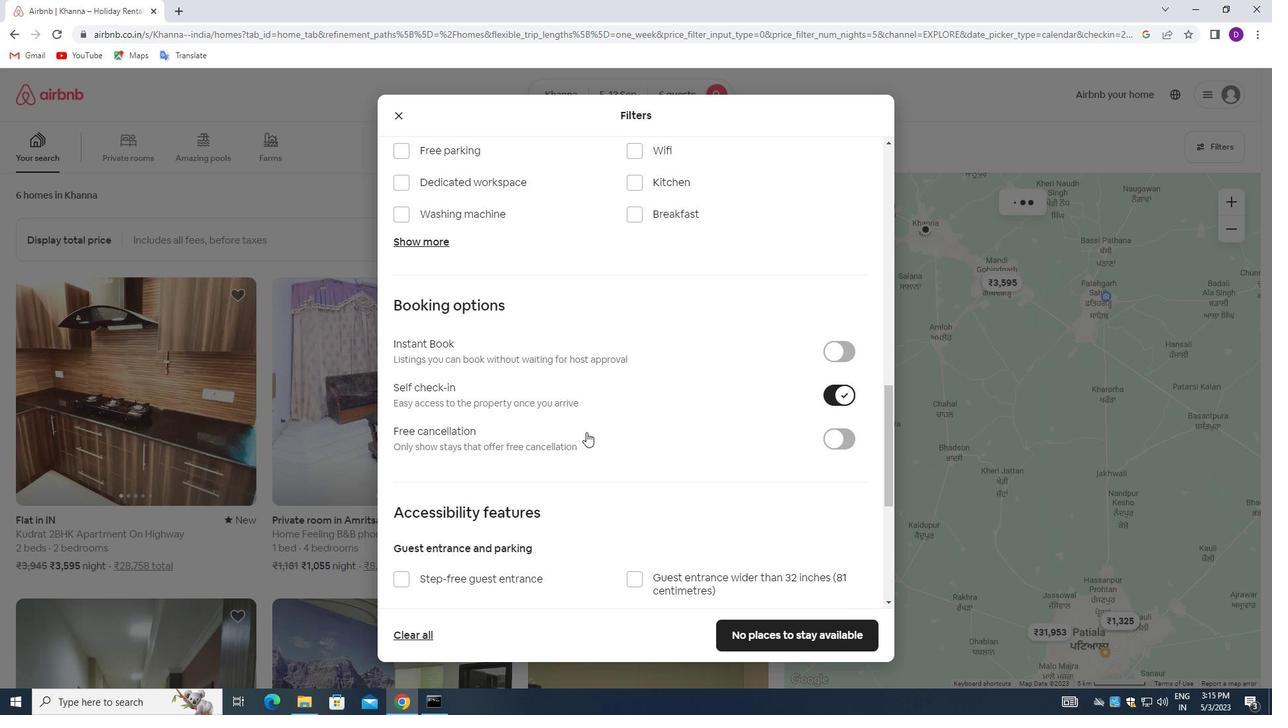 
Action: Mouse scrolled (585, 432) with delta (0, 0)
Screenshot: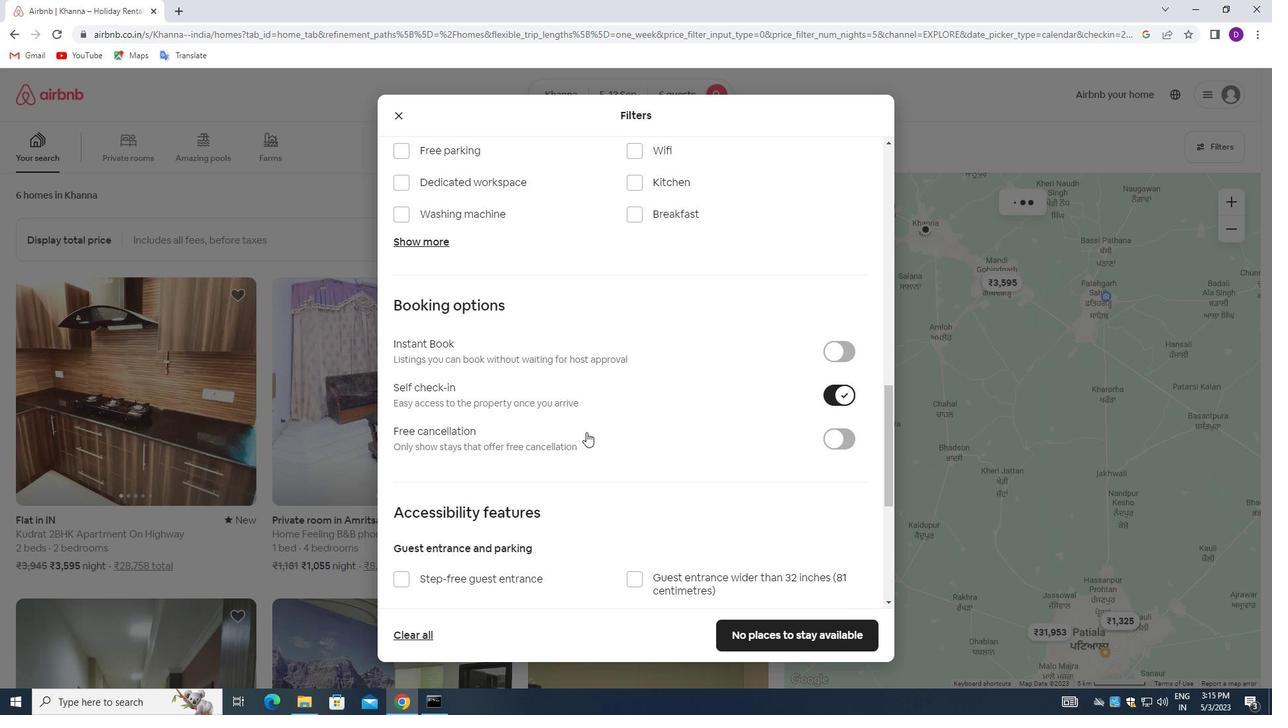 
Action: Mouse scrolled (585, 432) with delta (0, 0)
Screenshot: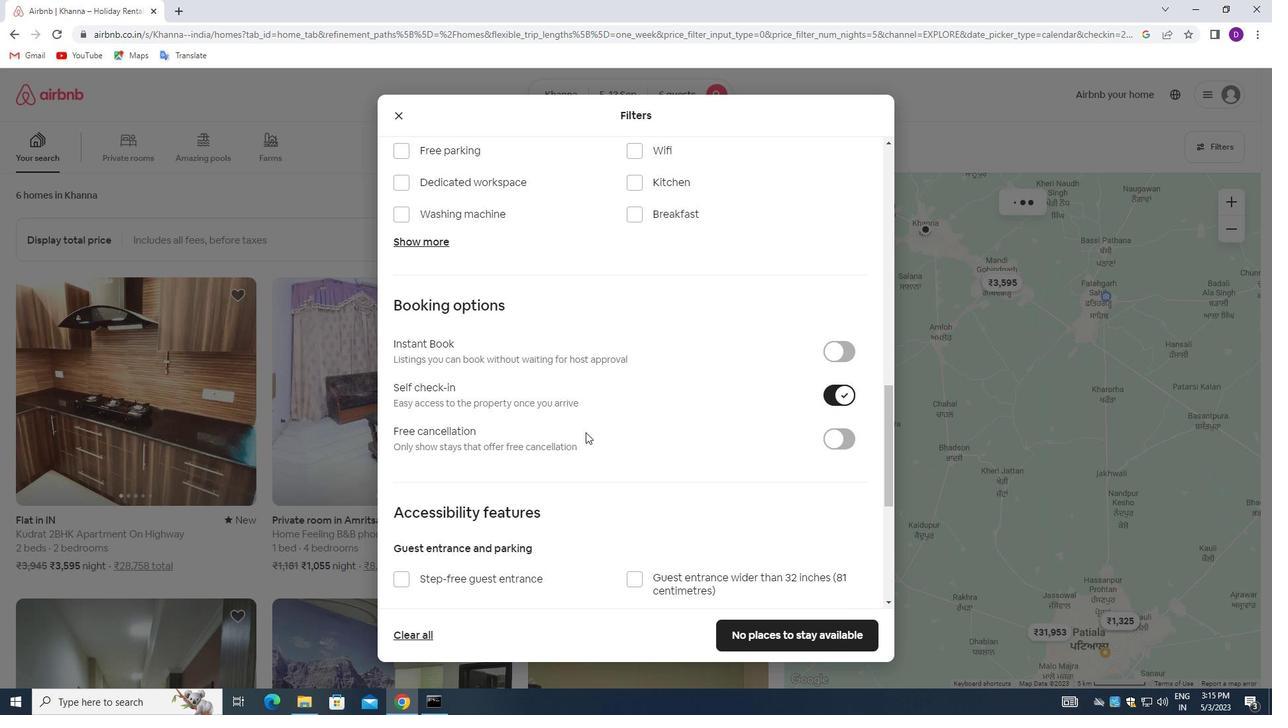 
Action: Mouse moved to (586, 432)
Screenshot: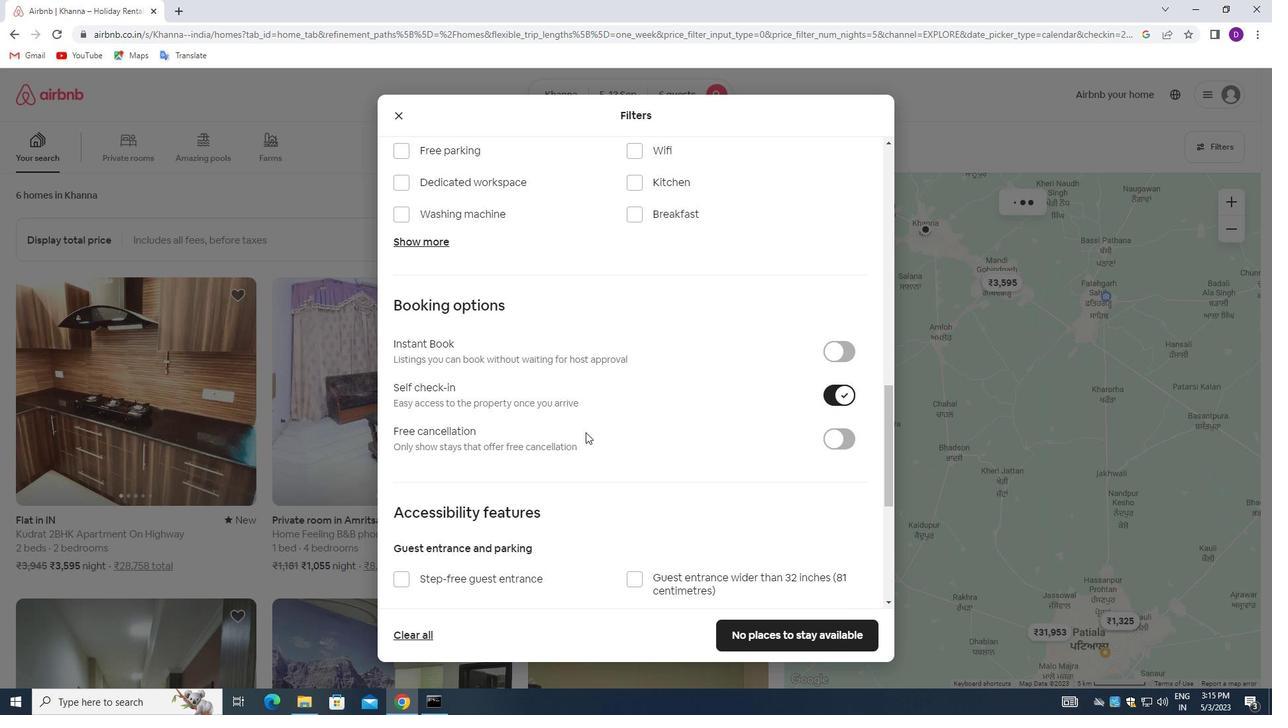 
Action: Mouse scrolled (586, 432) with delta (0, 0)
Screenshot: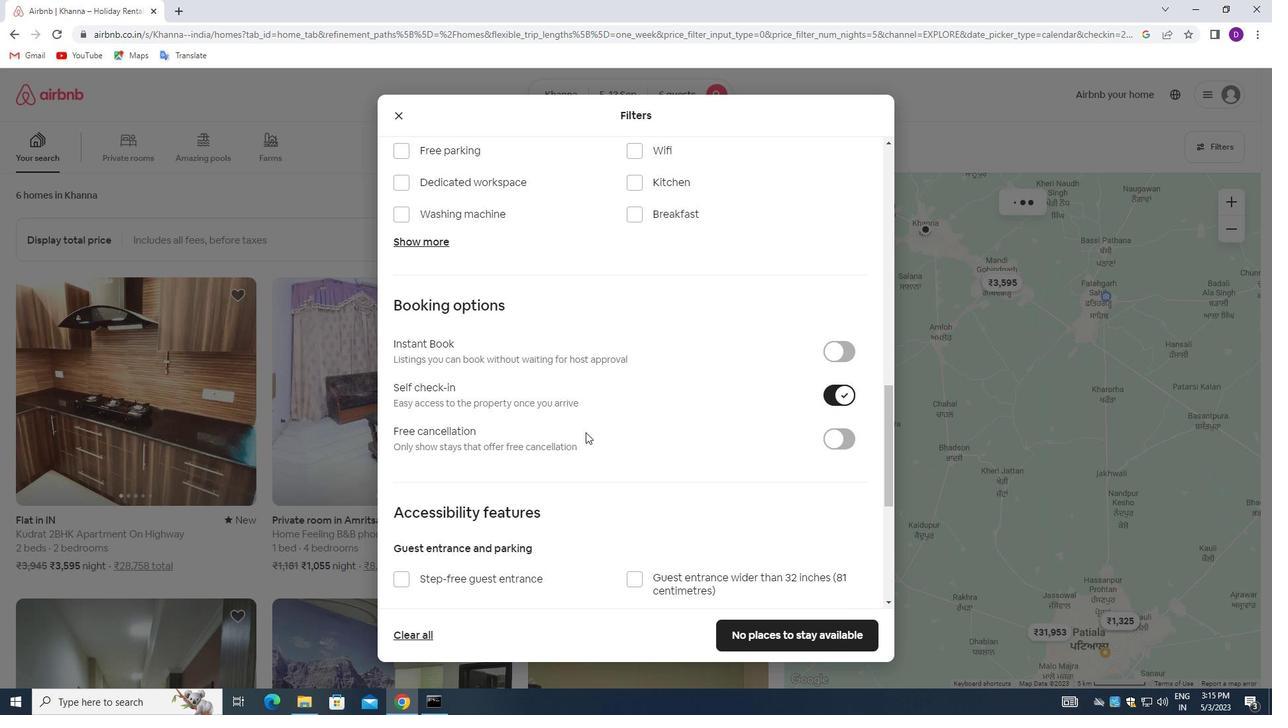 
Action: Mouse moved to (609, 432)
Screenshot: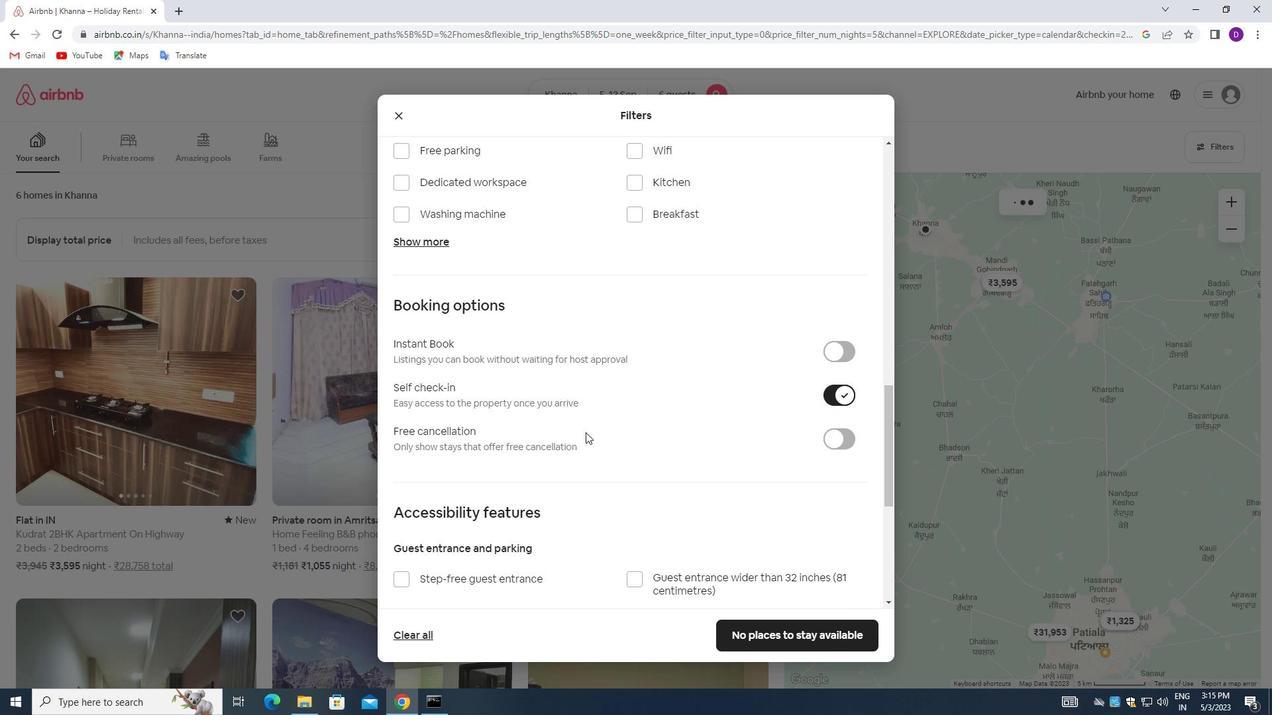 
Action: Mouse scrolled (609, 432) with delta (0, 0)
Screenshot: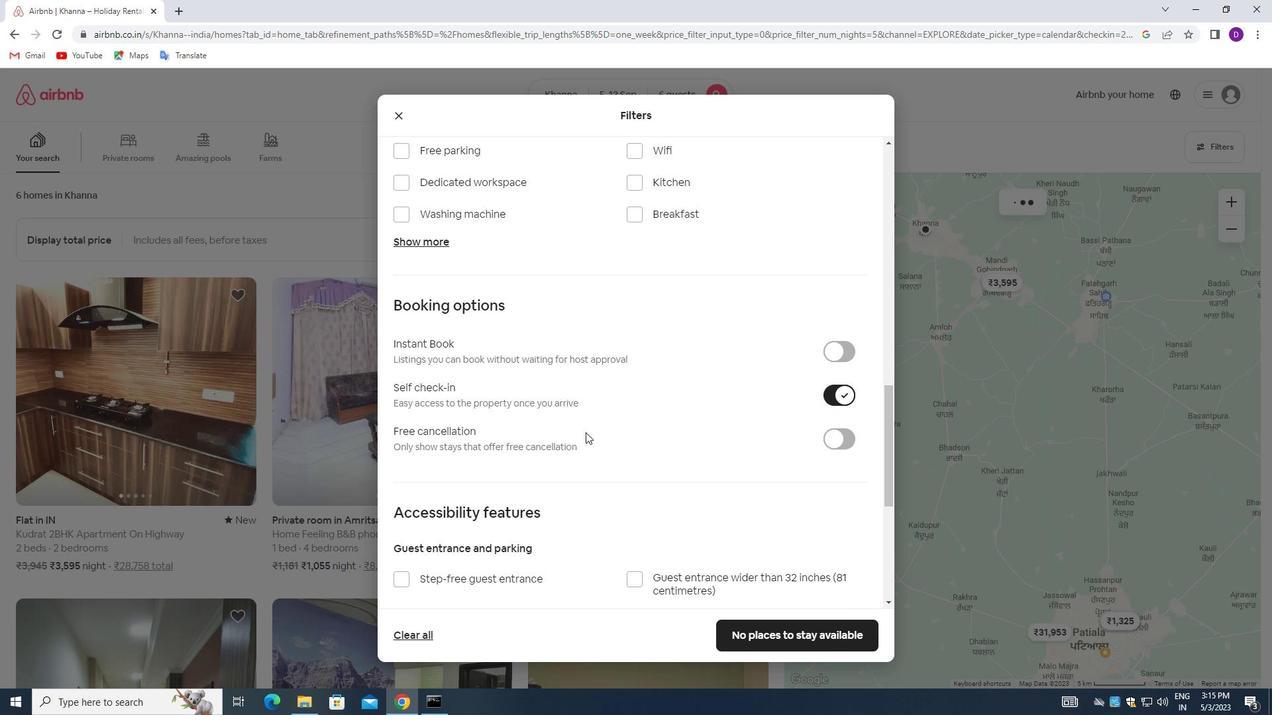 
Action: Mouse moved to (624, 430)
Screenshot: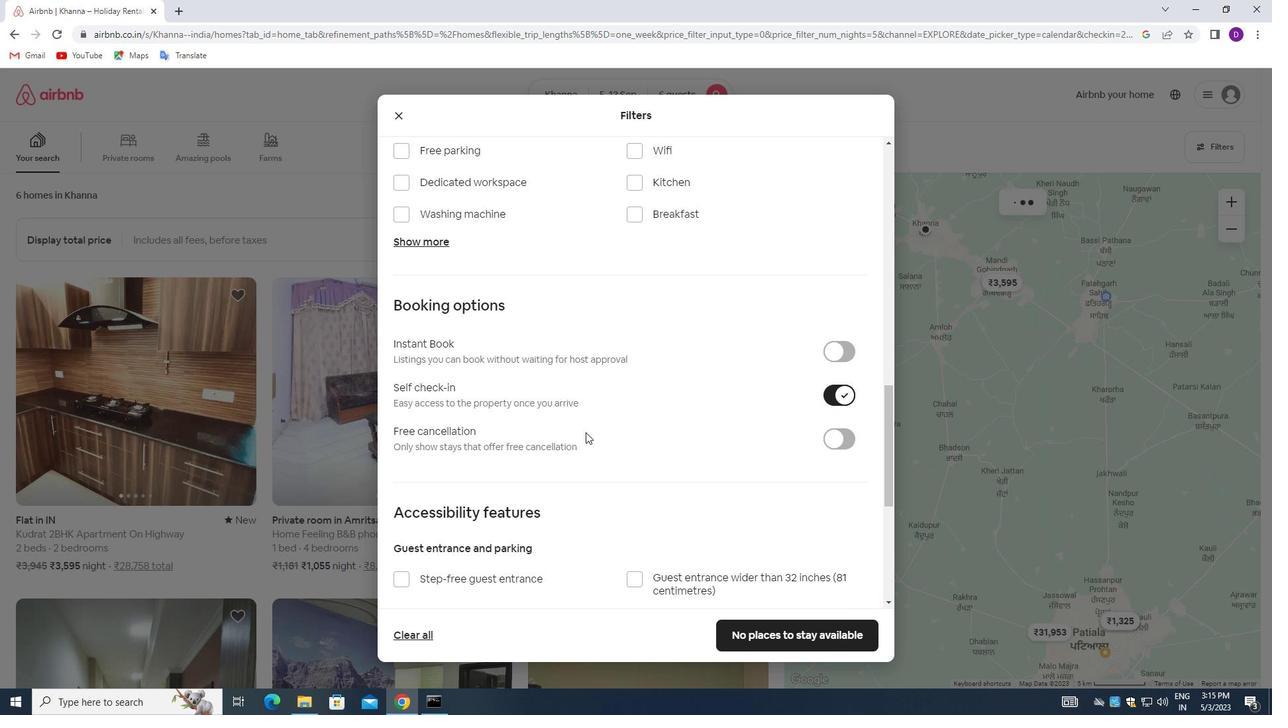 
Action: Mouse scrolled (624, 430) with delta (0, 0)
Screenshot: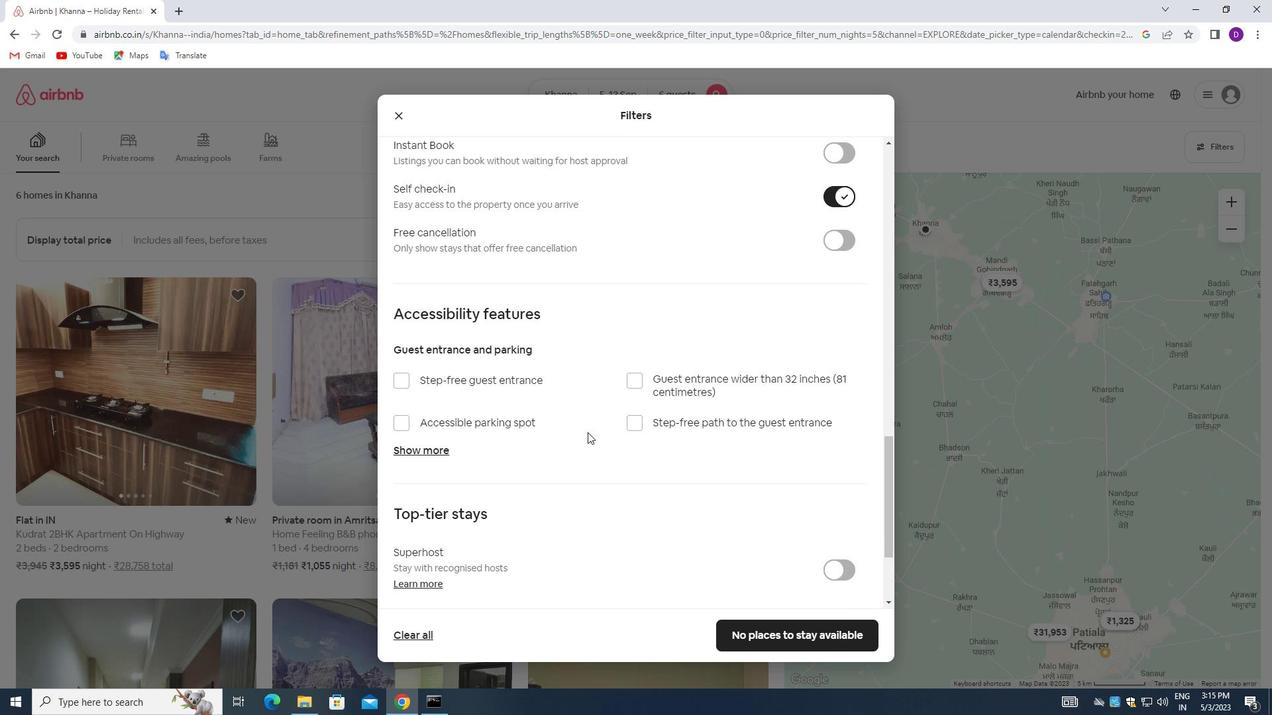 
Action: Mouse moved to (597, 436)
Screenshot: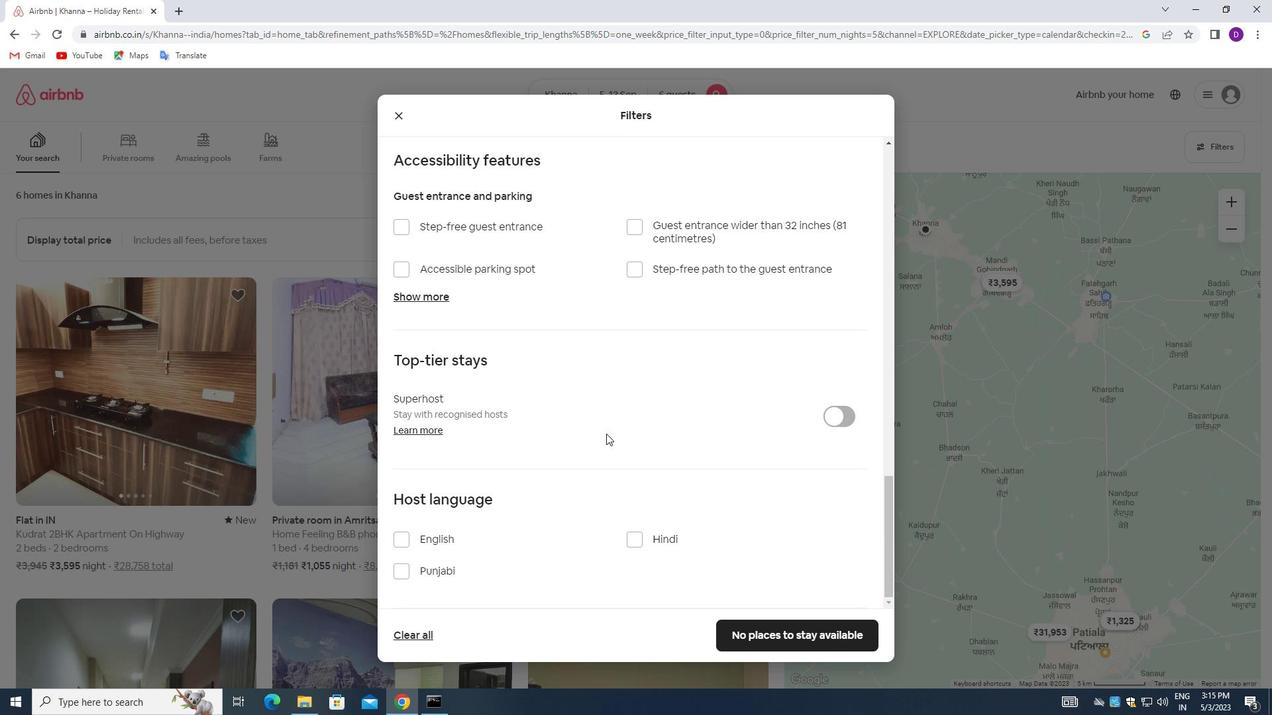 
Action: Mouse scrolled (597, 436) with delta (0, 0)
Screenshot: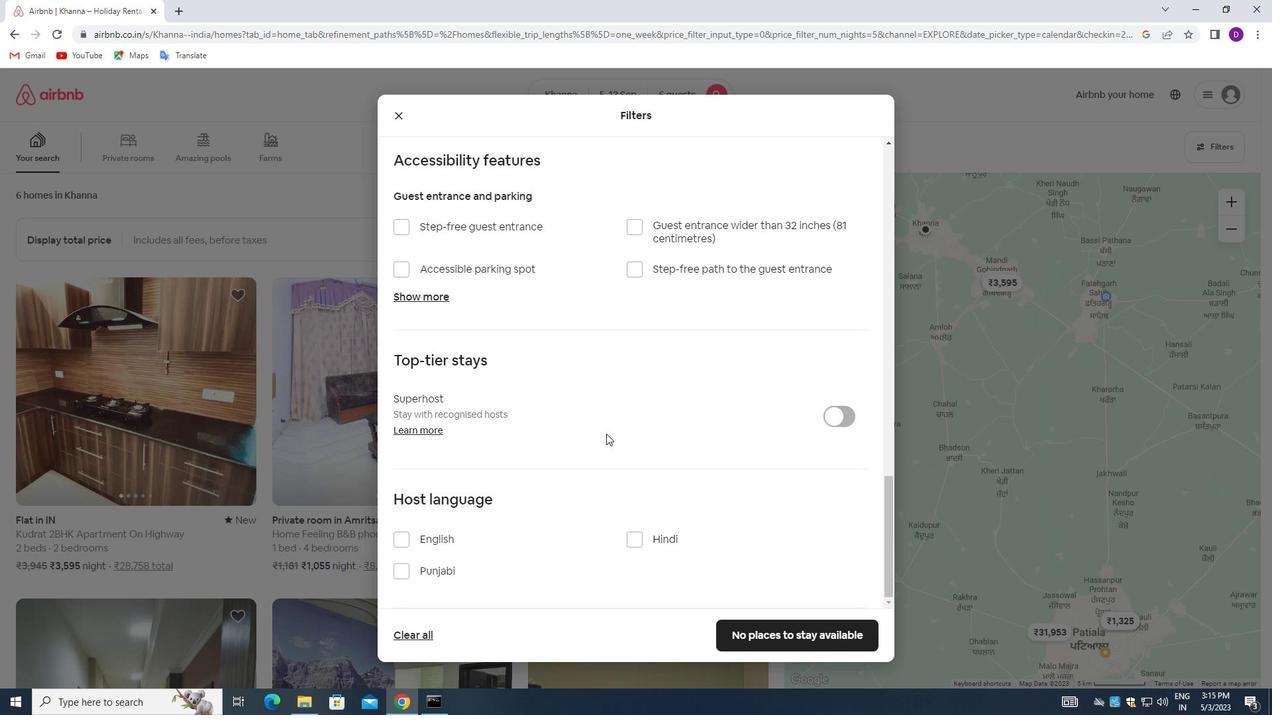 
Action: Mouse moved to (596, 436)
Screenshot: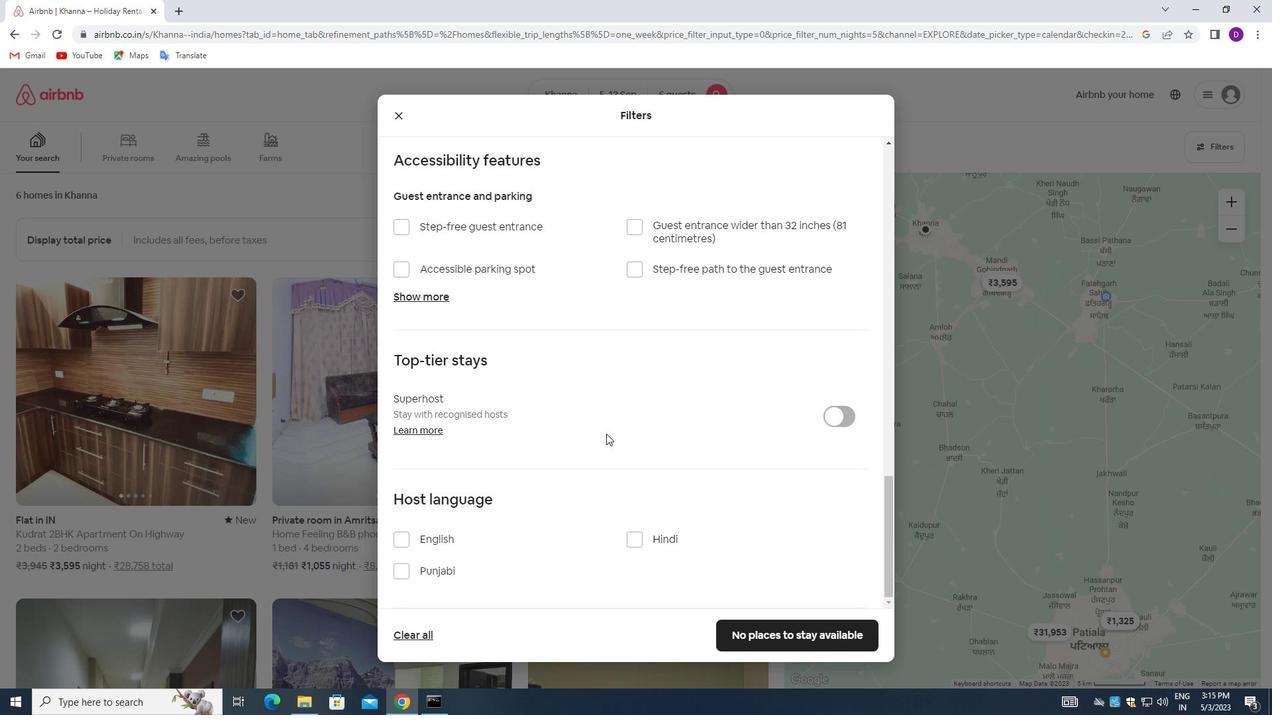 
Action: Mouse scrolled (596, 436) with delta (0, 0)
Screenshot: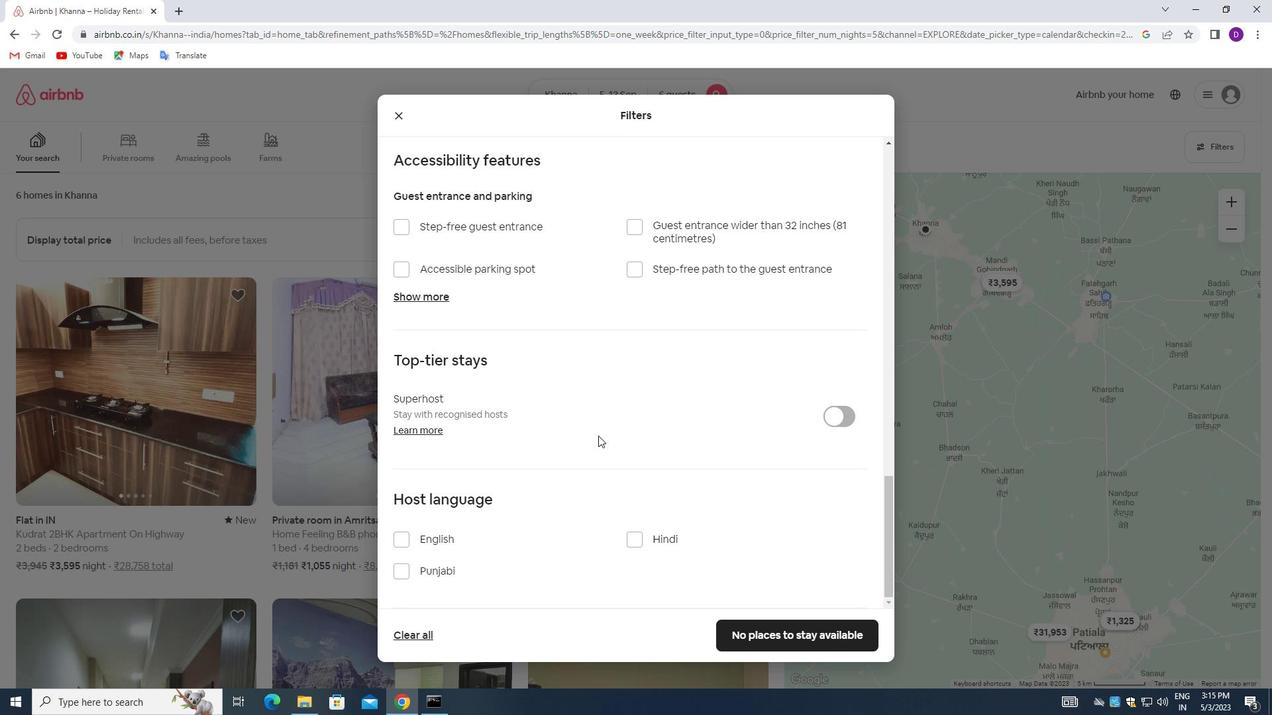 
Action: Mouse scrolled (596, 436) with delta (0, 0)
Screenshot: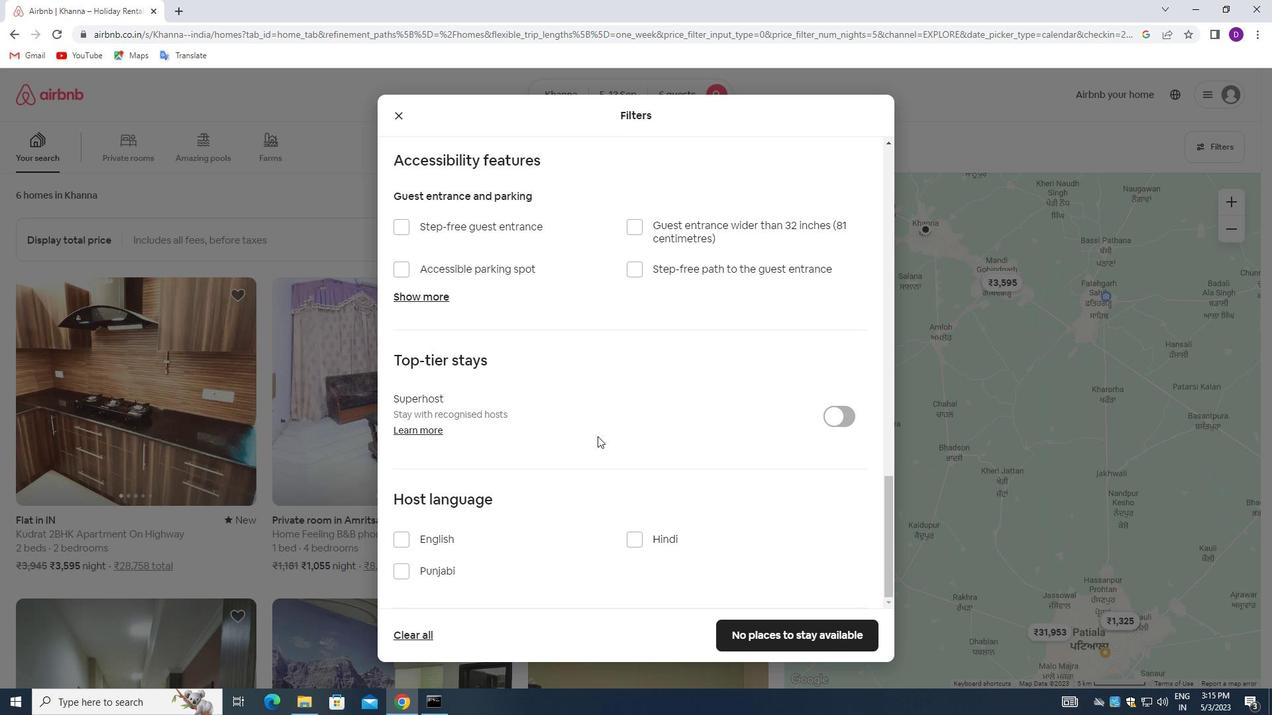 
Action: Mouse moved to (401, 539)
Screenshot: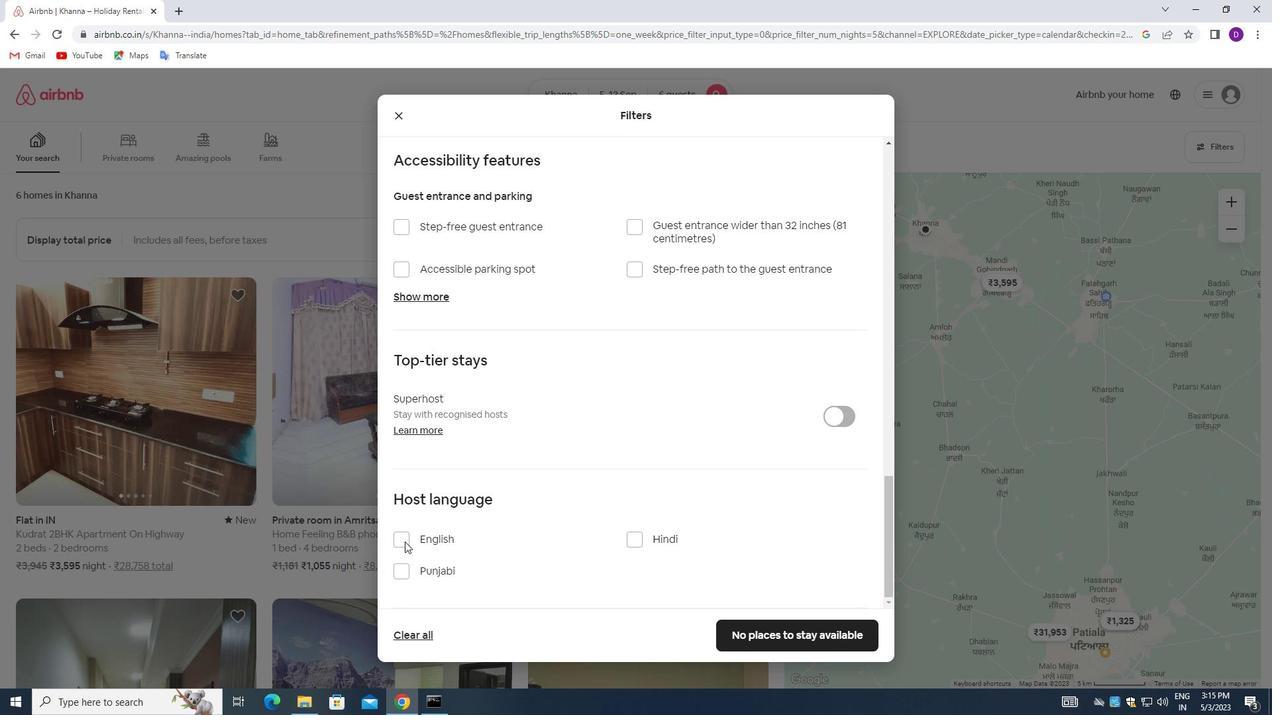 
Action: Mouse pressed left at (401, 539)
Screenshot: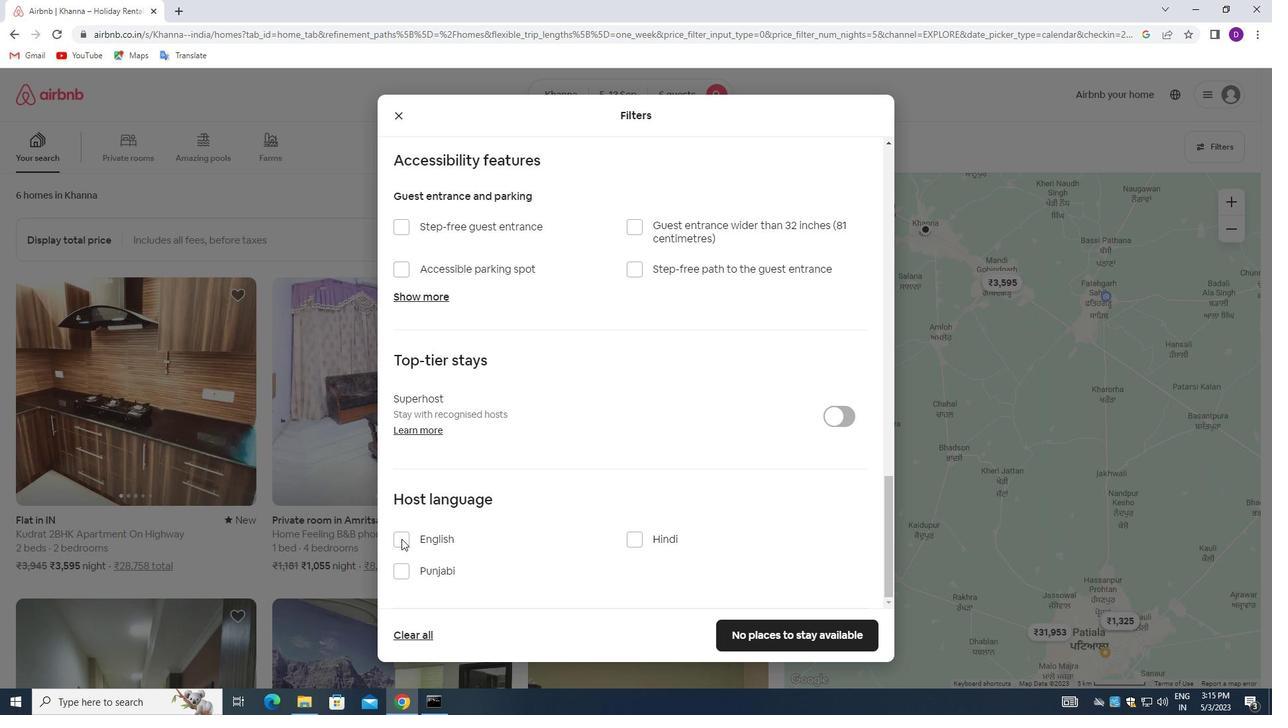 
Action: Mouse moved to (784, 634)
Screenshot: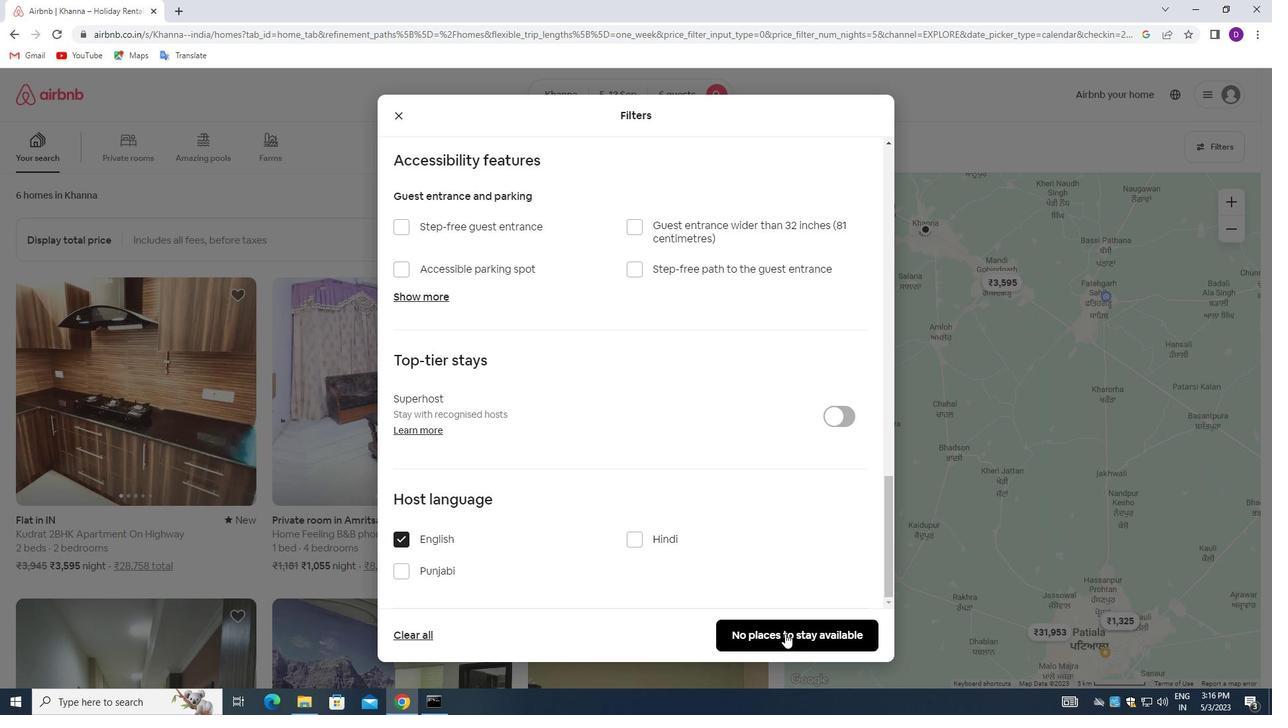 
Action: Mouse pressed left at (784, 634)
Screenshot: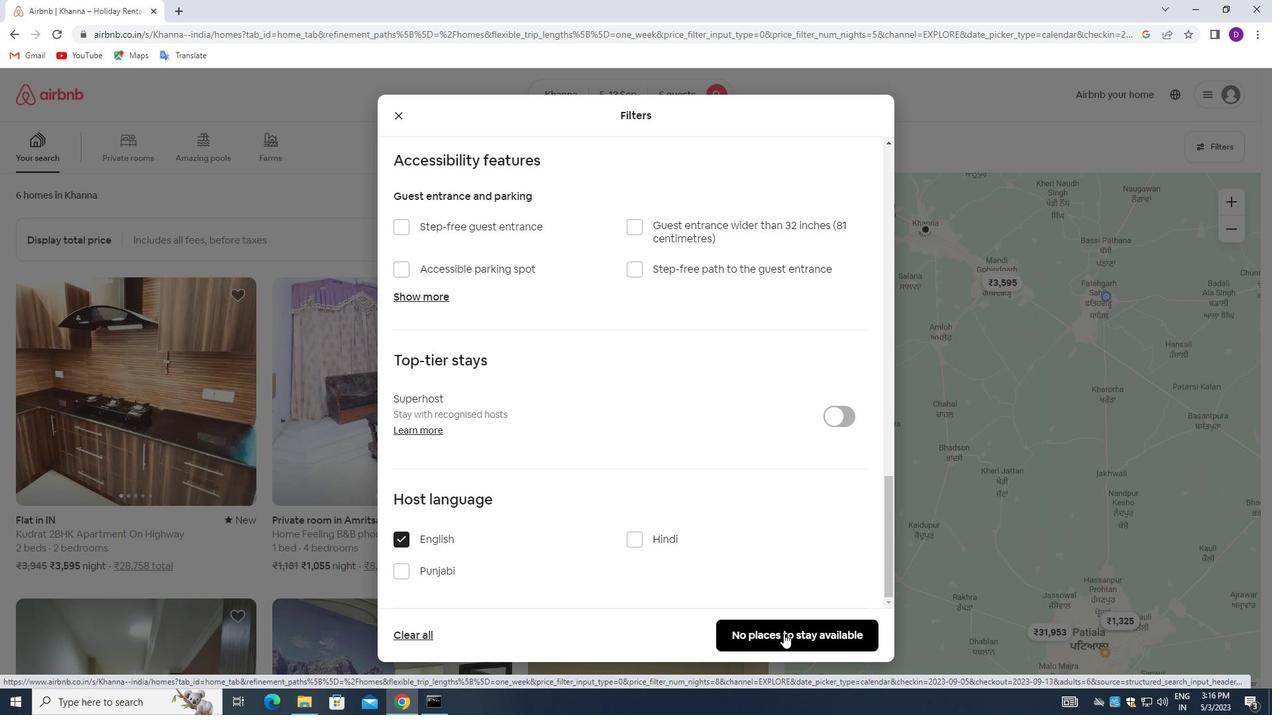 
Action: Mouse moved to (715, 442)
Screenshot: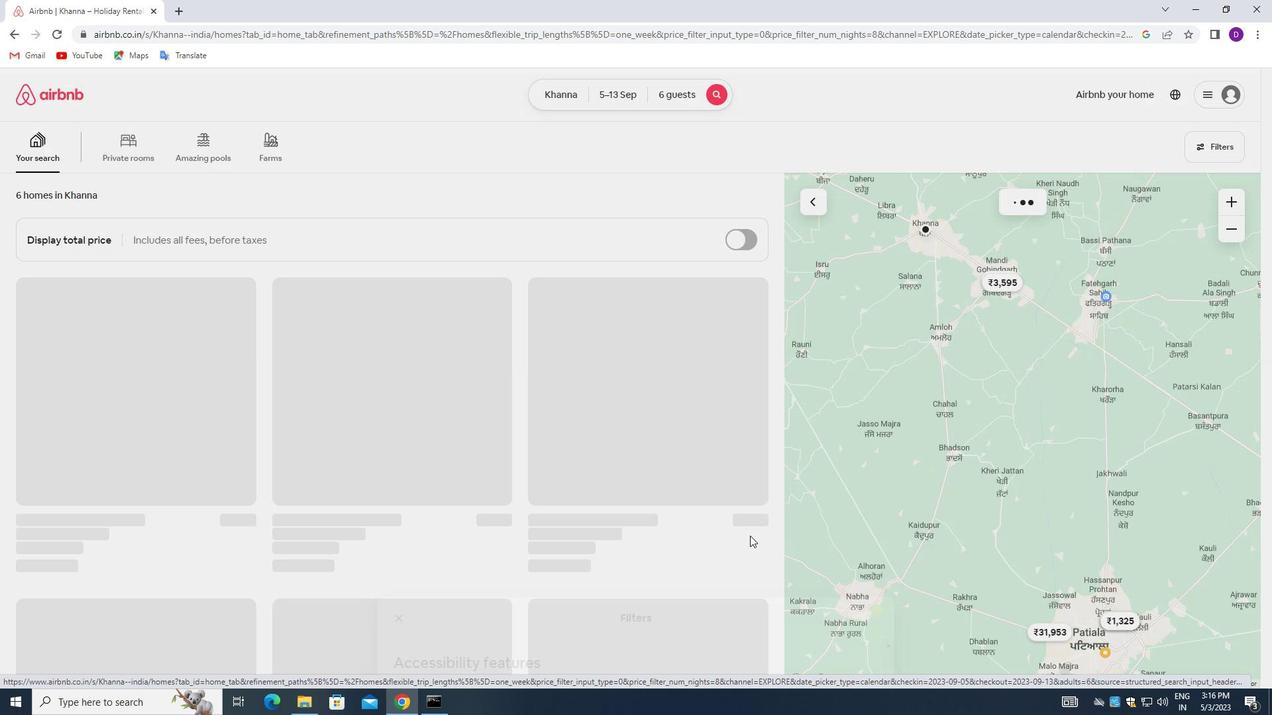 
